 Task: Look for space in Arlon, Belgium from 3rd June, 2023 to 9th June, 2023 for 2 adults in price range Rs.6000 to Rs.12000. Place can be entire place with 1  bedroom having 1 bed and 1 bathroom. Property type can be hotel. Amenities needed are: heating, . Booking option can be shelf check-in. Required host language is English.
Action: Mouse moved to (505, 124)
Screenshot: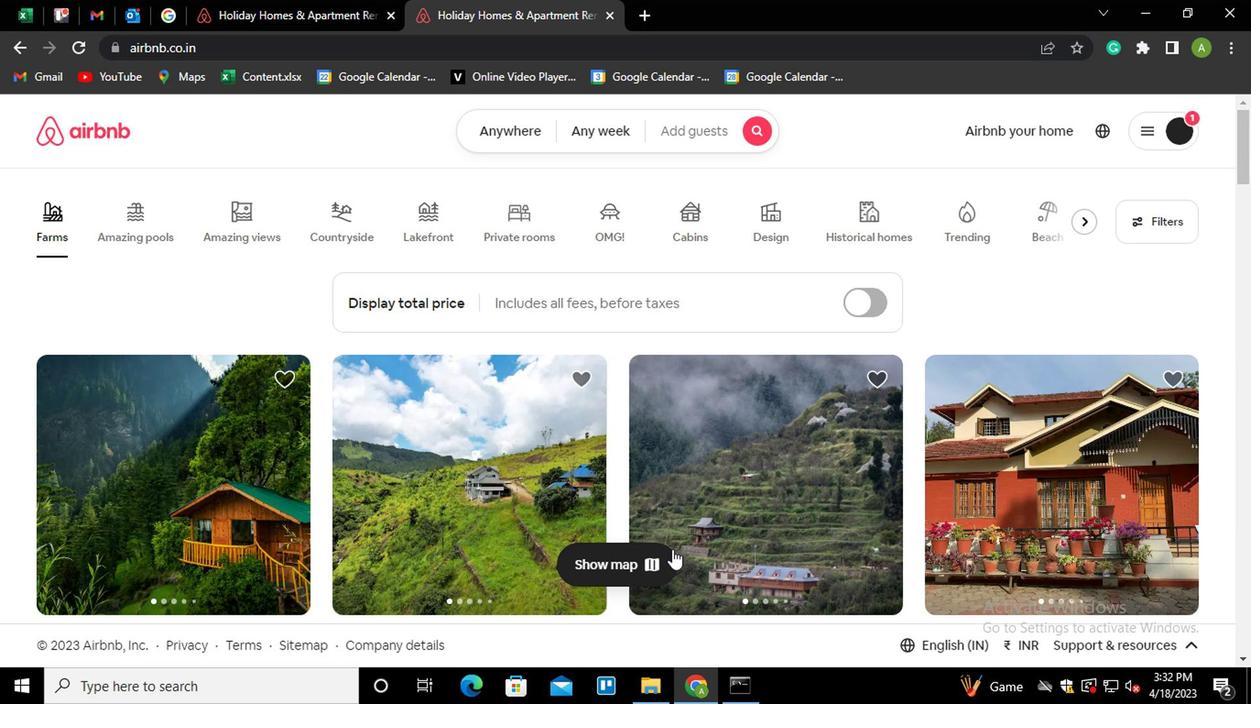
Action: Mouse pressed left at (505, 124)
Screenshot: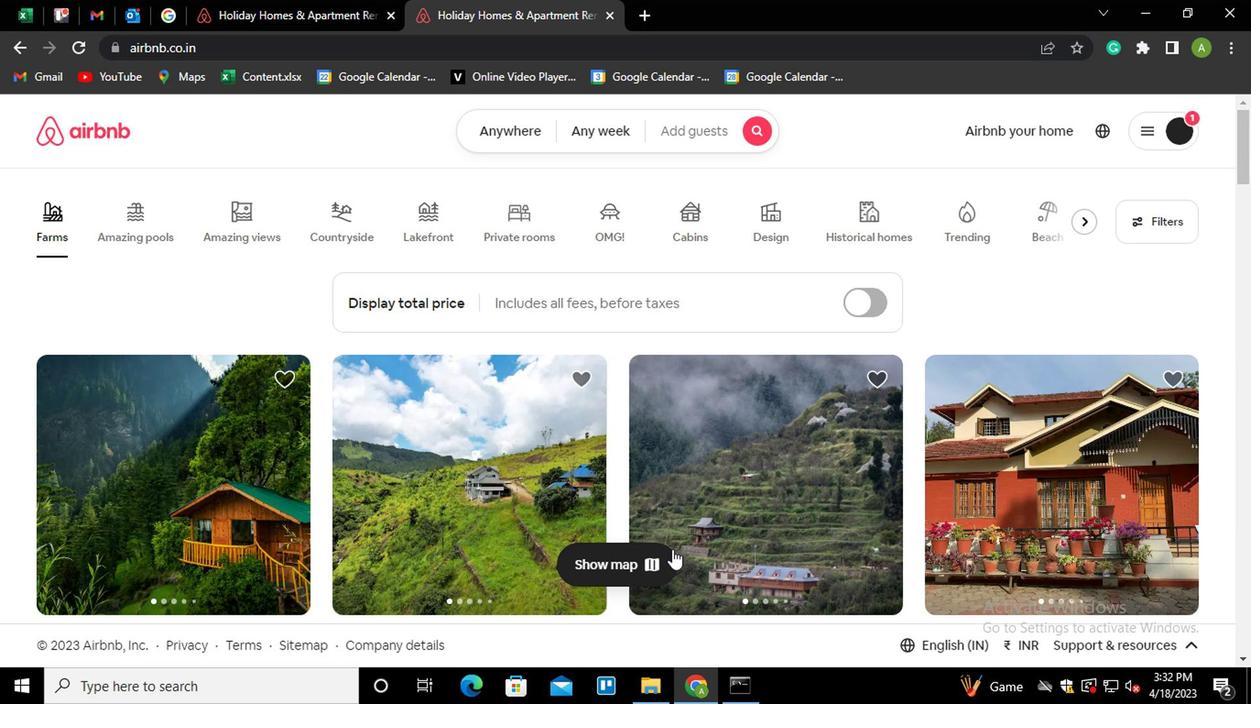 
Action: Mouse moved to (340, 202)
Screenshot: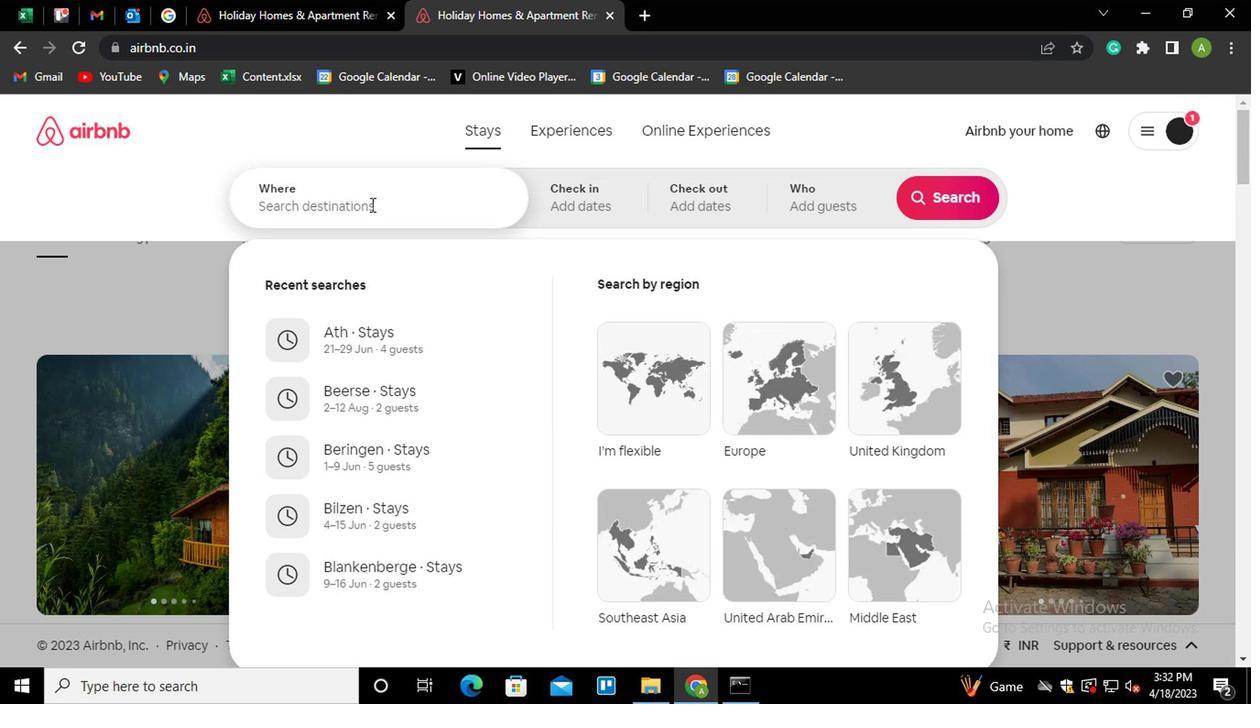 
Action: Mouse pressed left at (340, 202)
Screenshot: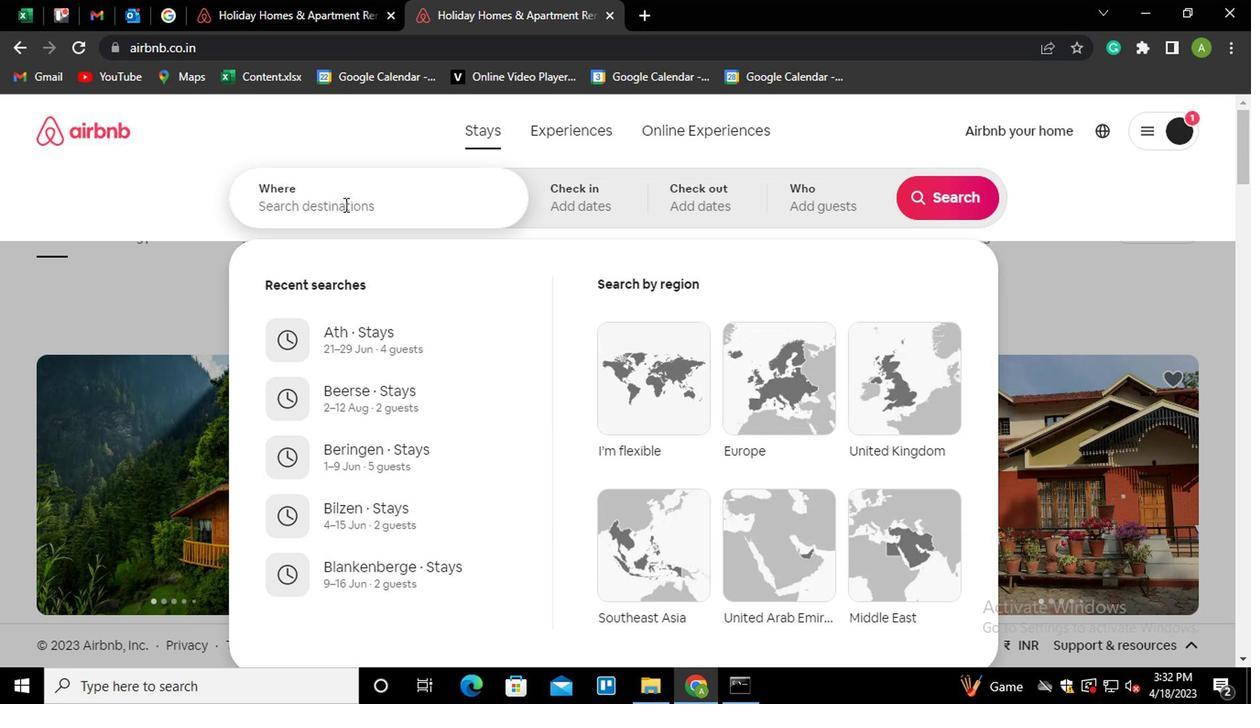 
Action: Mouse moved to (340, 203)
Screenshot: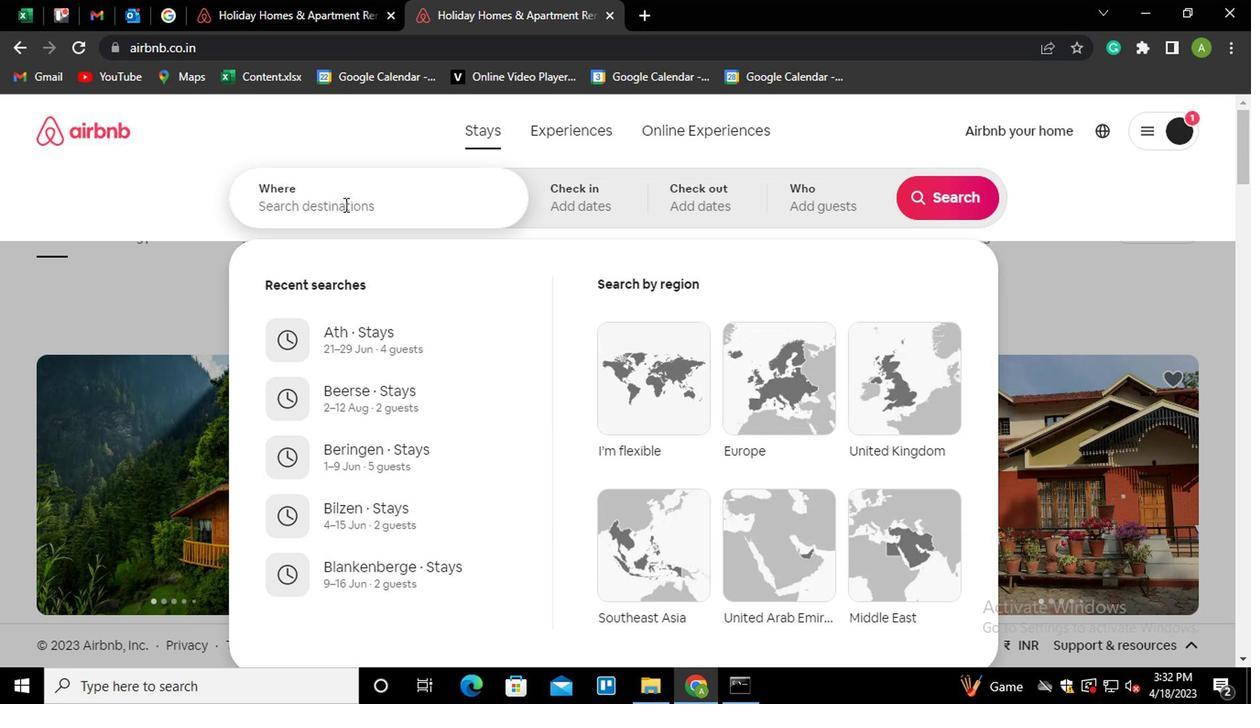 
Action: Key pressed <Key.shift>ARLON,<Key.space><Key.shift_r>BELGIU<Key.down><Key.enter>
Screenshot: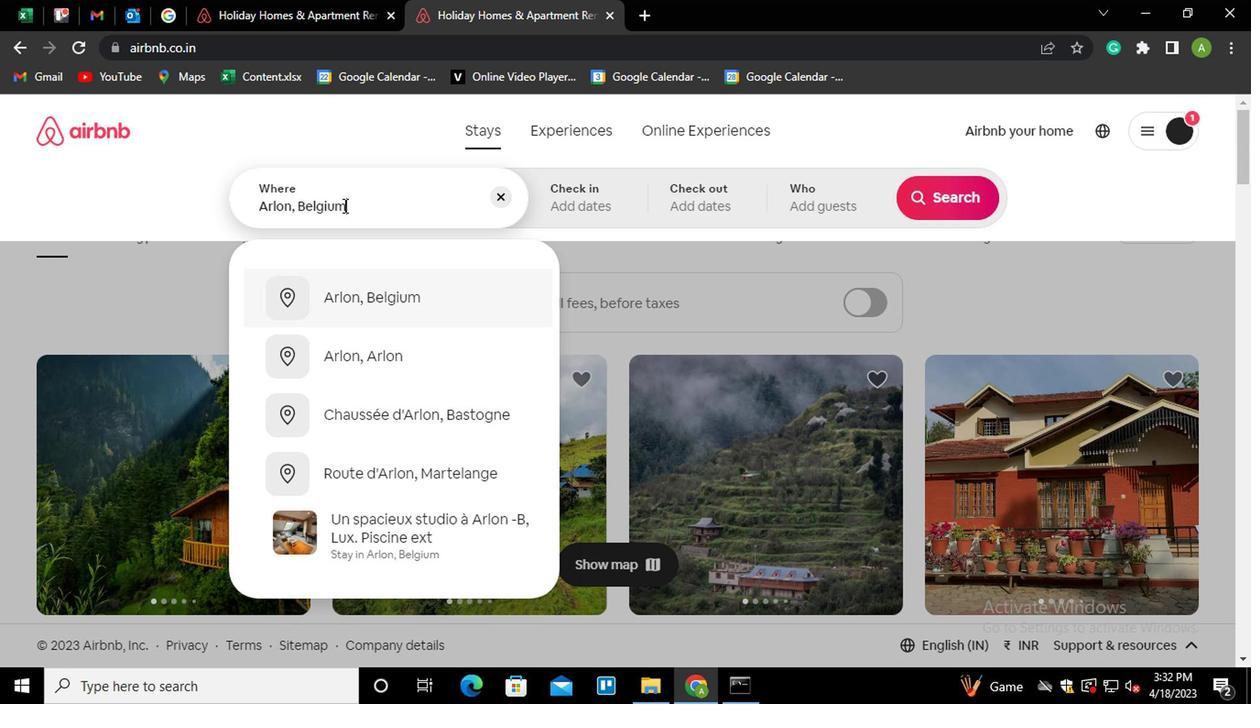 
Action: Mouse moved to (934, 342)
Screenshot: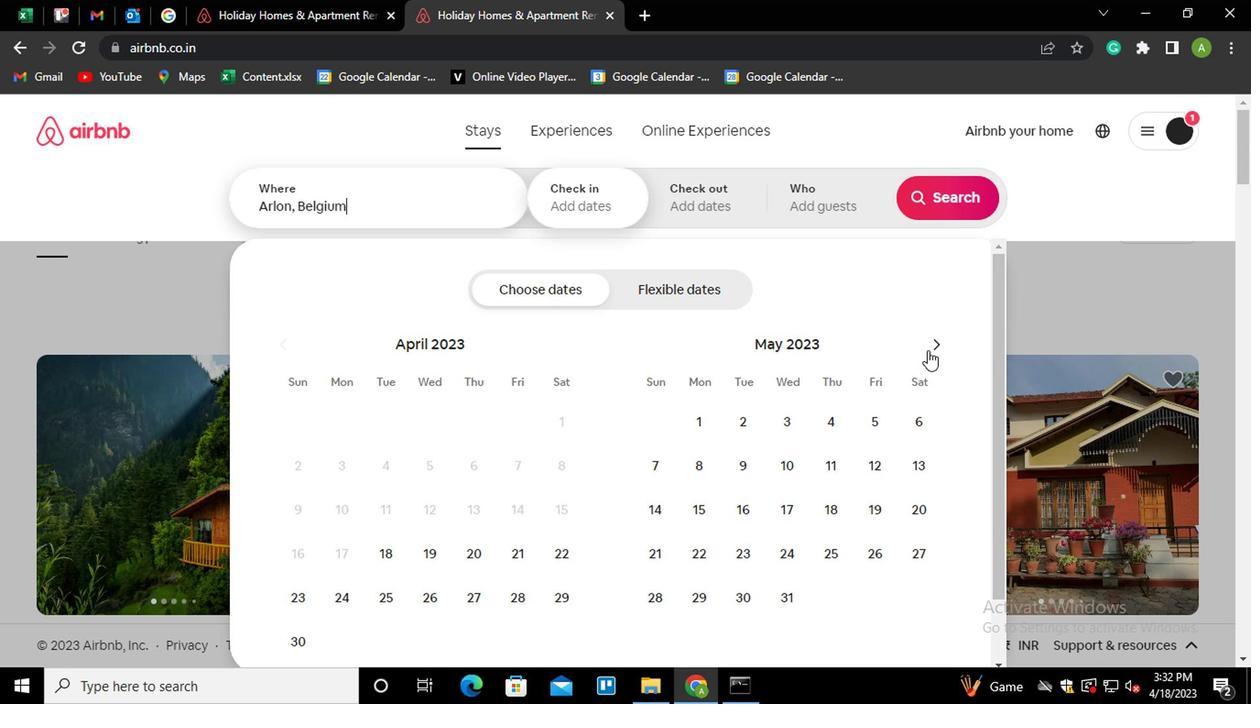 
Action: Mouse pressed left at (934, 342)
Screenshot: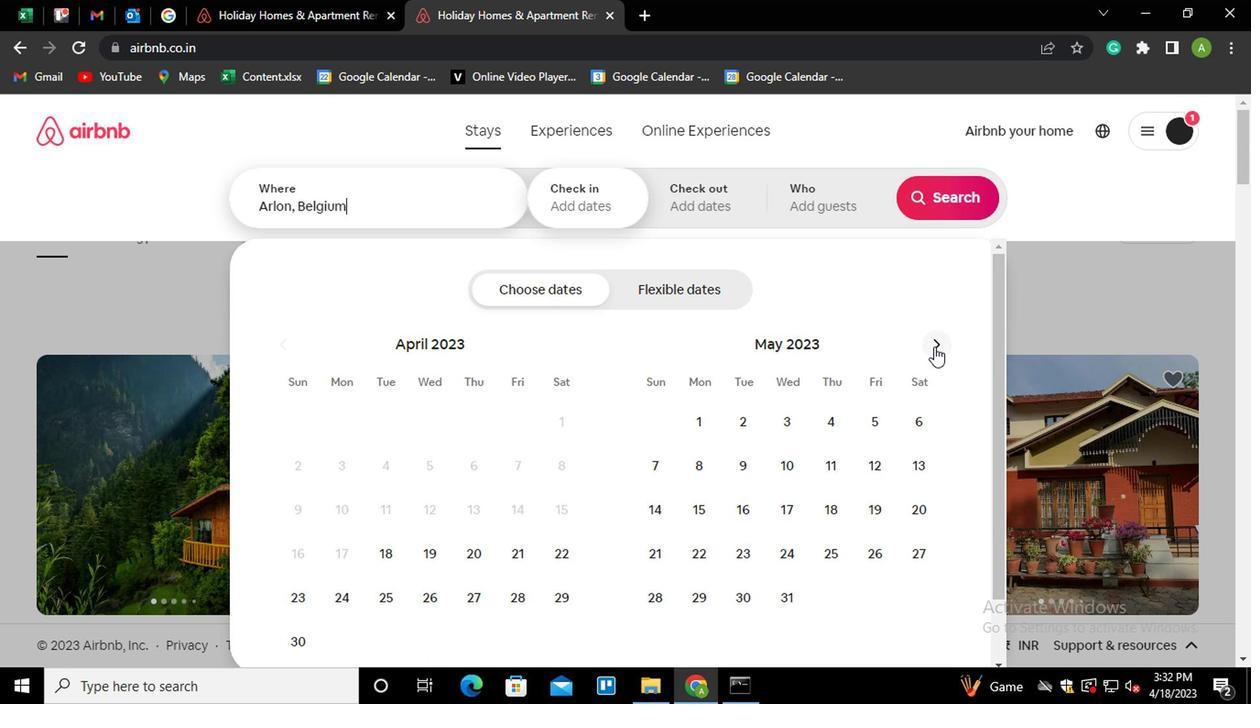 
Action: Mouse moved to (919, 420)
Screenshot: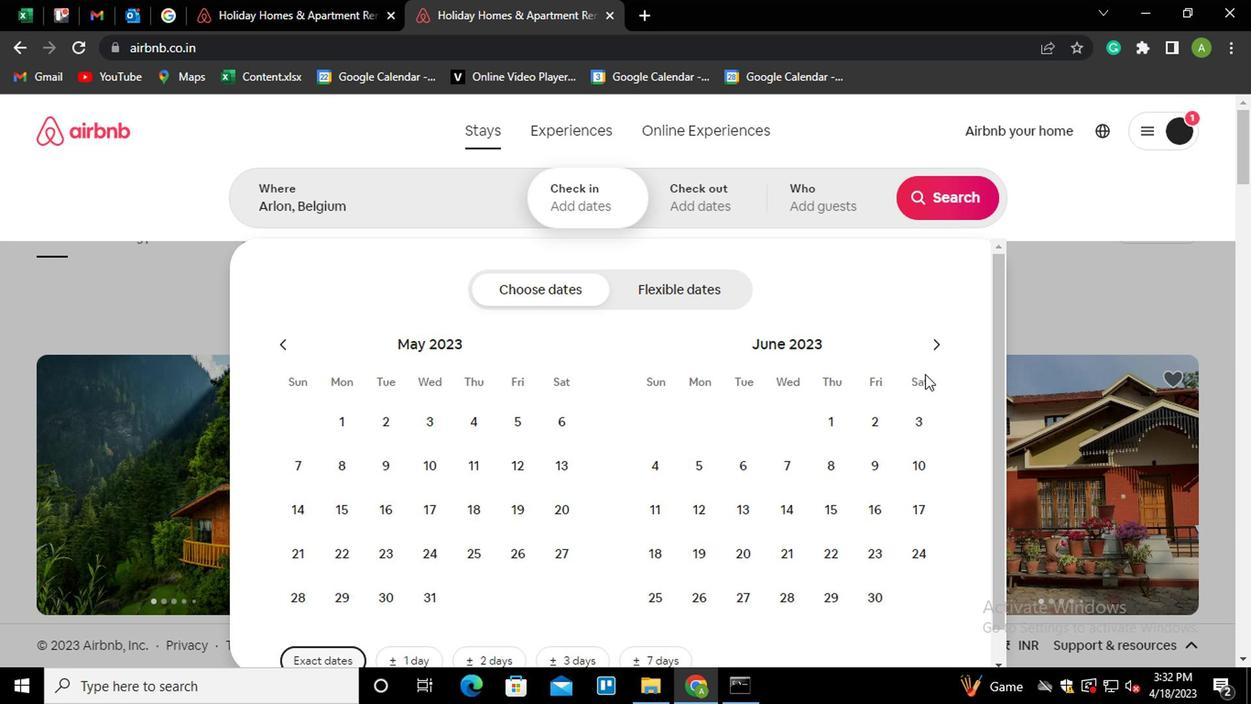 
Action: Mouse pressed left at (919, 420)
Screenshot: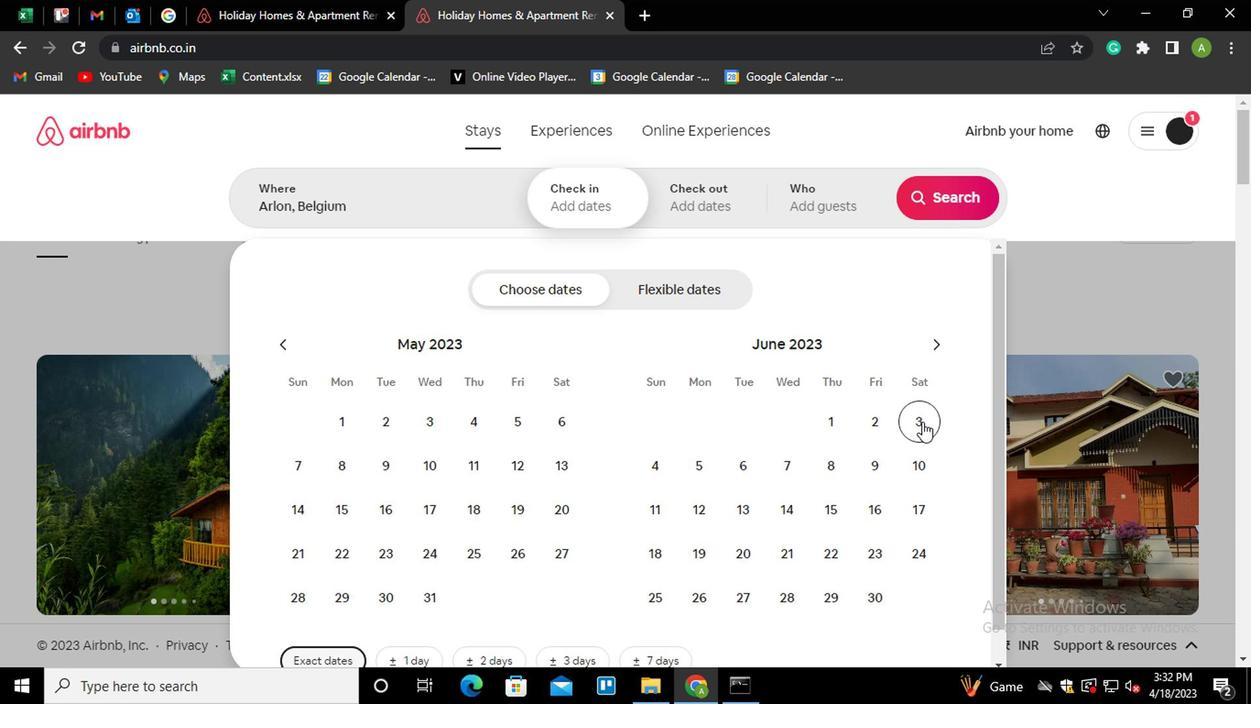 
Action: Mouse moved to (876, 457)
Screenshot: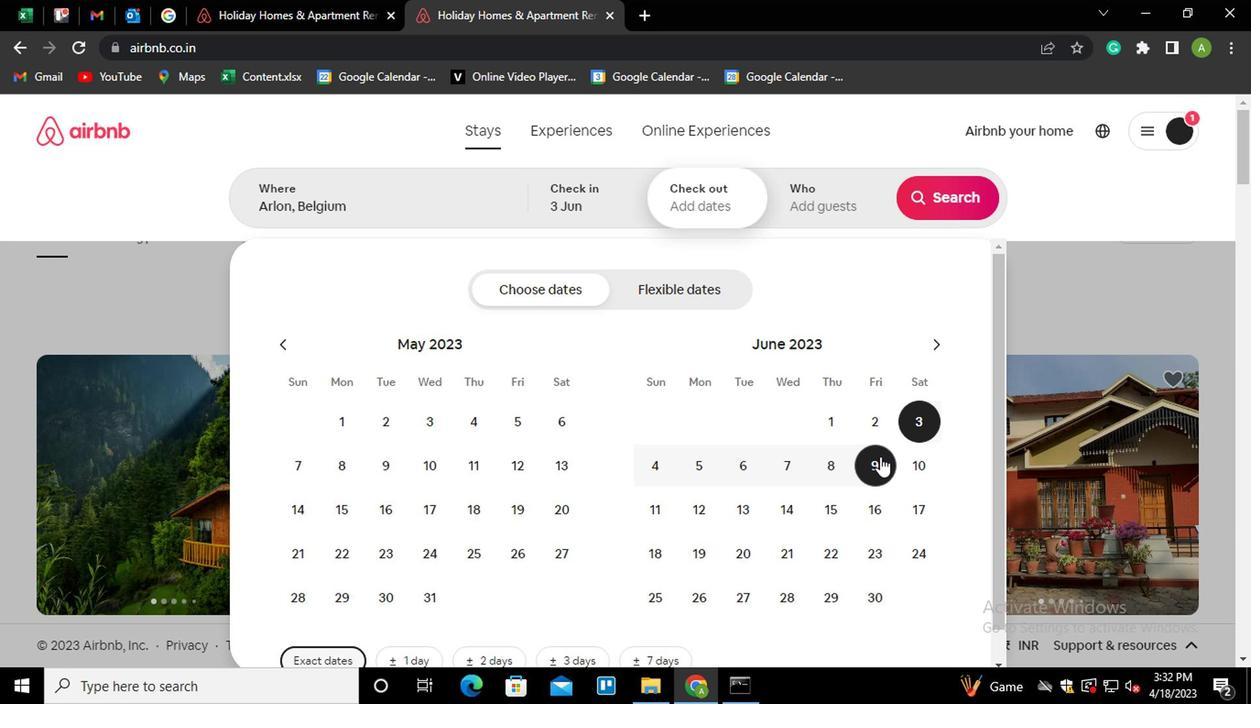 
Action: Mouse pressed left at (876, 457)
Screenshot: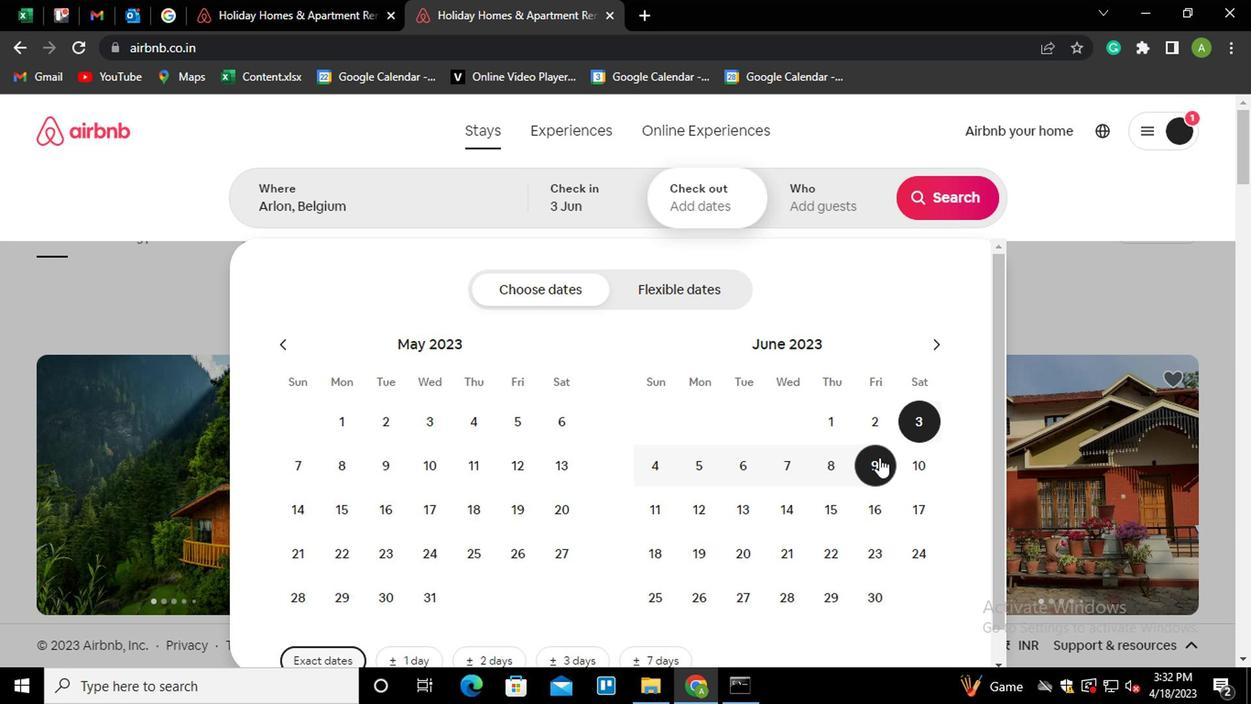 
Action: Mouse moved to (815, 198)
Screenshot: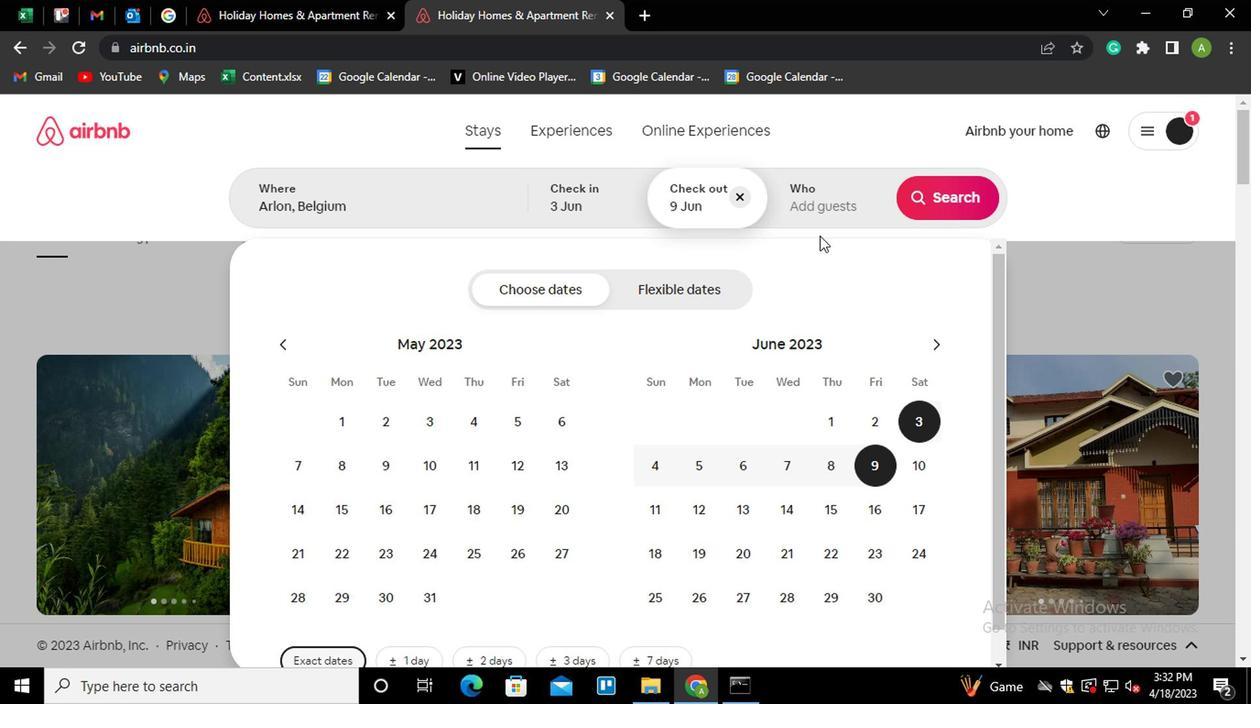 
Action: Mouse pressed left at (815, 198)
Screenshot: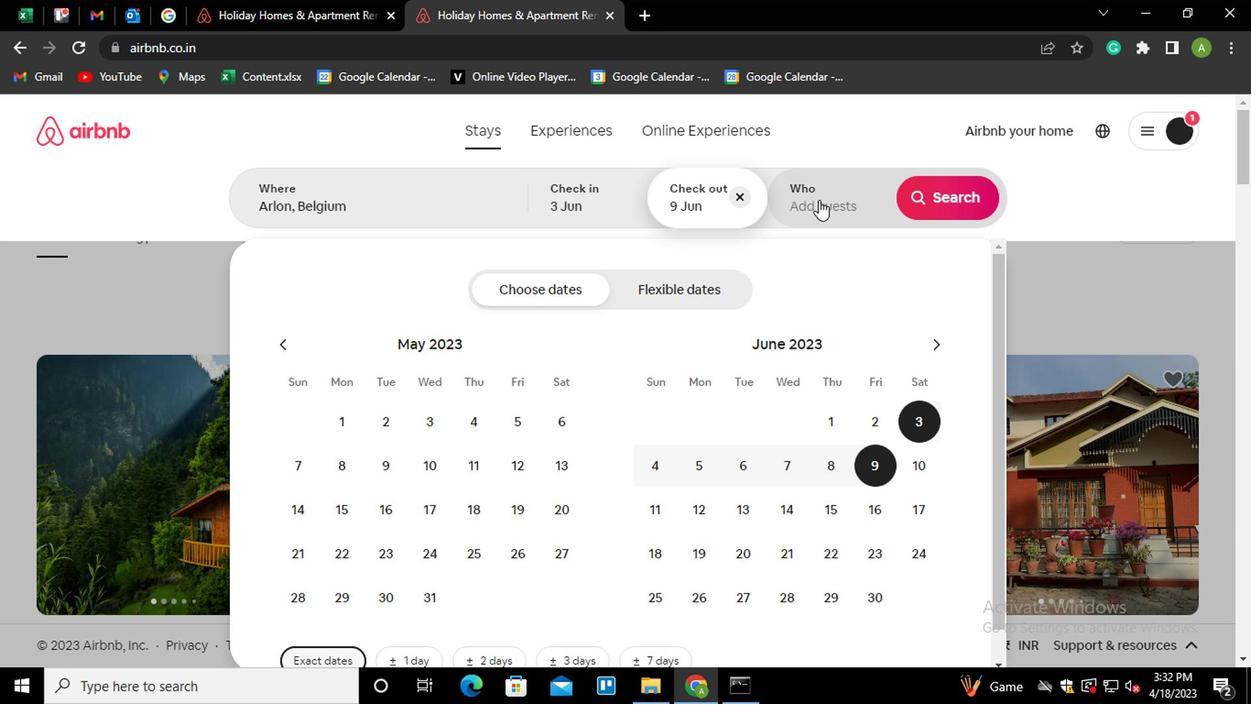 
Action: Mouse moved to (946, 290)
Screenshot: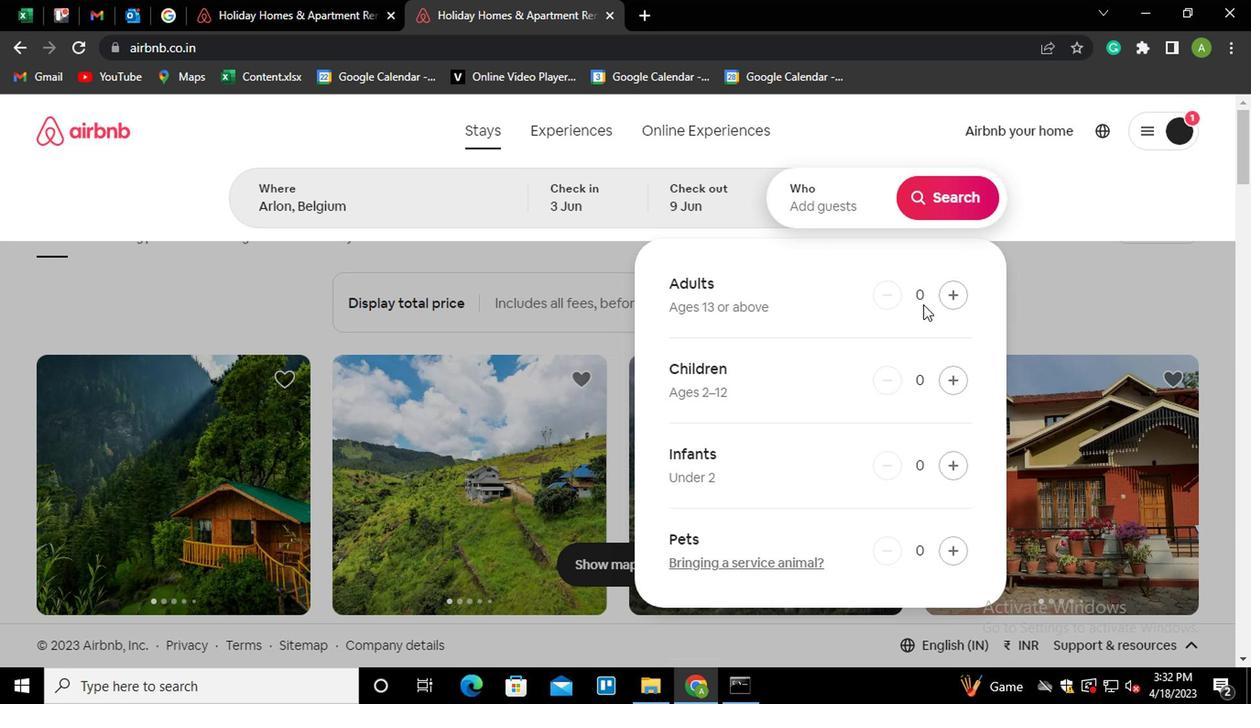 
Action: Mouse pressed left at (946, 290)
Screenshot: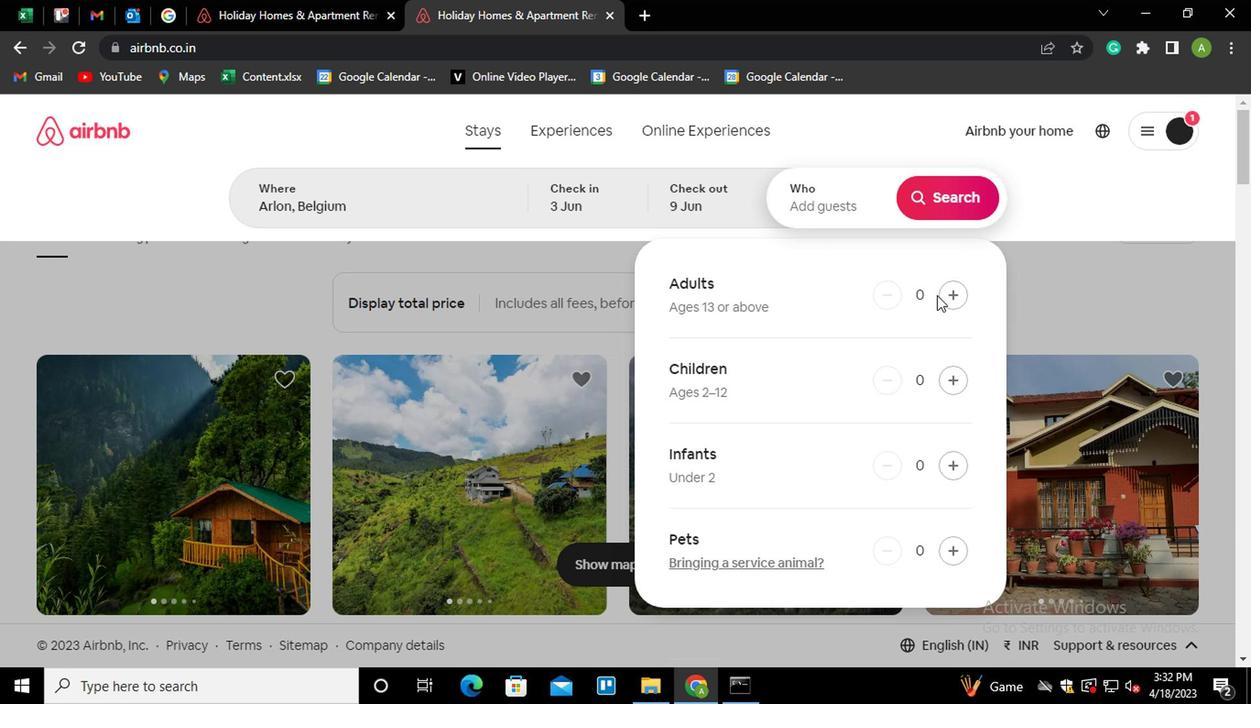 
Action: Mouse pressed left at (946, 290)
Screenshot: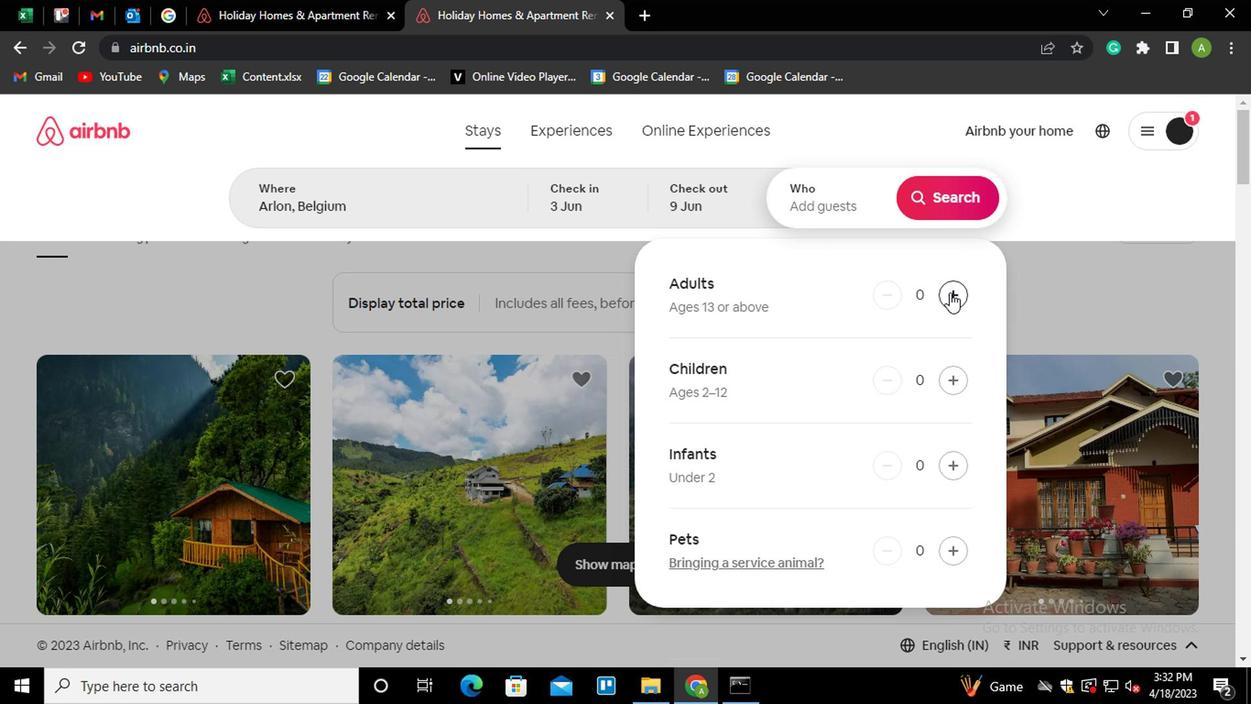 
Action: Mouse moved to (945, 195)
Screenshot: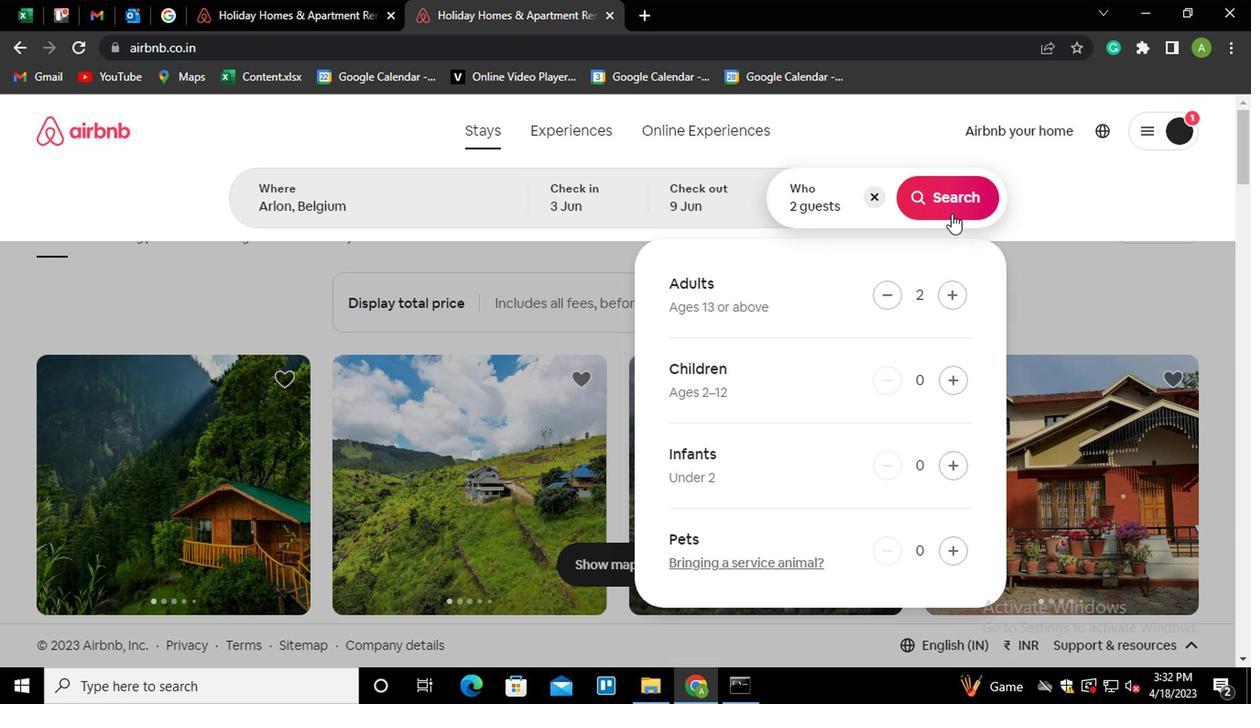 
Action: Mouse pressed left at (945, 195)
Screenshot: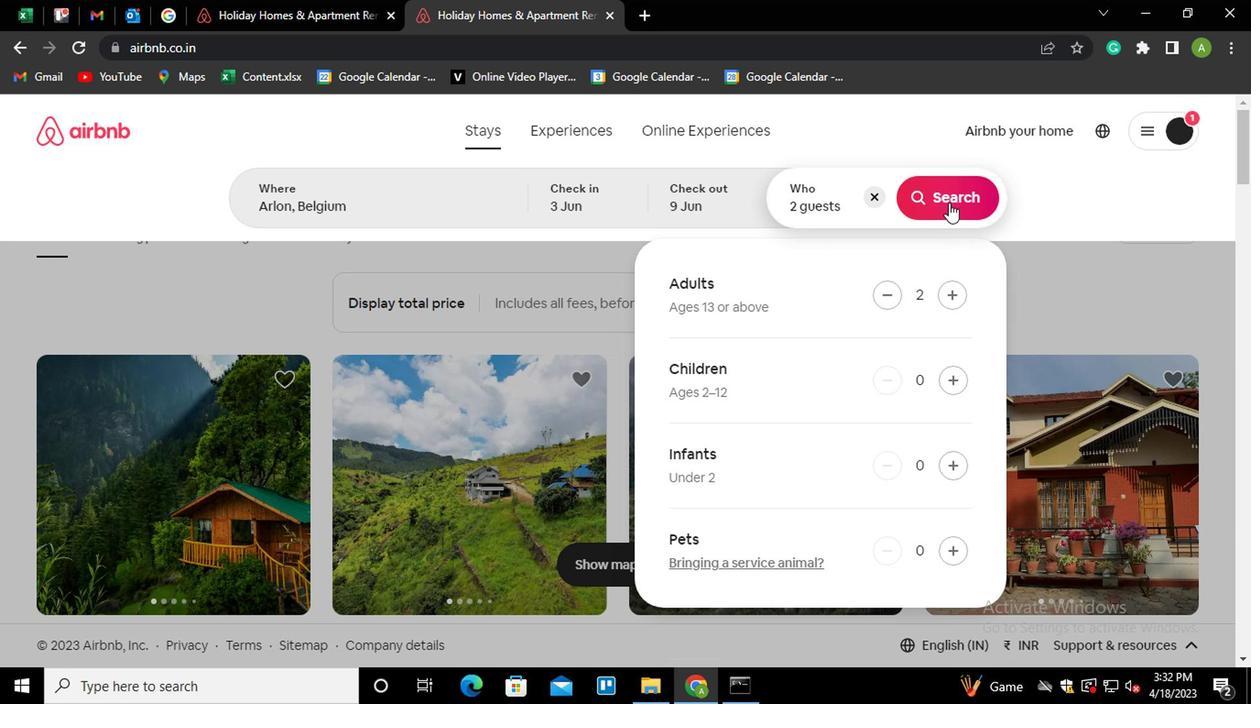 
Action: Mouse moved to (1165, 211)
Screenshot: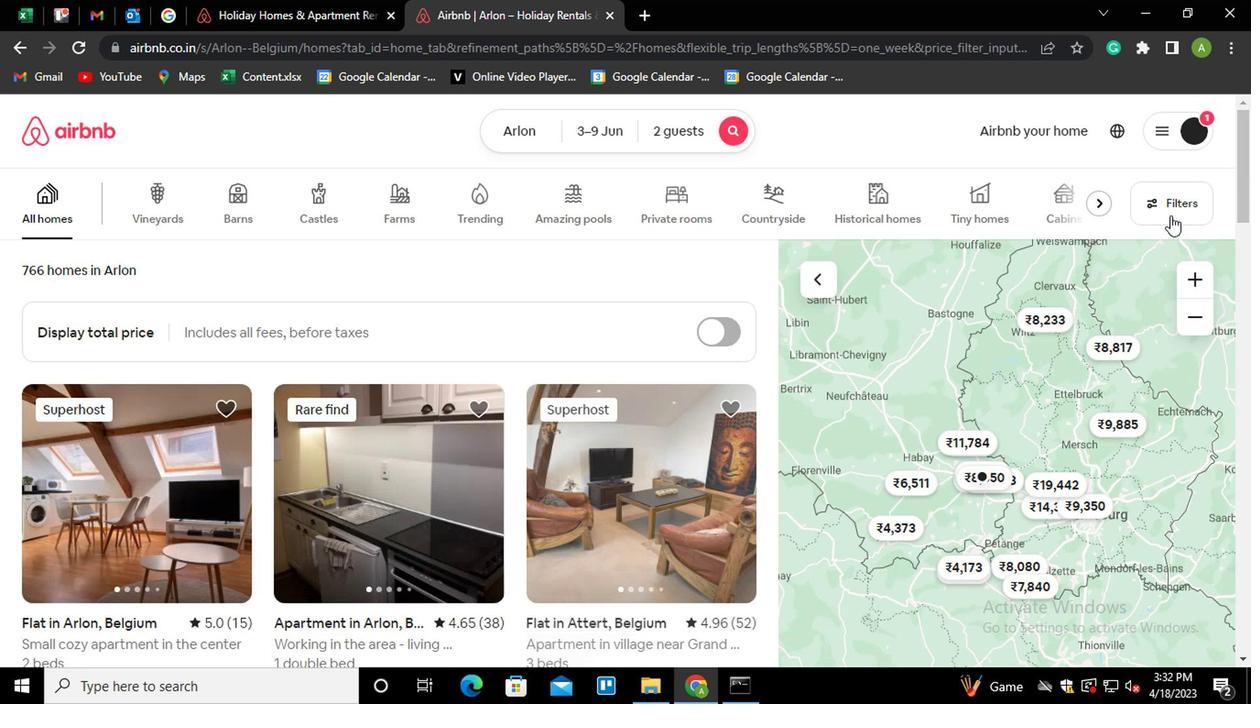 
Action: Mouse pressed left at (1165, 211)
Screenshot: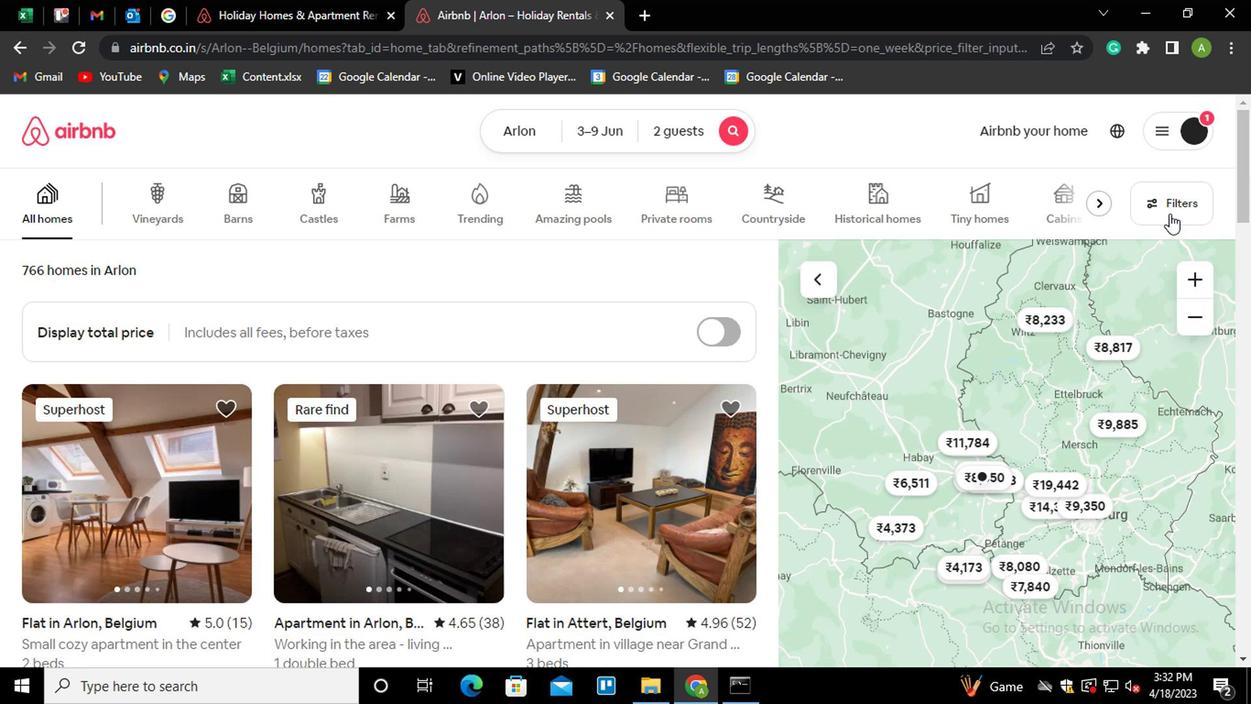 
Action: Mouse moved to (474, 435)
Screenshot: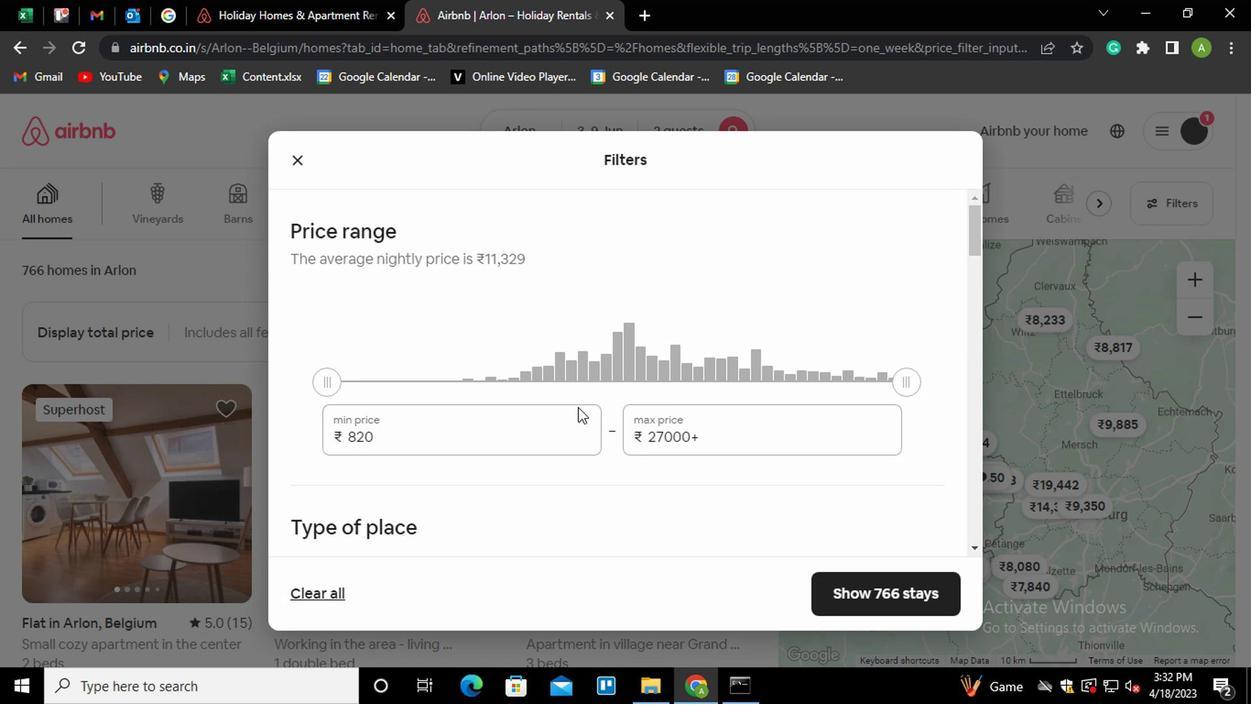 
Action: Mouse pressed left at (474, 435)
Screenshot: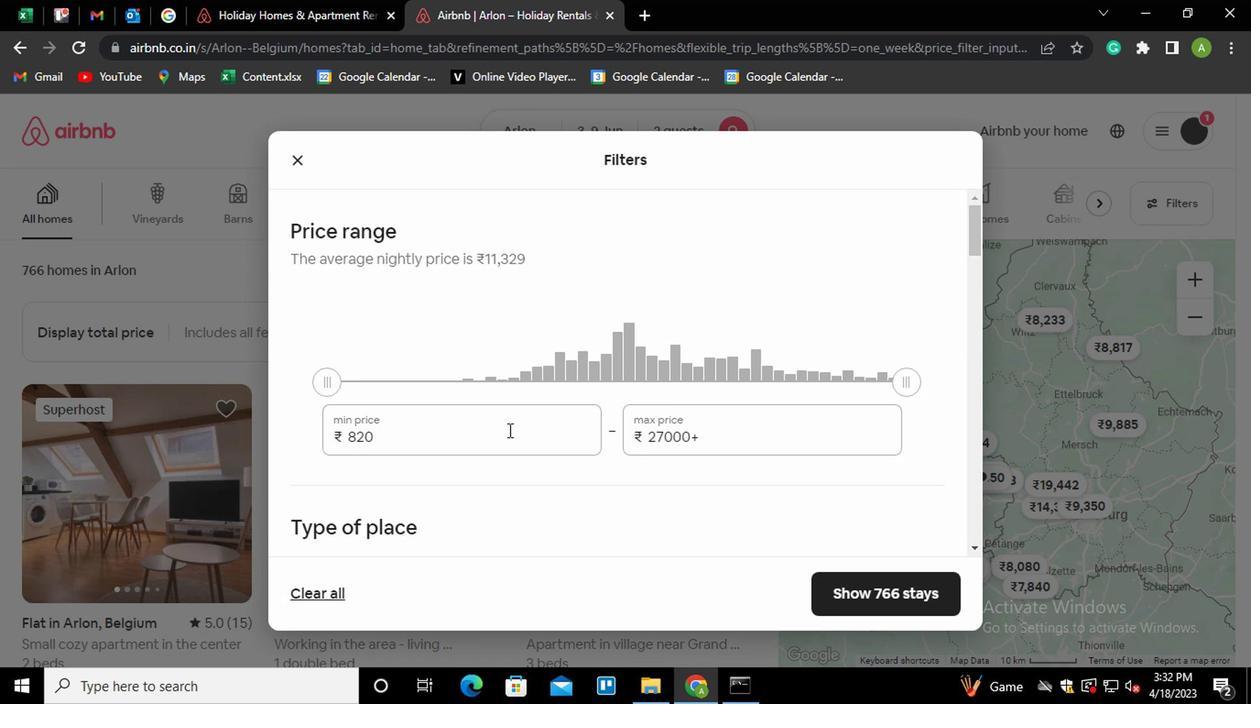 
Action: Key pressed <Key.shift_r><Key.home>6000
Screenshot: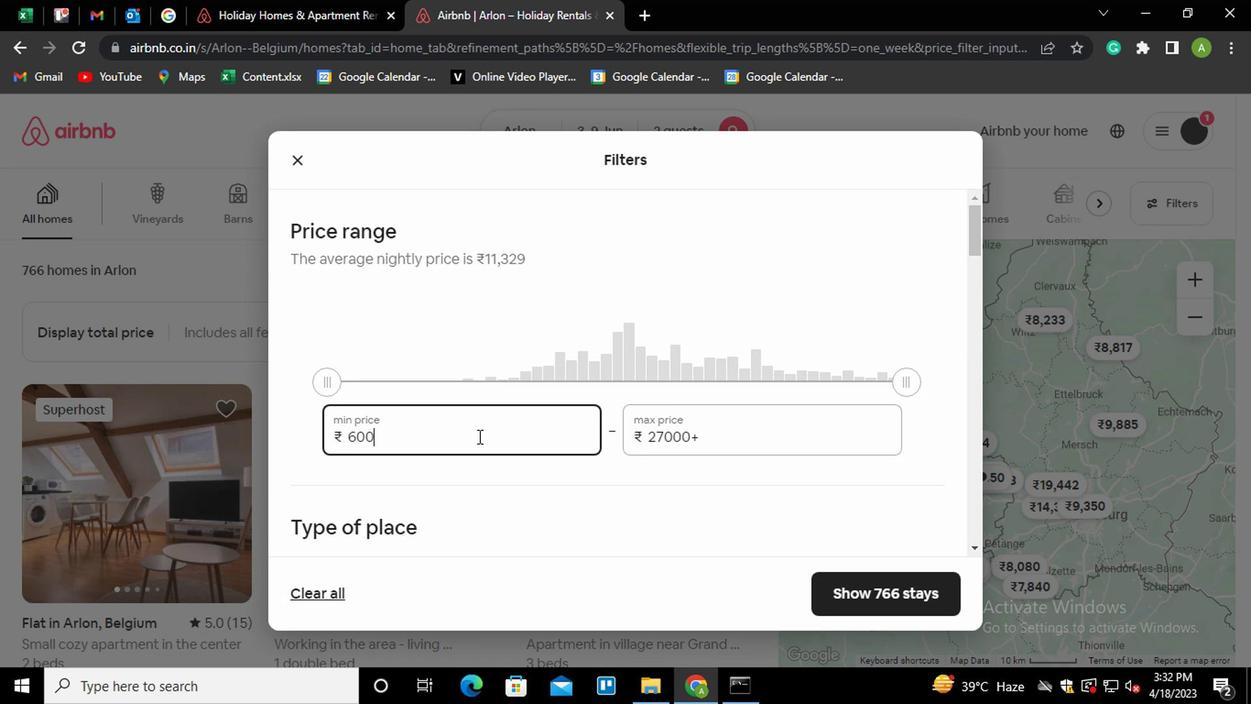 
Action: Mouse moved to (734, 432)
Screenshot: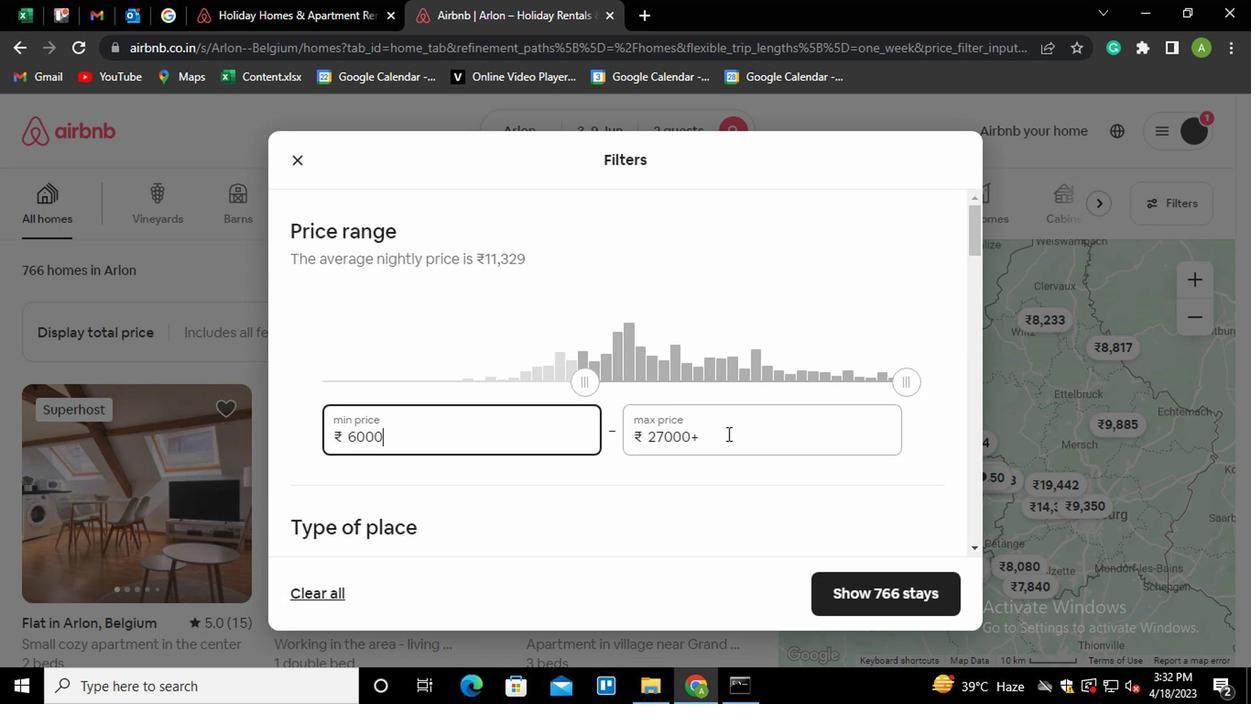 
Action: Mouse pressed left at (734, 432)
Screenshot: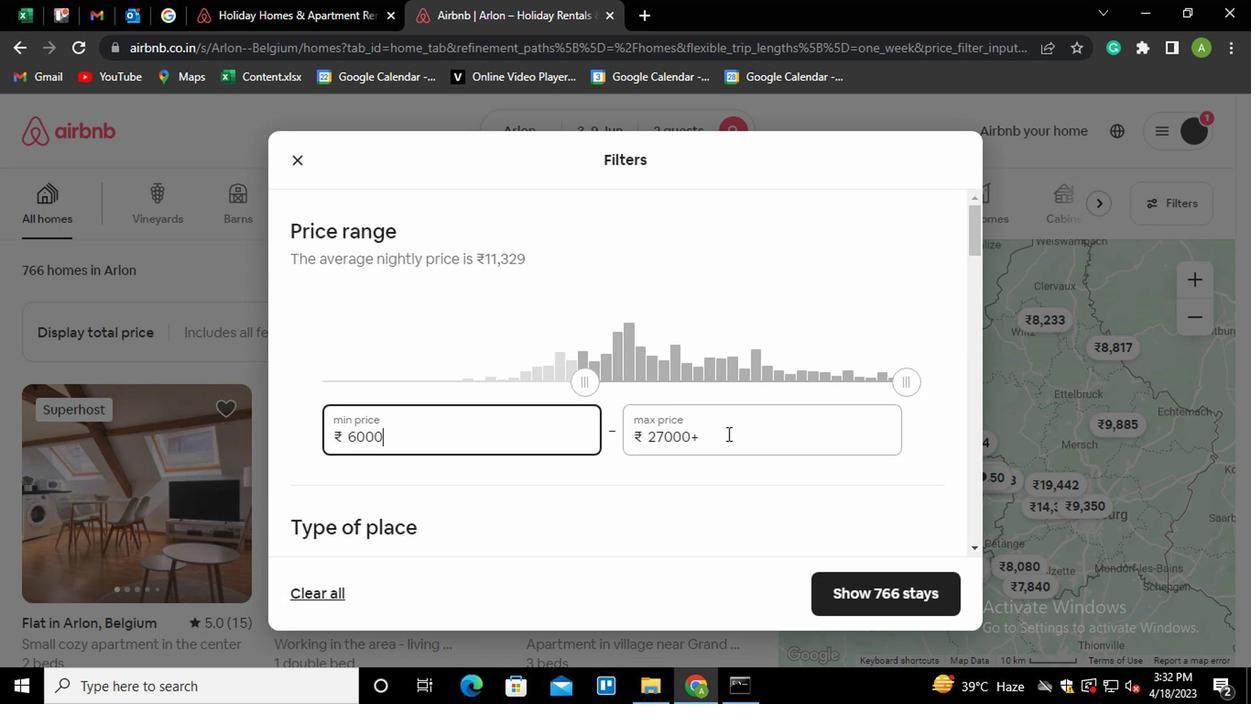 
Action: Mouse moved to (641, 468)
Screenshot: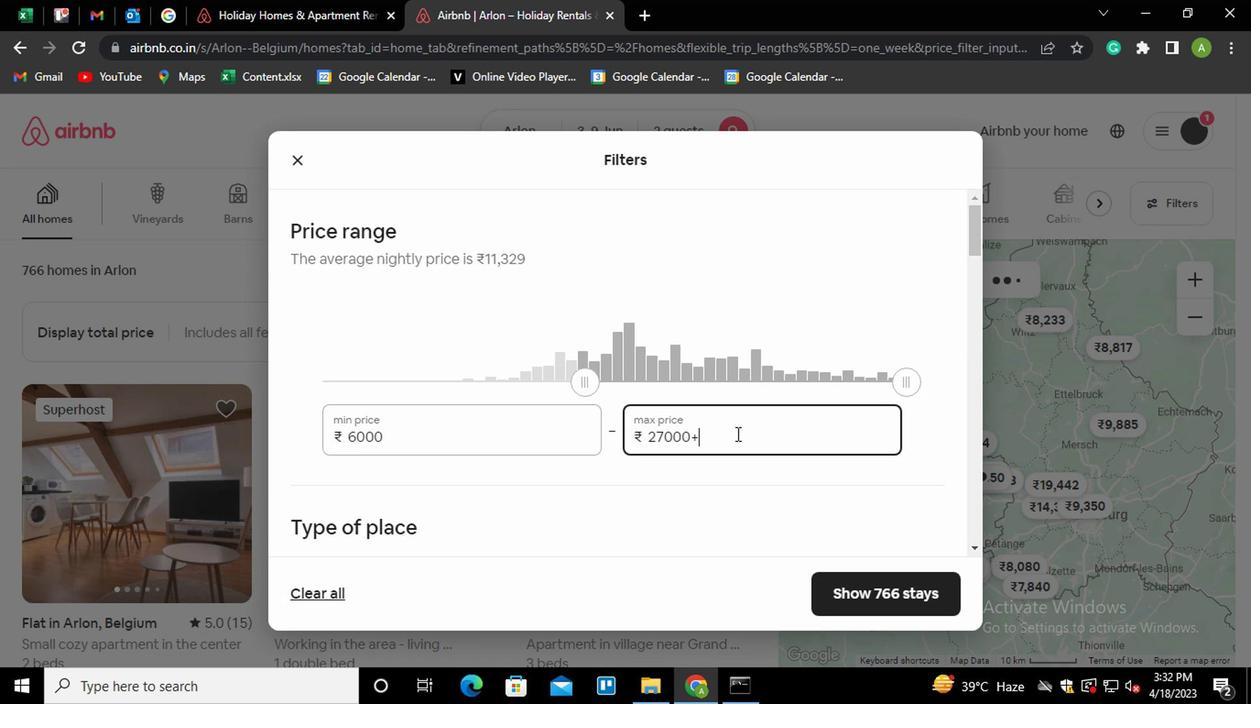 
Action: Key pressed <Key.shift_r><Key.home>12000
Screenshot: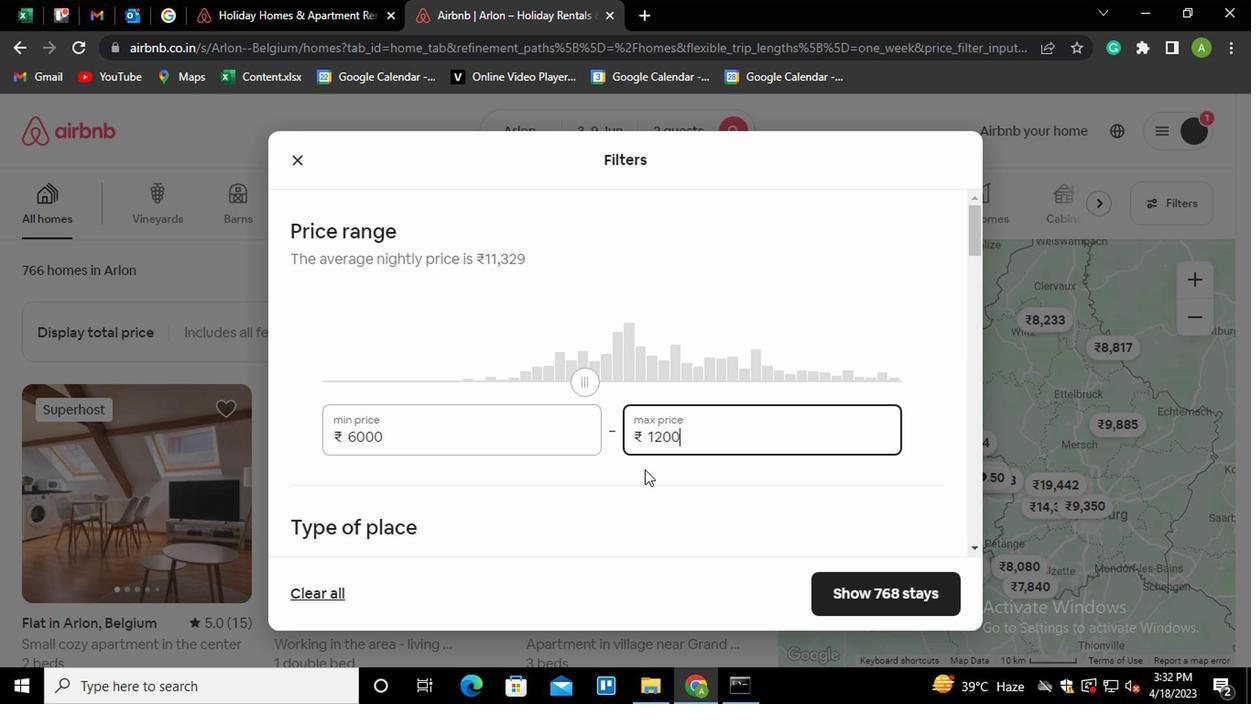 
Action: Mouse moved to (666, 477)
Screenshot: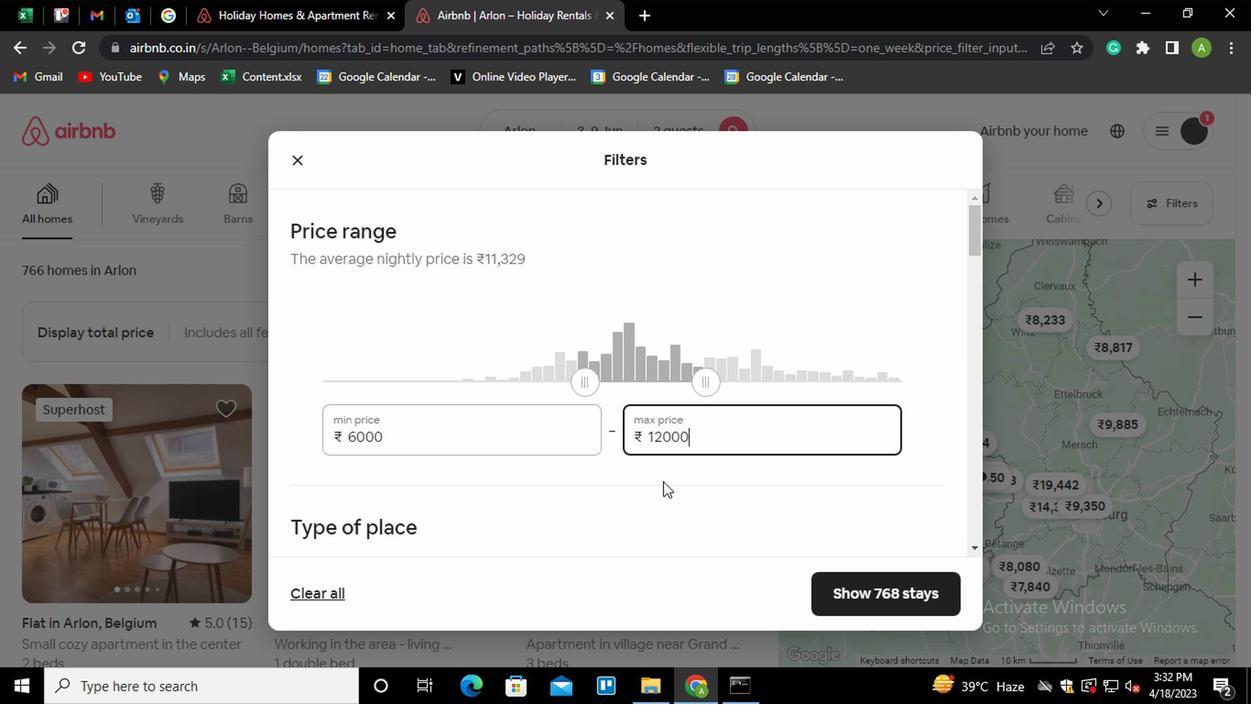 
Action: Mouse scrolled (666, 476) with delta (0, -1)
Screenshot: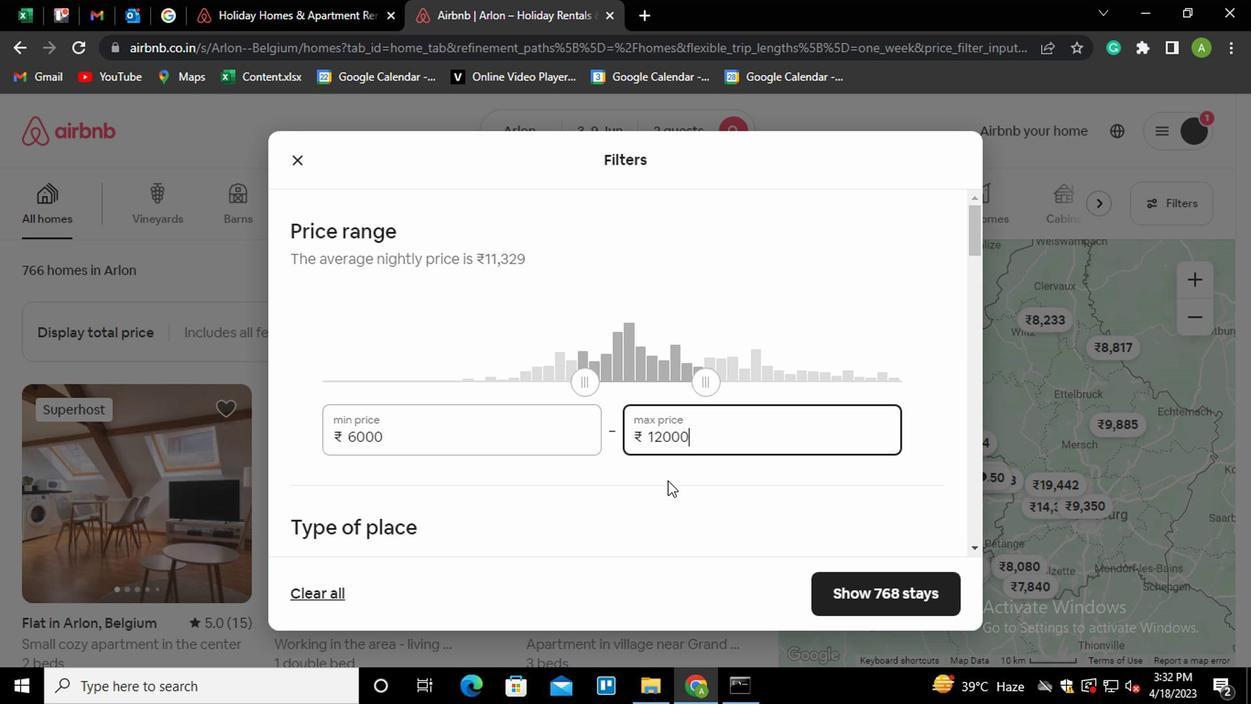 
Action: Mouse scrolled (666, 476) with delta (0, -1)
Screenshot: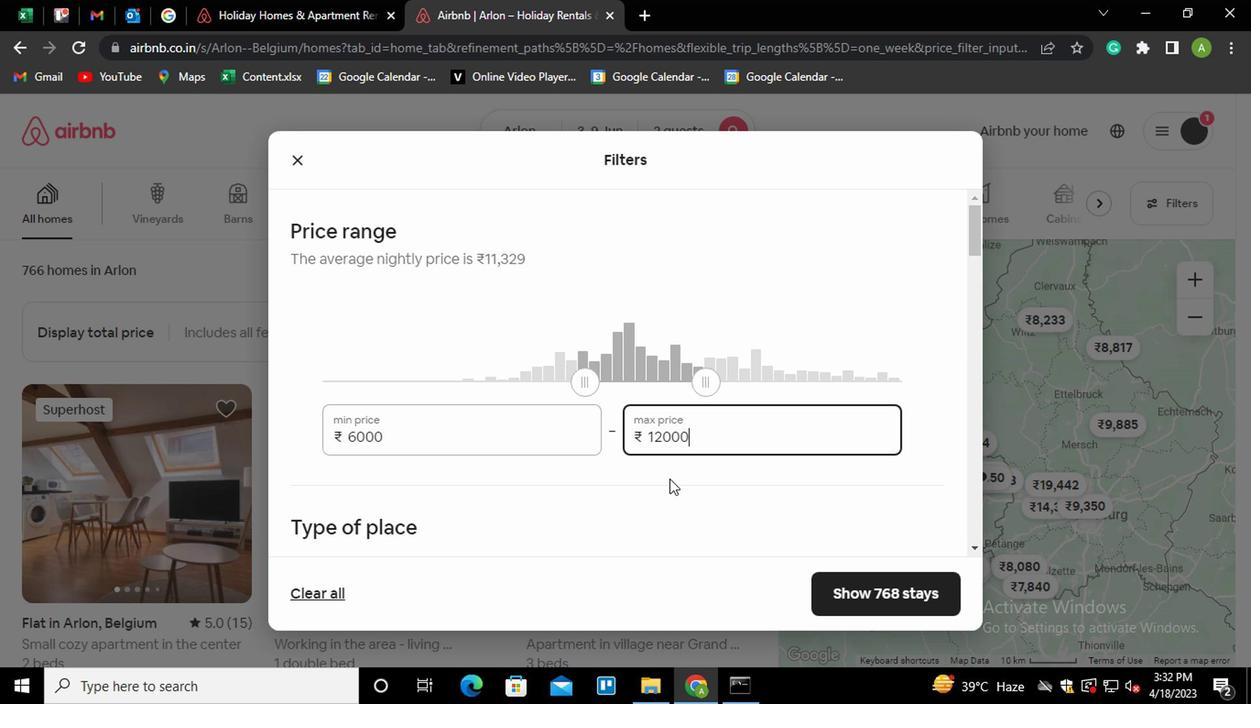 
Action: Mouse scrolled (666, 476) with delta (0, -1)
Screenshot: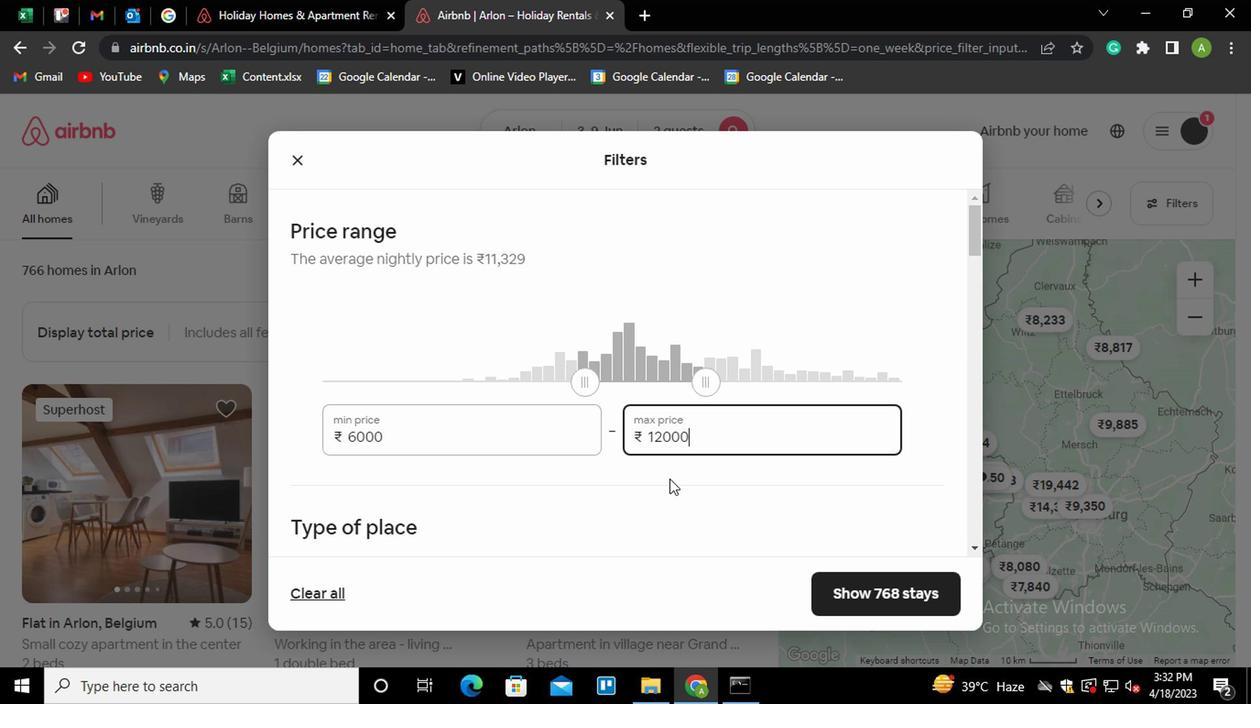 
Action: Mouse moved to (304, 303)
Screenshot: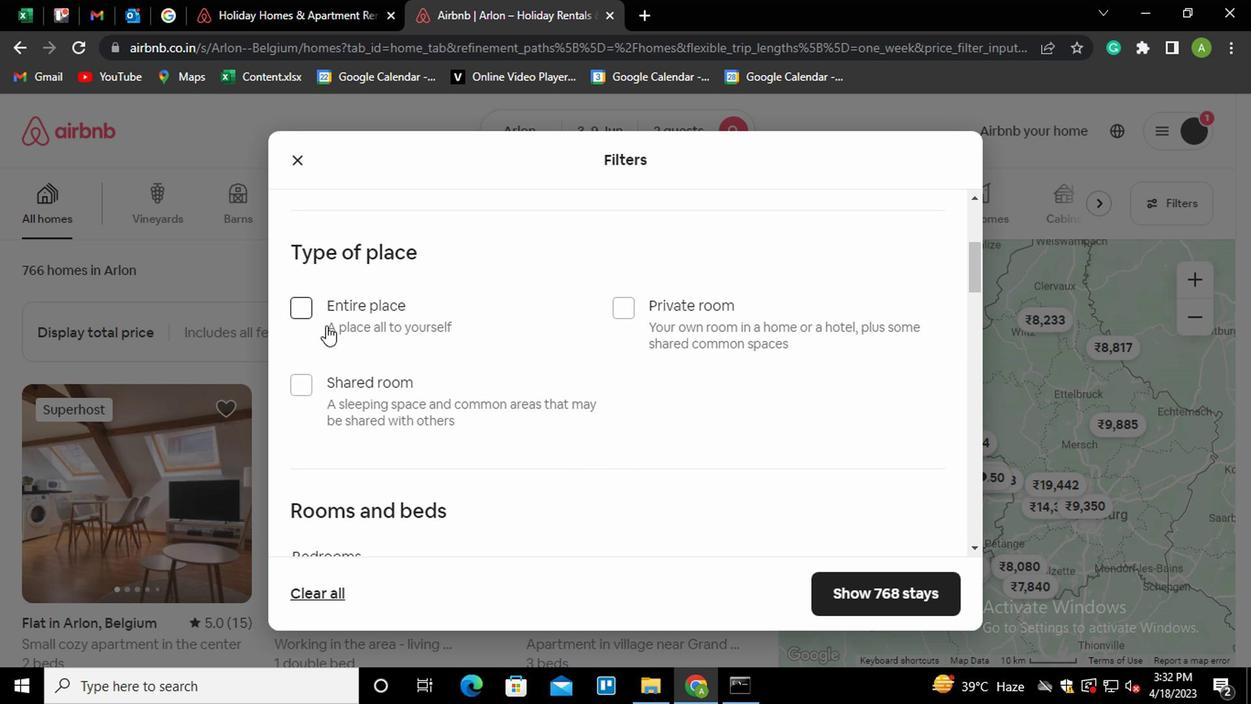 
Action: Mouse pressed left at (304, 303)
Screenshot: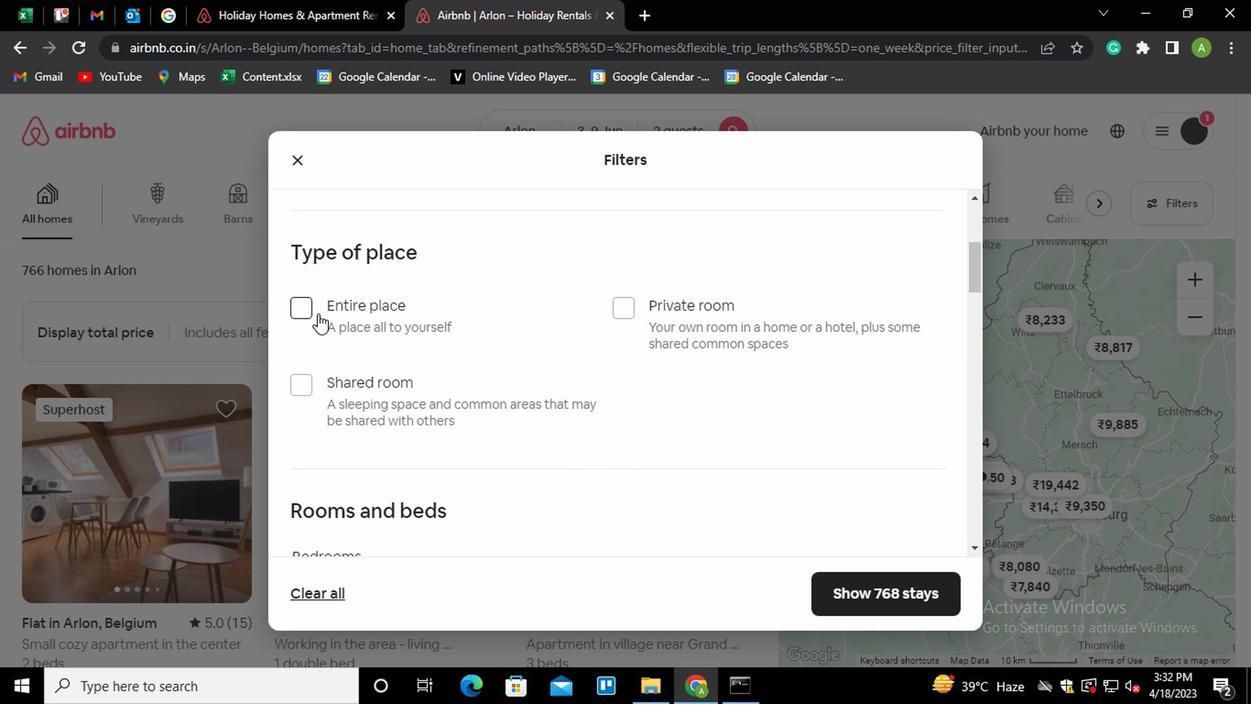 
Action: Mouse moved to (486, 352)
Screenshot: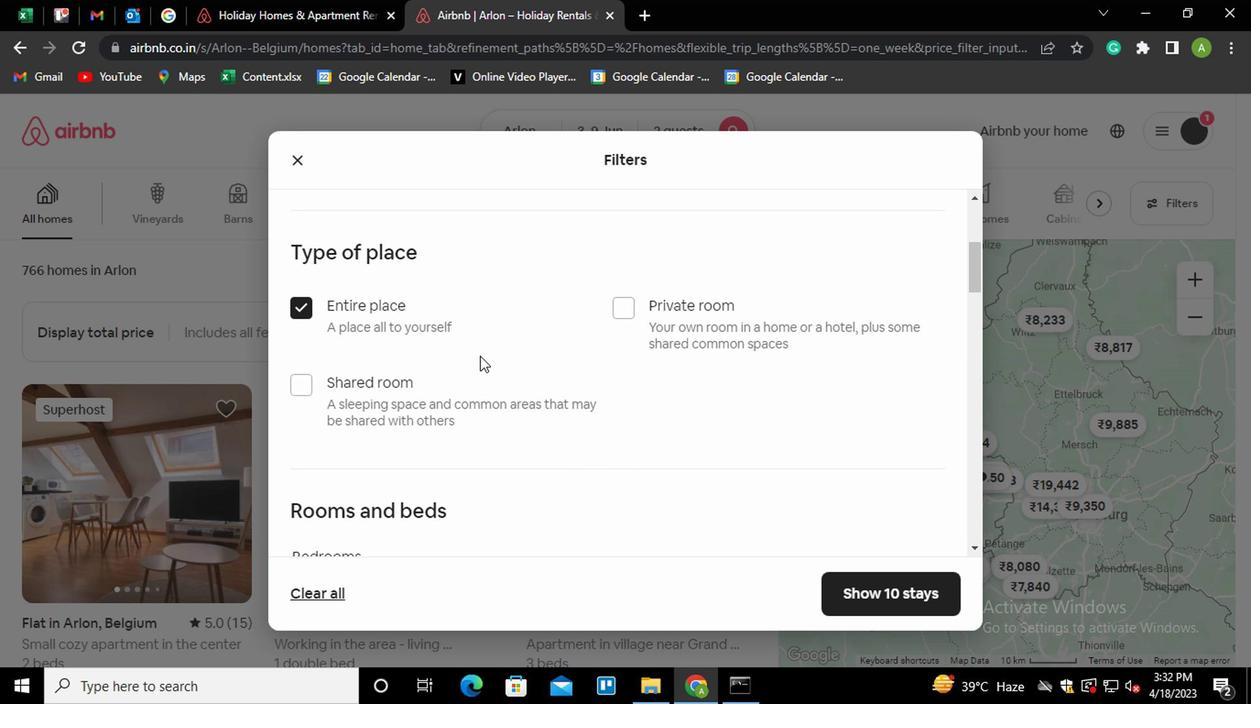 
Action: Mouse scrolled (486, 352) with delta (0, 0)
Screenshot: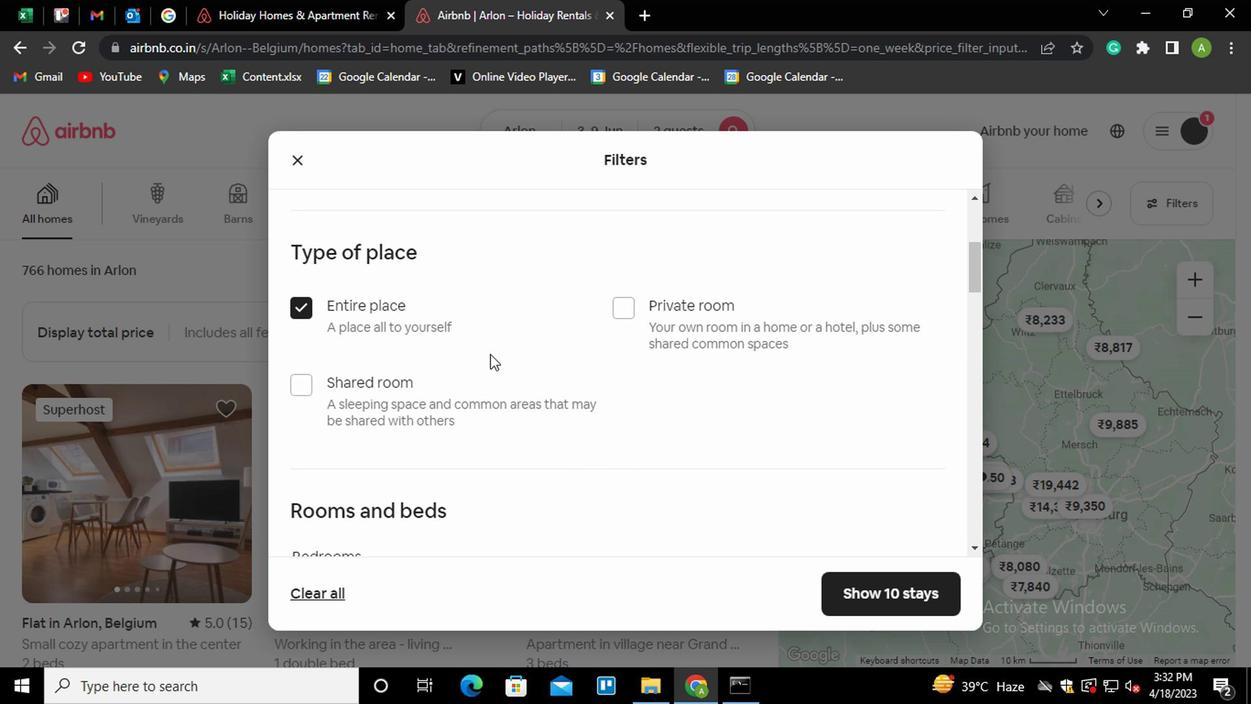
Action: Mouse scrolled (486, 352) with delta (0, 0)
Screenshot: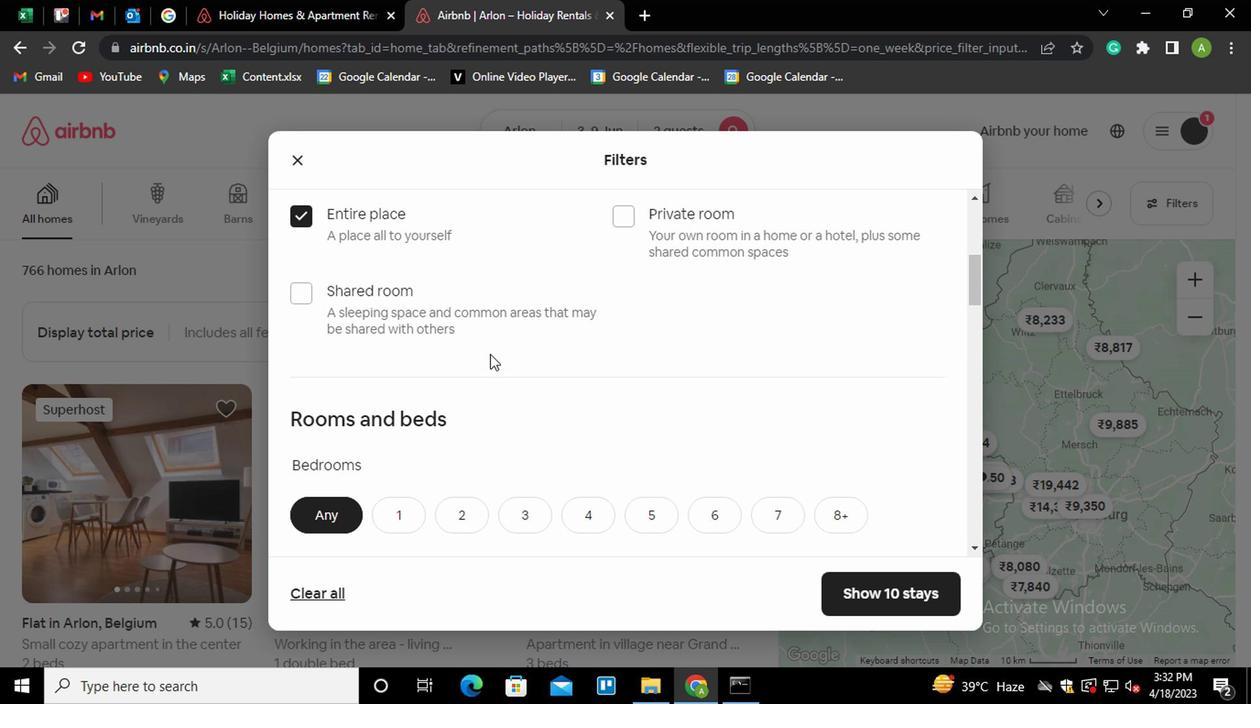 
Action: Mouse moved to (387, 409)
Screenshot: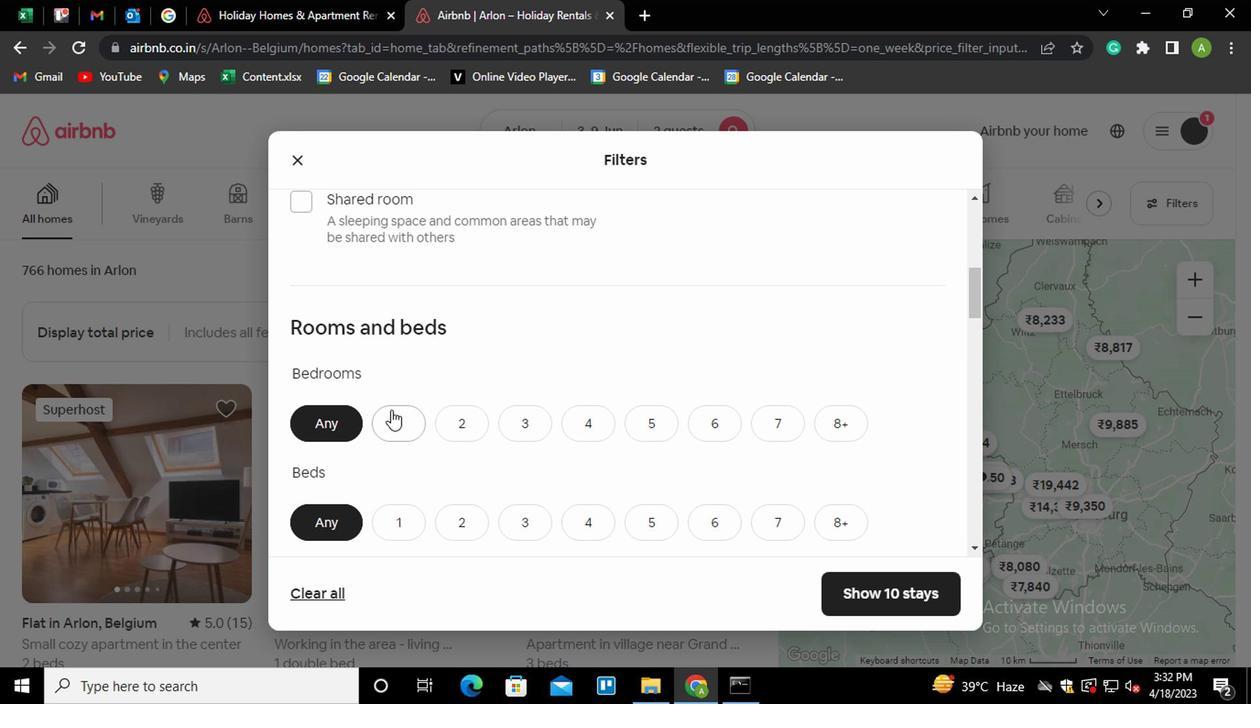 
Action: Mouse pressed left at (387, 409)
Screenshot: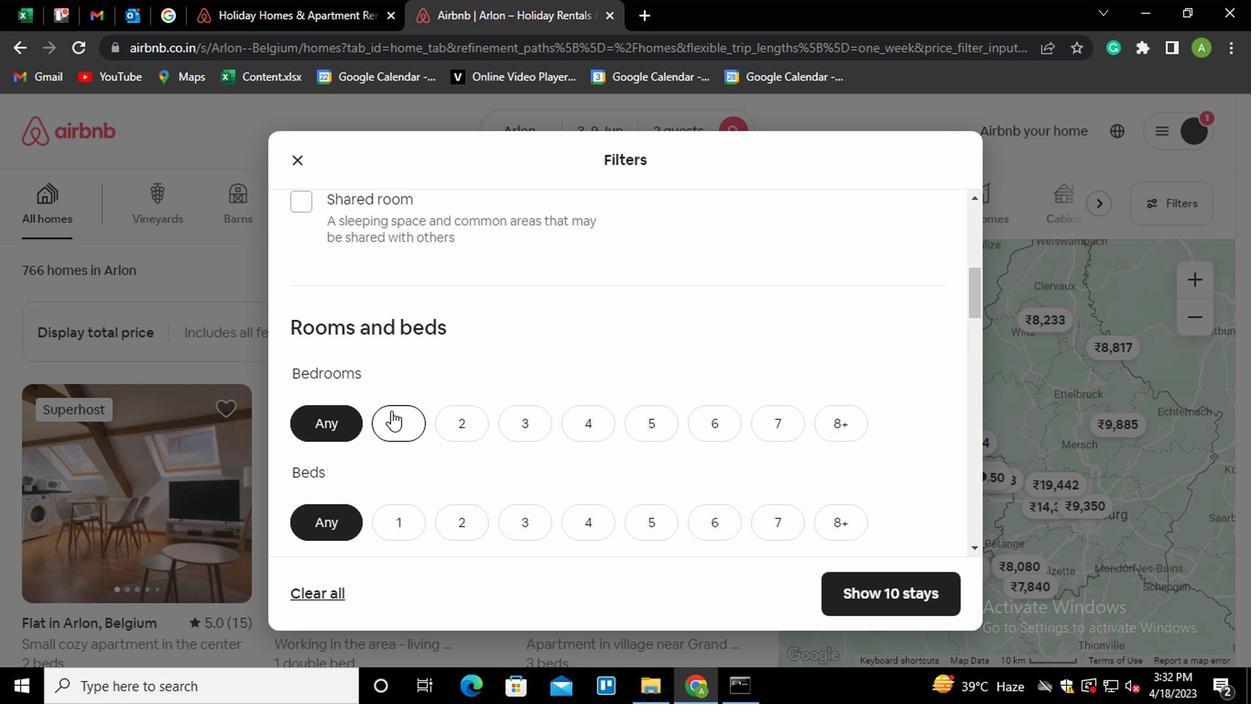 
Action: Mouse moved to (390, 505)
Screenshot: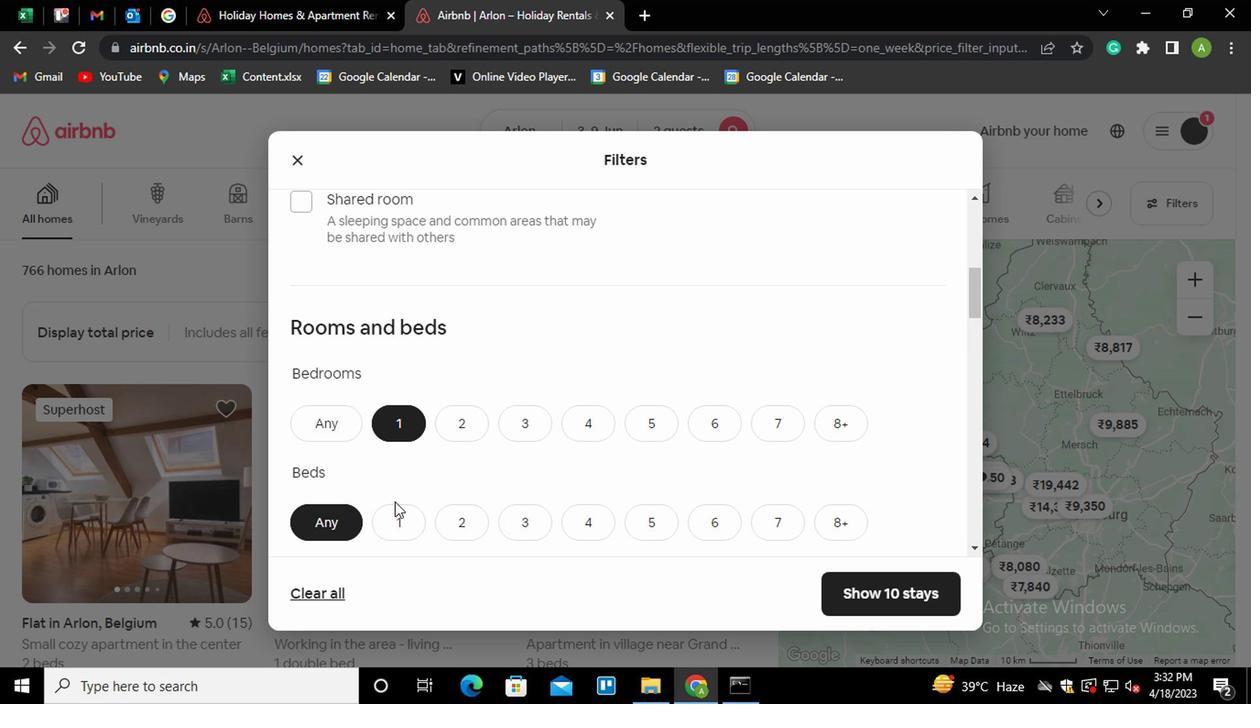 
Action: Mouse pressed left at (390, 505)
Screenshot: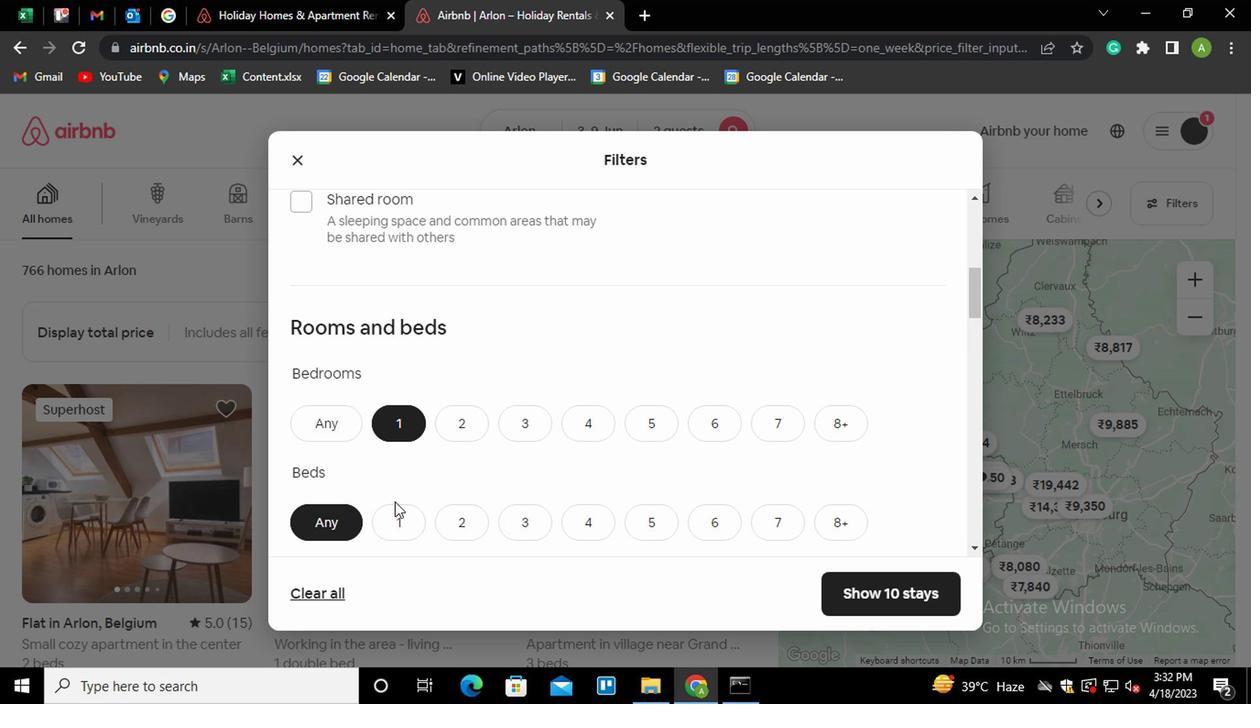 
Action: Mouse moved to (478, 438)
Screenshot: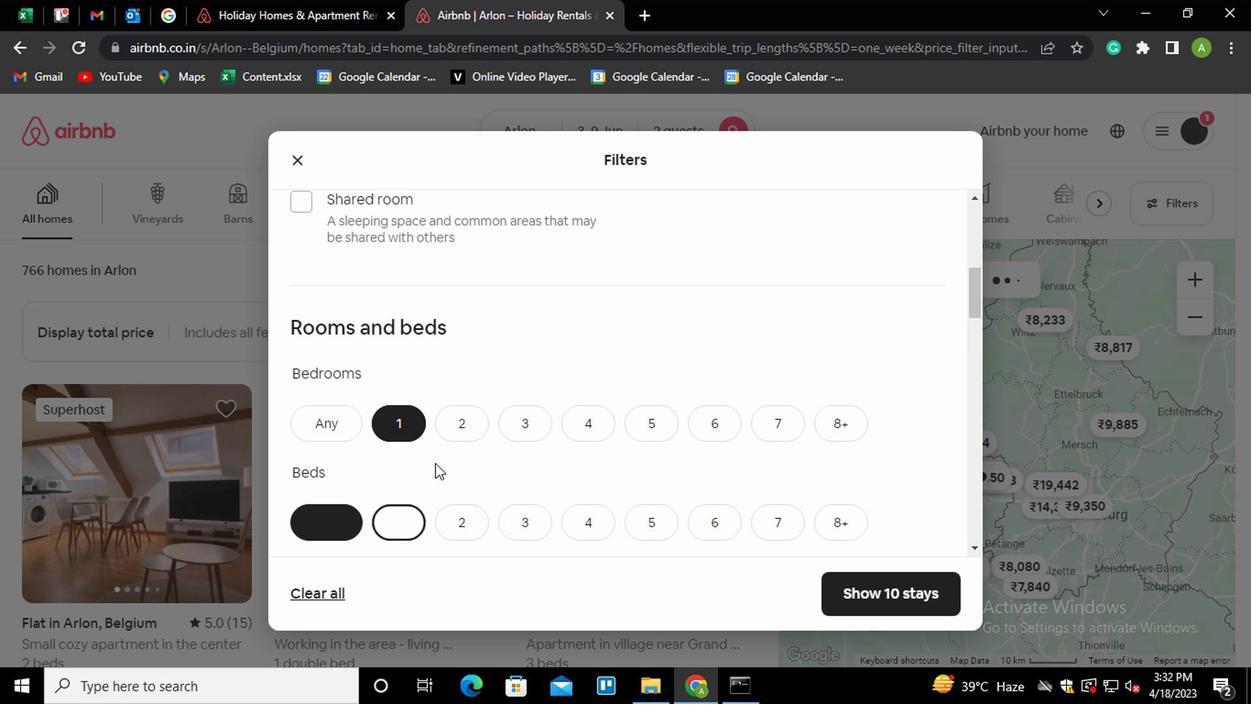 
Action: Mouse scrolled (478, 437) with delta (0, 0)
Screenshot: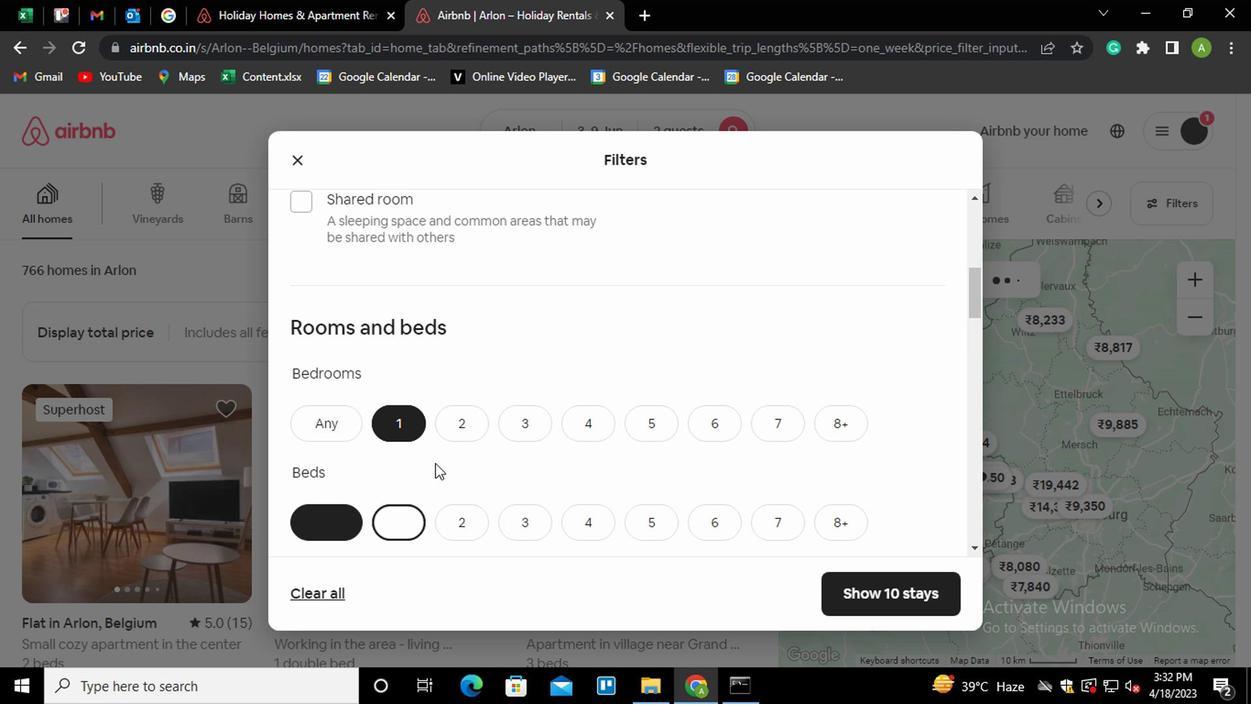 
Action: Mouse scrolled (478, 437) with delta (0, 0)
Screenshot: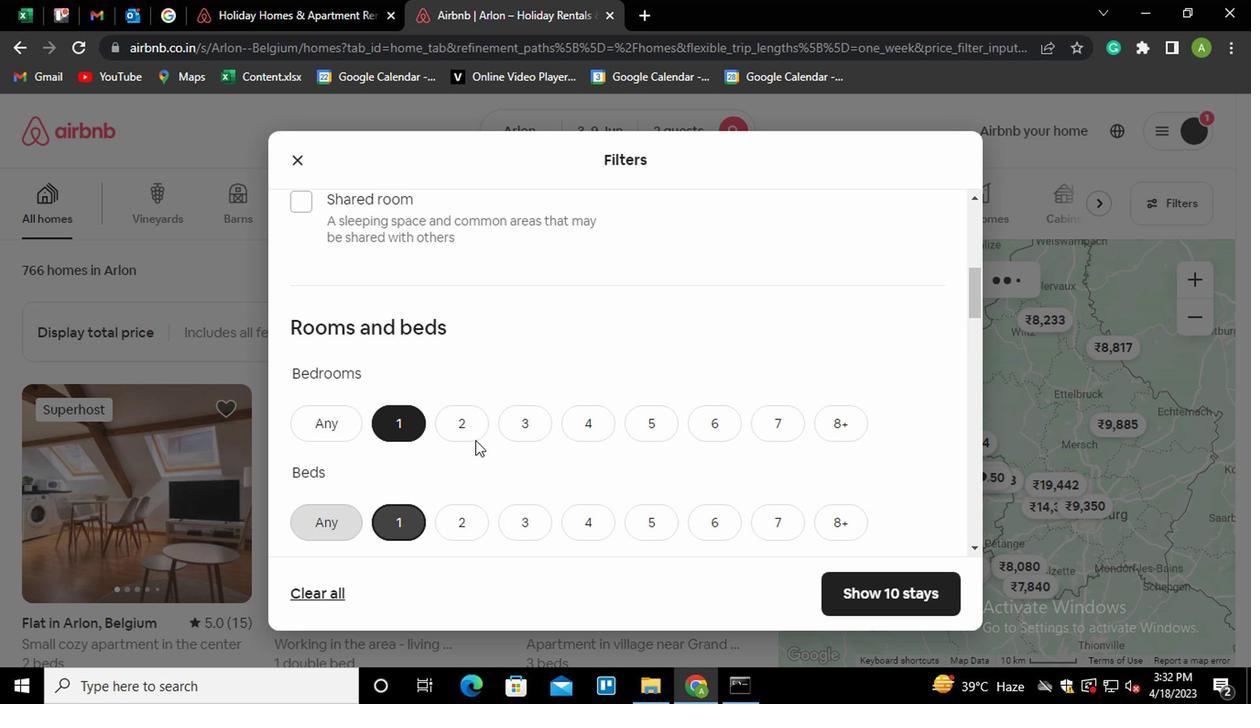 
Action: Mouse moved to (400, 438)
Screenshot: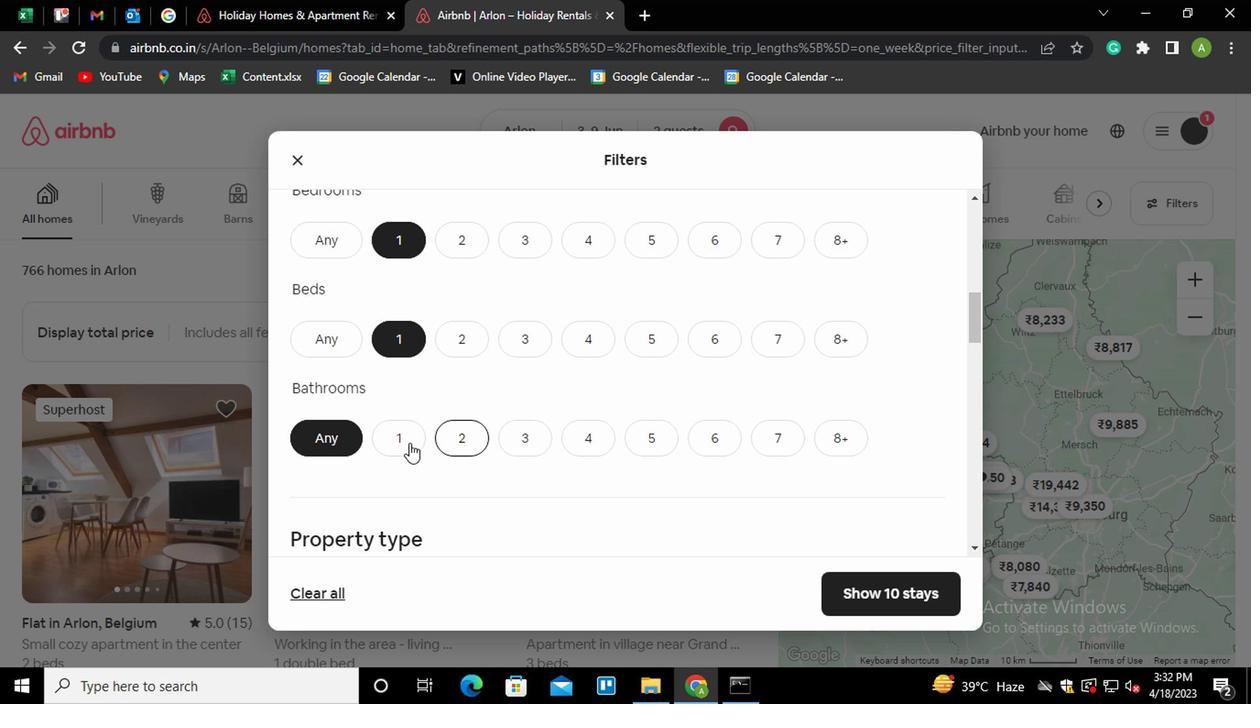 
Action: Mouse pressed left at (400, 438)
Screenshot: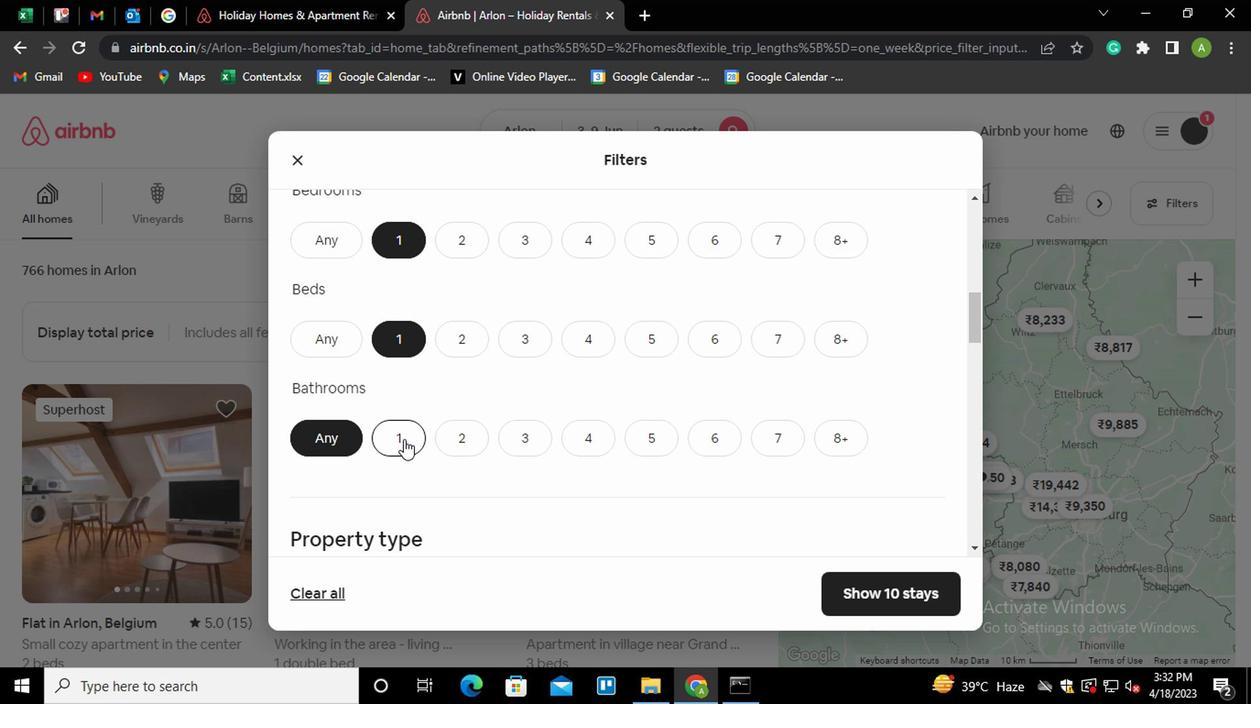 
Action: Mouse moved to (616, 423)
Screenshot: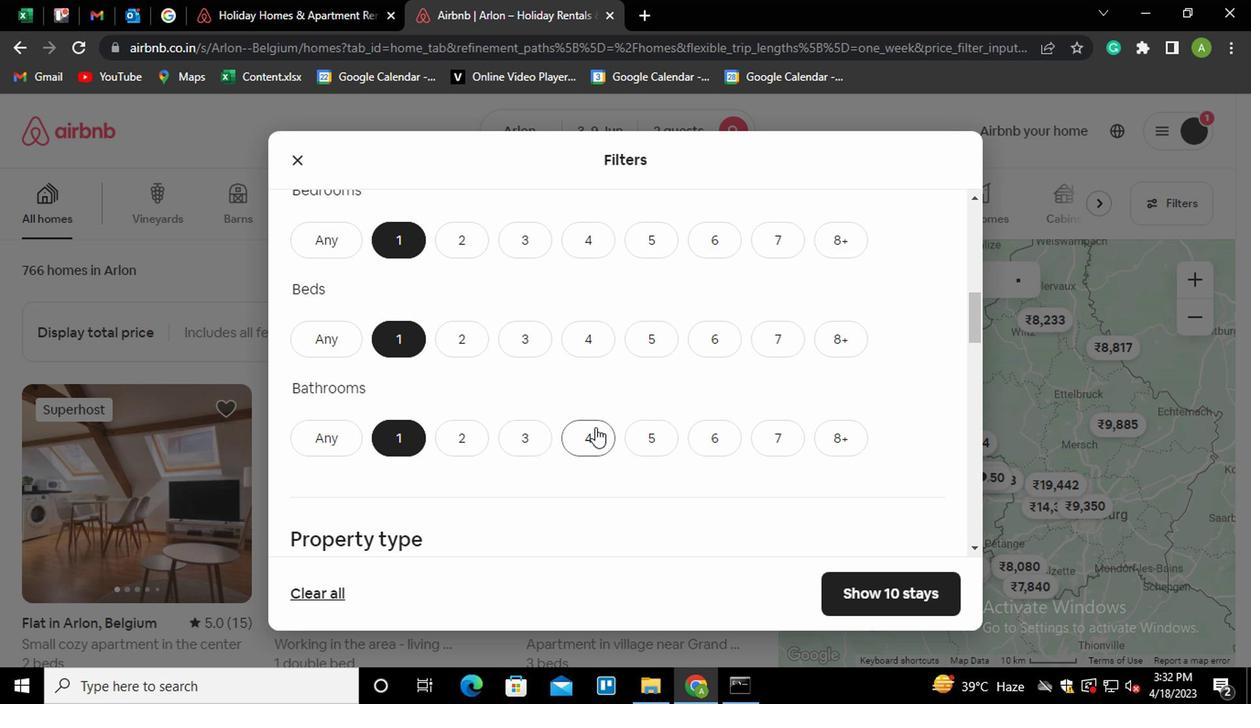 
Action: Mouse scrolled (616, 422) with delta (0, -1)
Screenshot: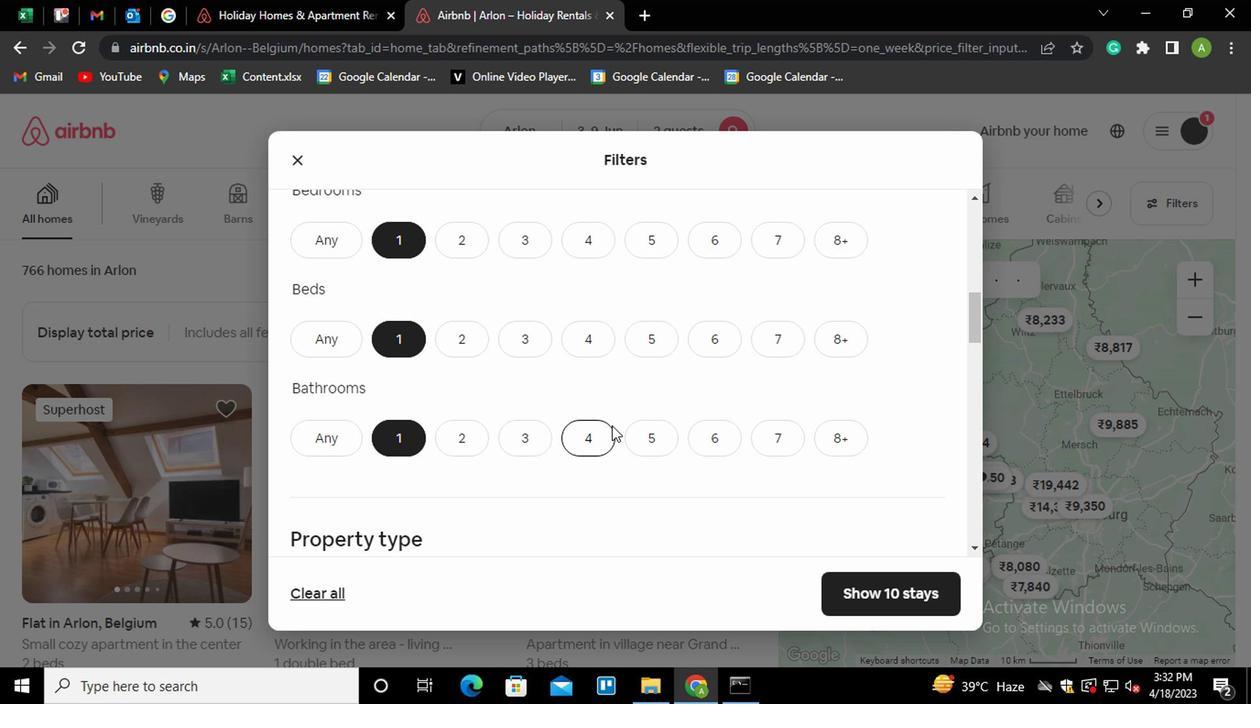 
Action: Mouse scrolled (616, 422) with delta (0, -1)
Screenshot: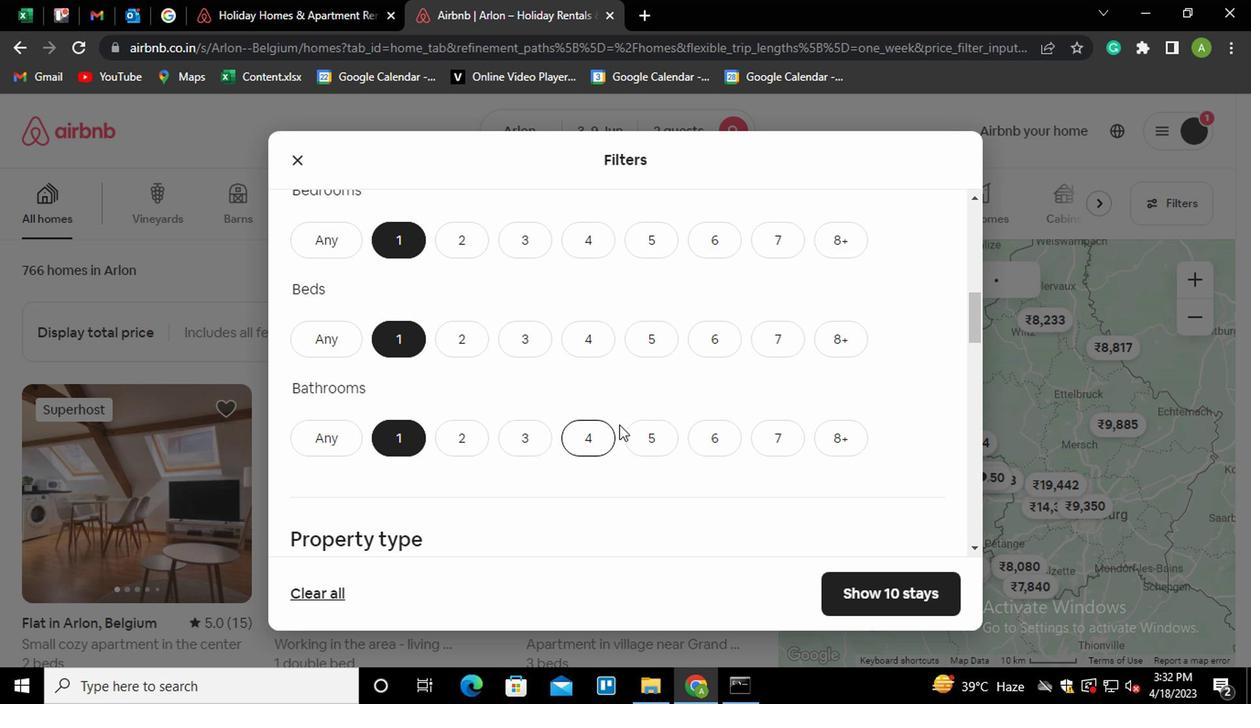 
Action: Mouse moved to (822, 447)
Screenshot: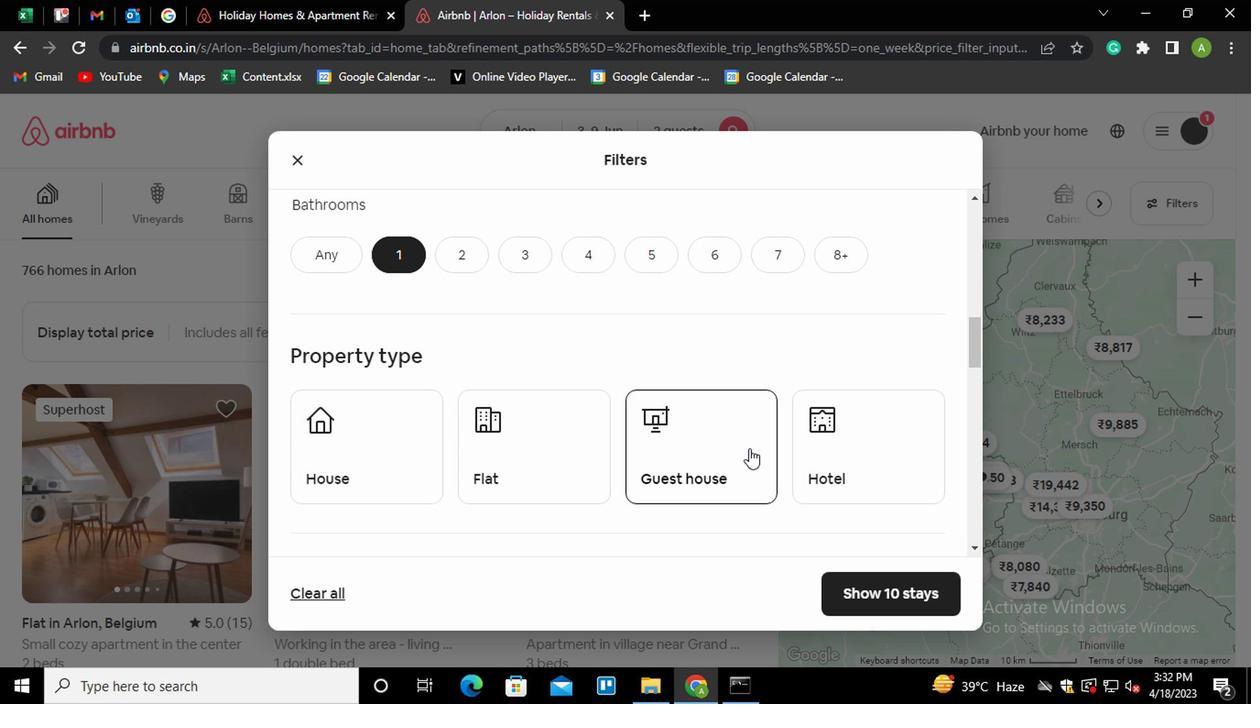 
Action: Mouse pressed left at (822, 447)
Screenshot: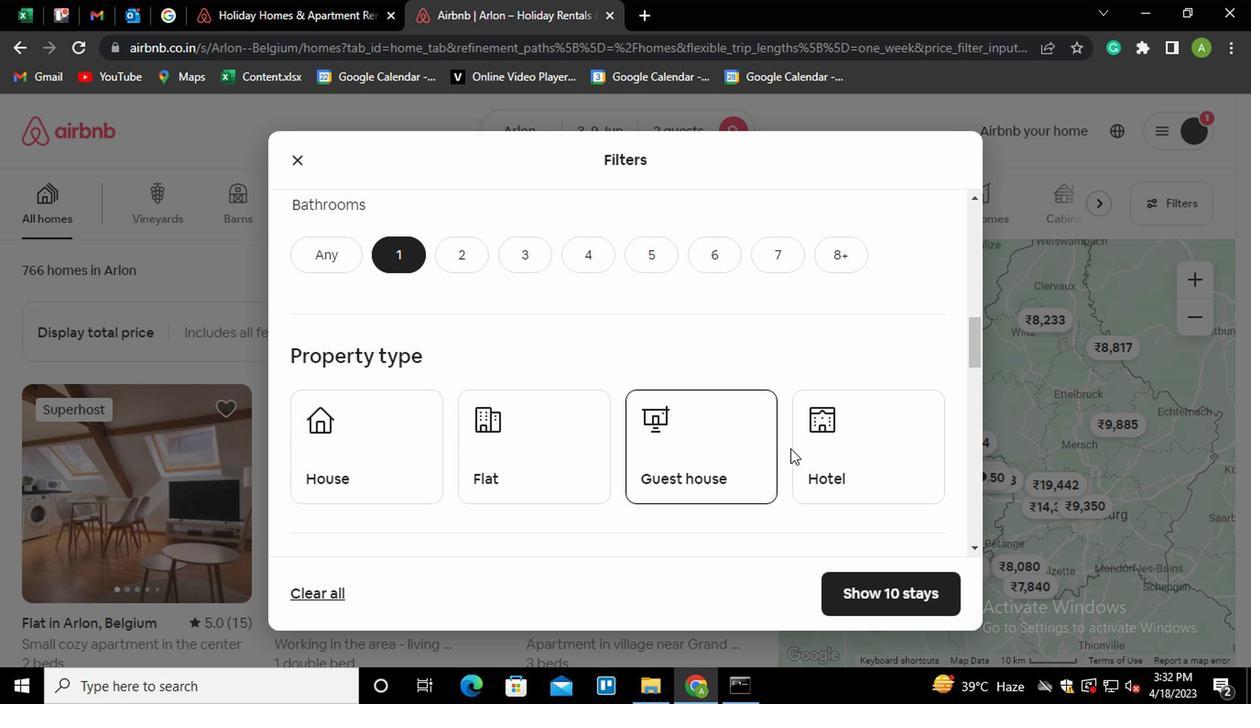 
Action: Mouse moved to (767, 385)
Screenshot: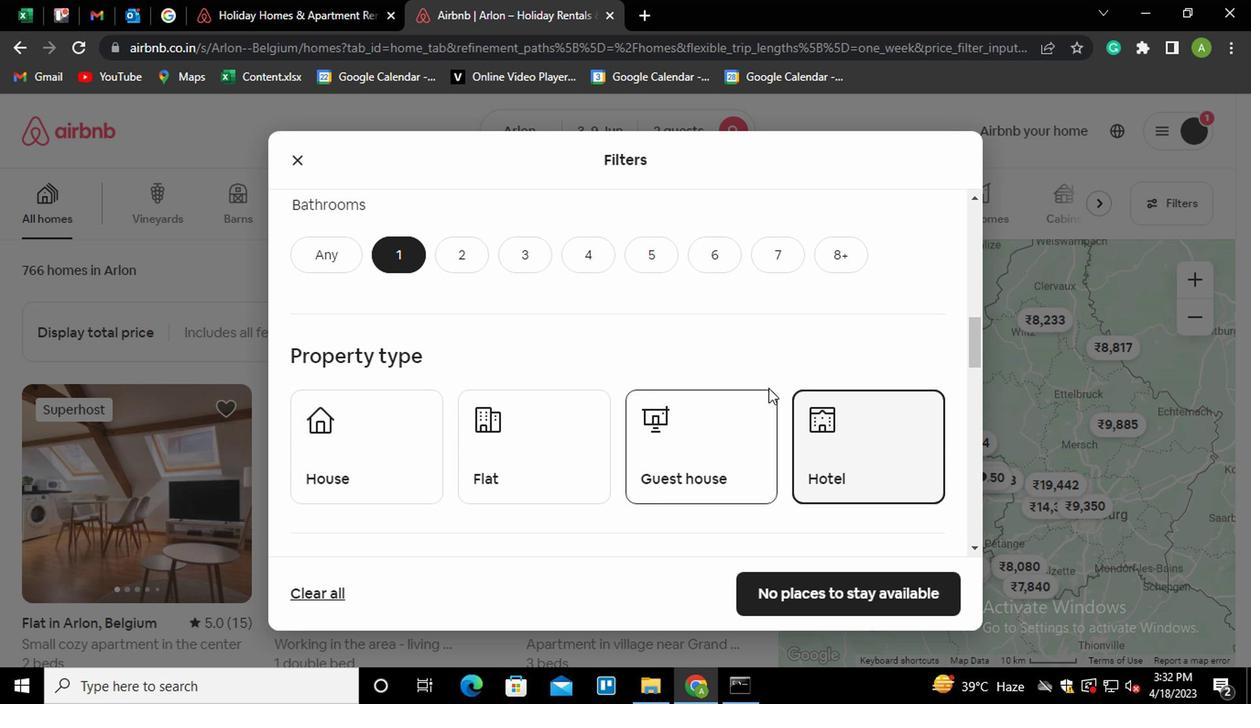 
Action: Mouse scrolled (767, 384) with delta (0, -1)
Screenshot: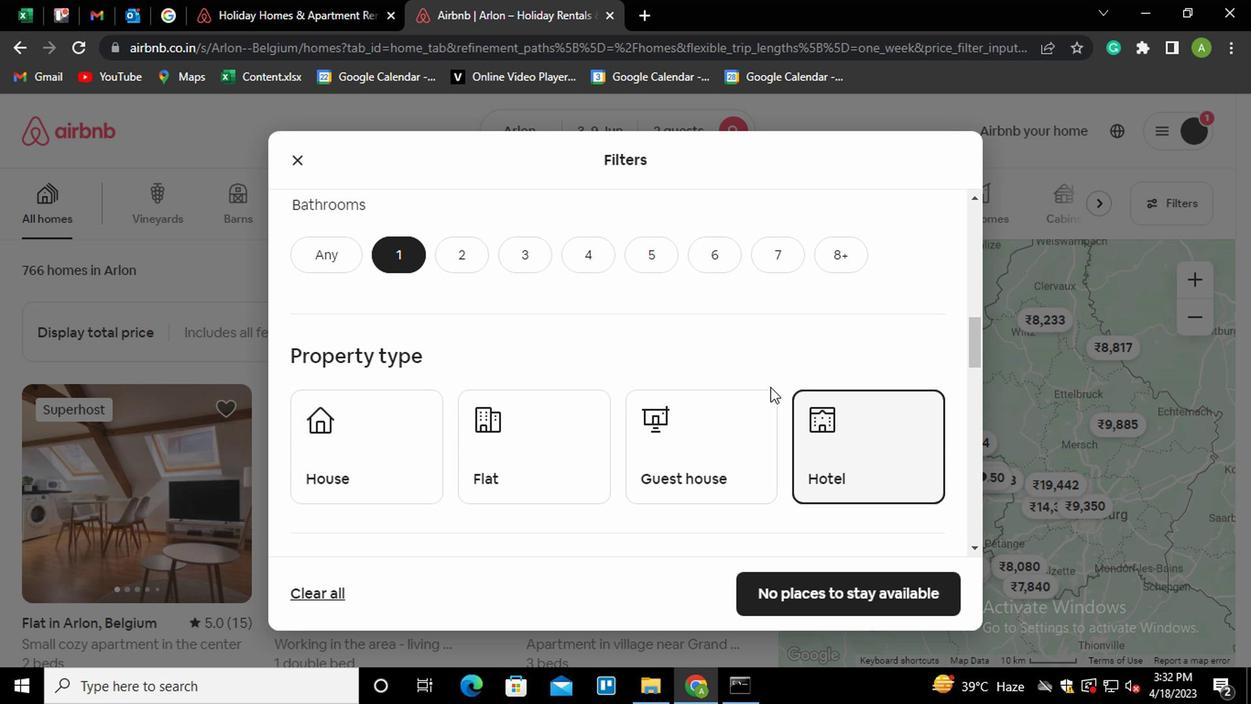 
Action: Mouse scrolled (767, 384) with delta (0, -1)
Screenshot: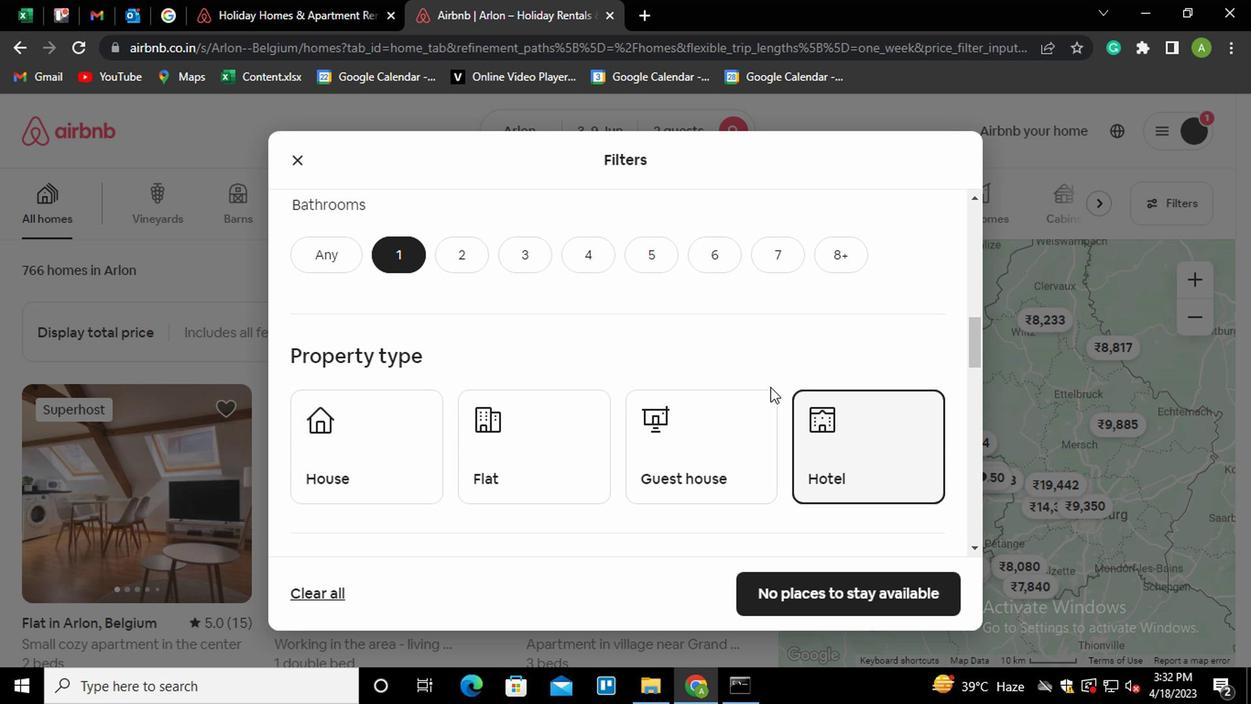 
Action: Mouse scrolled (767, 384) with delta (0, -1)
Screenshot: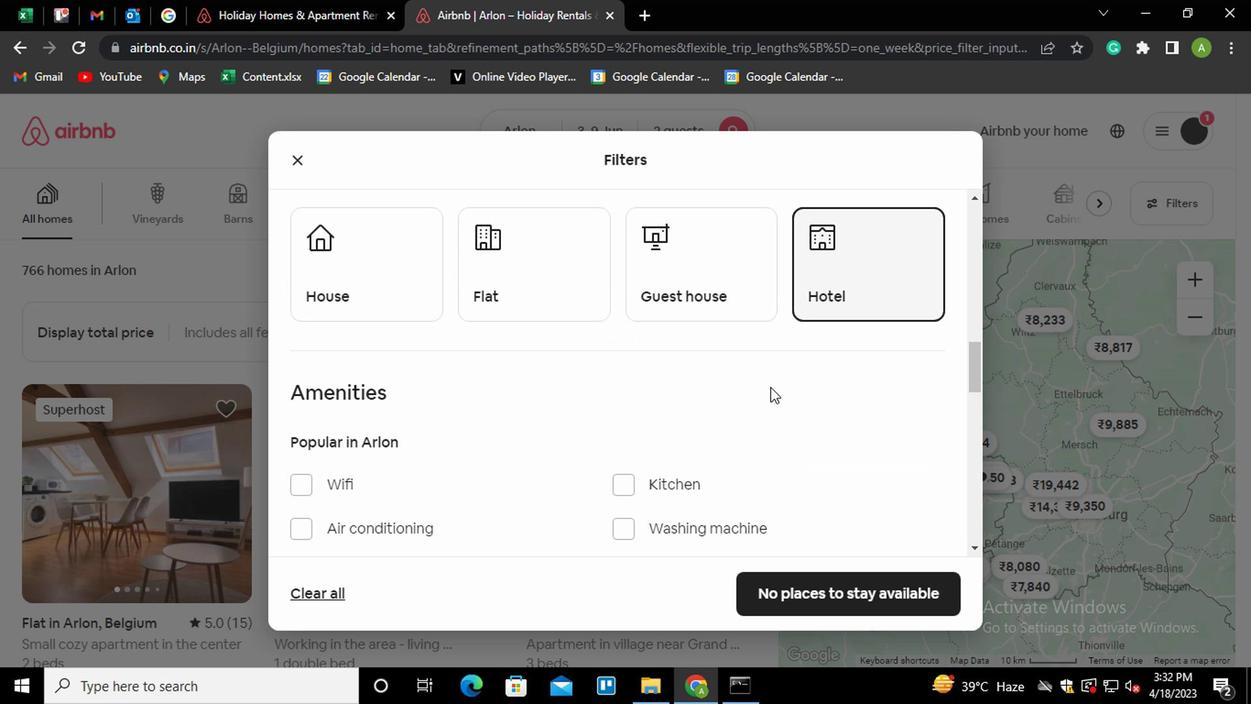 
Action: Mouse moved to (329, 509)
Screenshot: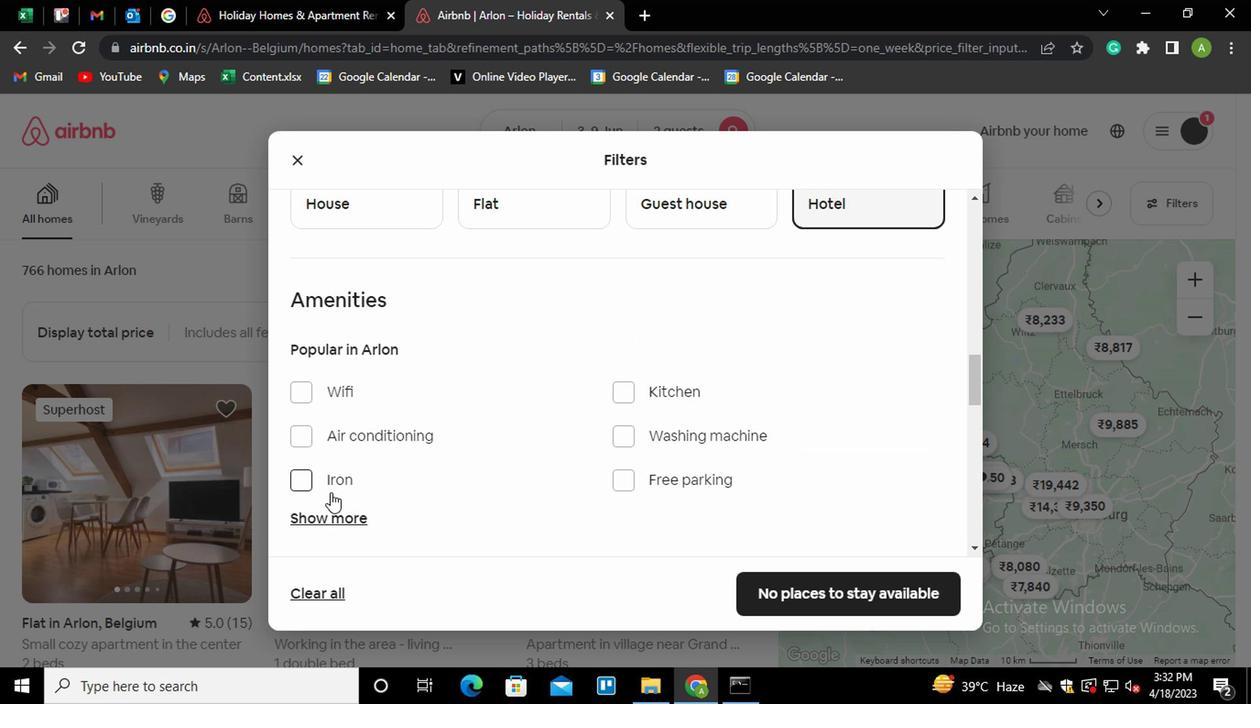 
Action: Mouse pressed left at (329, 509)
Screenshot: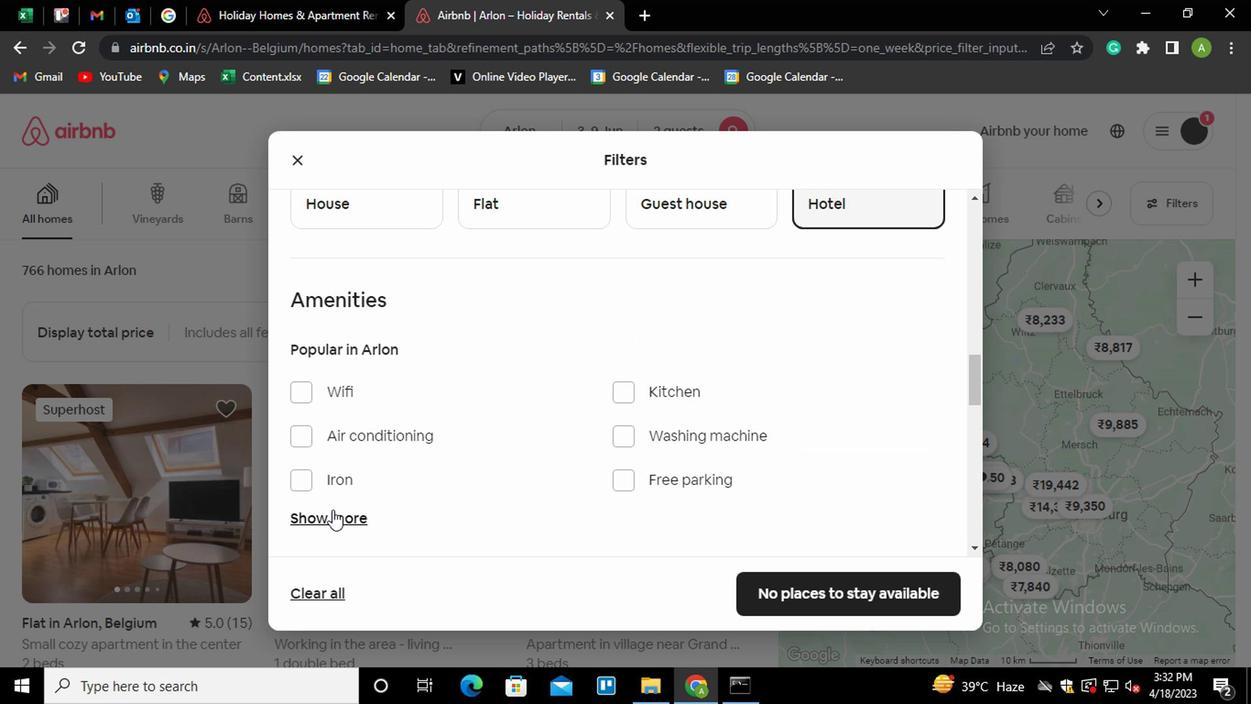 
Action: Mouse moved to (610, 392)
Screenshot: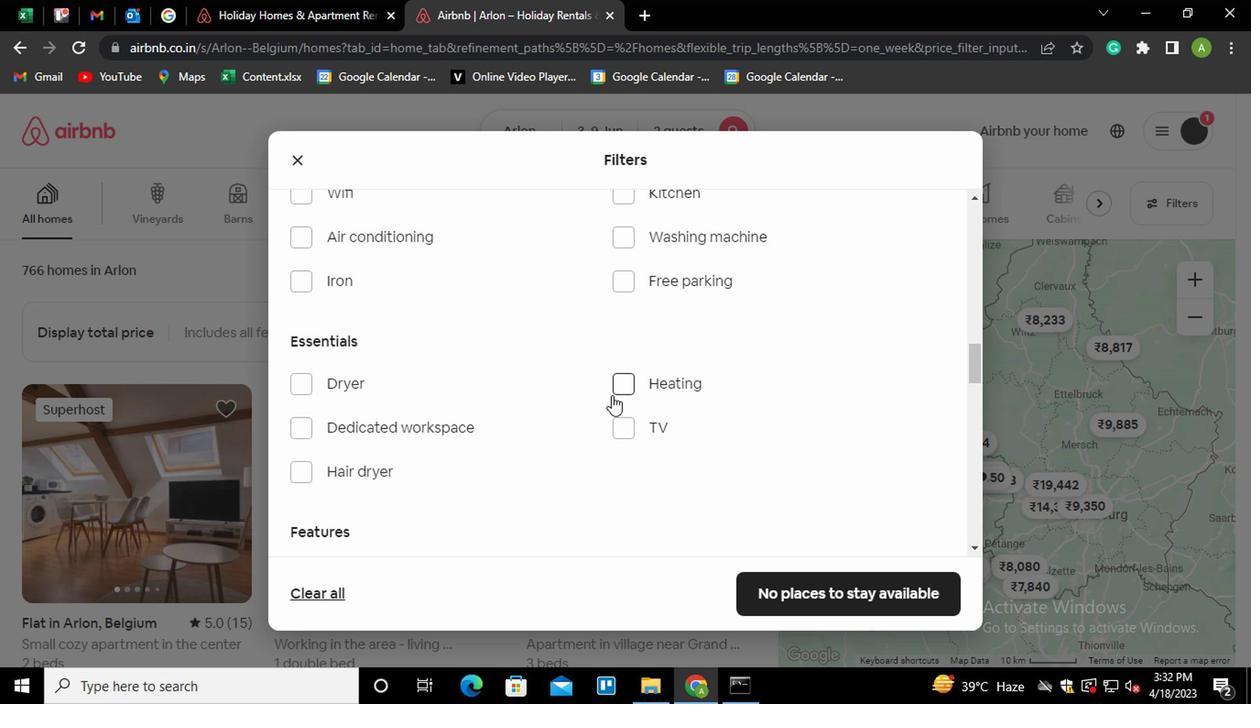 
Action: Mouse pressed left at (610, 392)
Screenshot: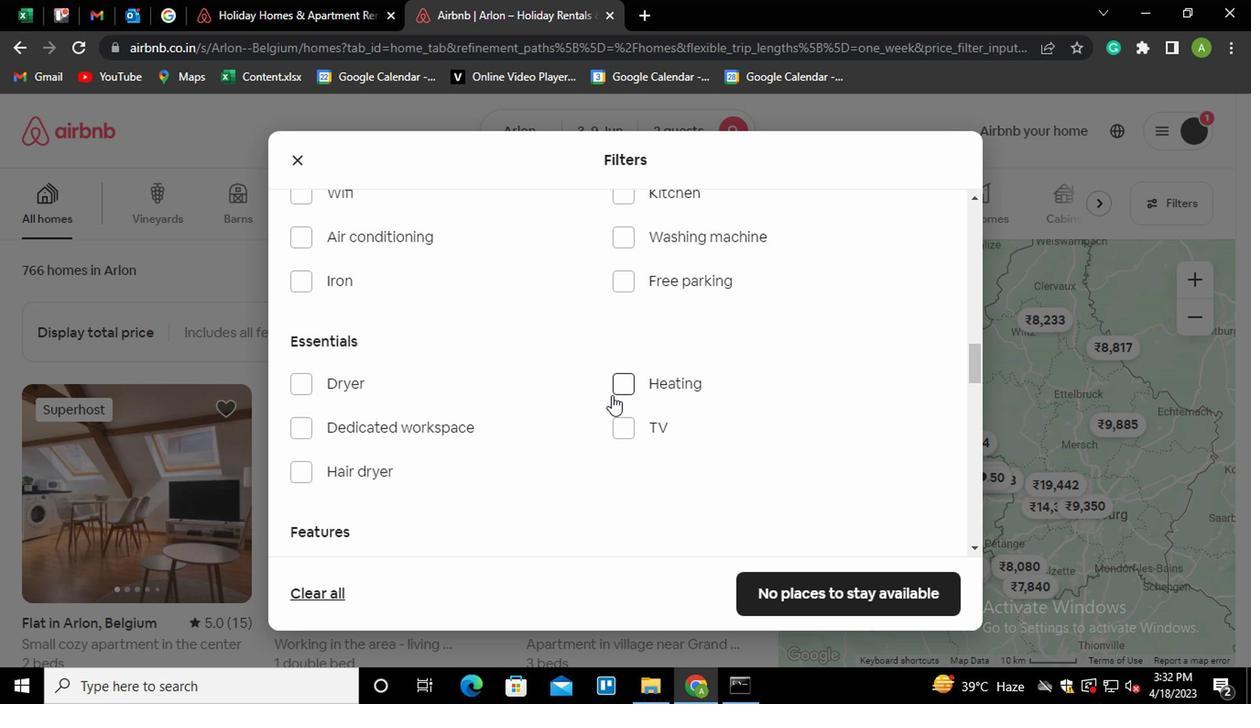 
Action: Mouse moved to (751, 451)
Screenshot: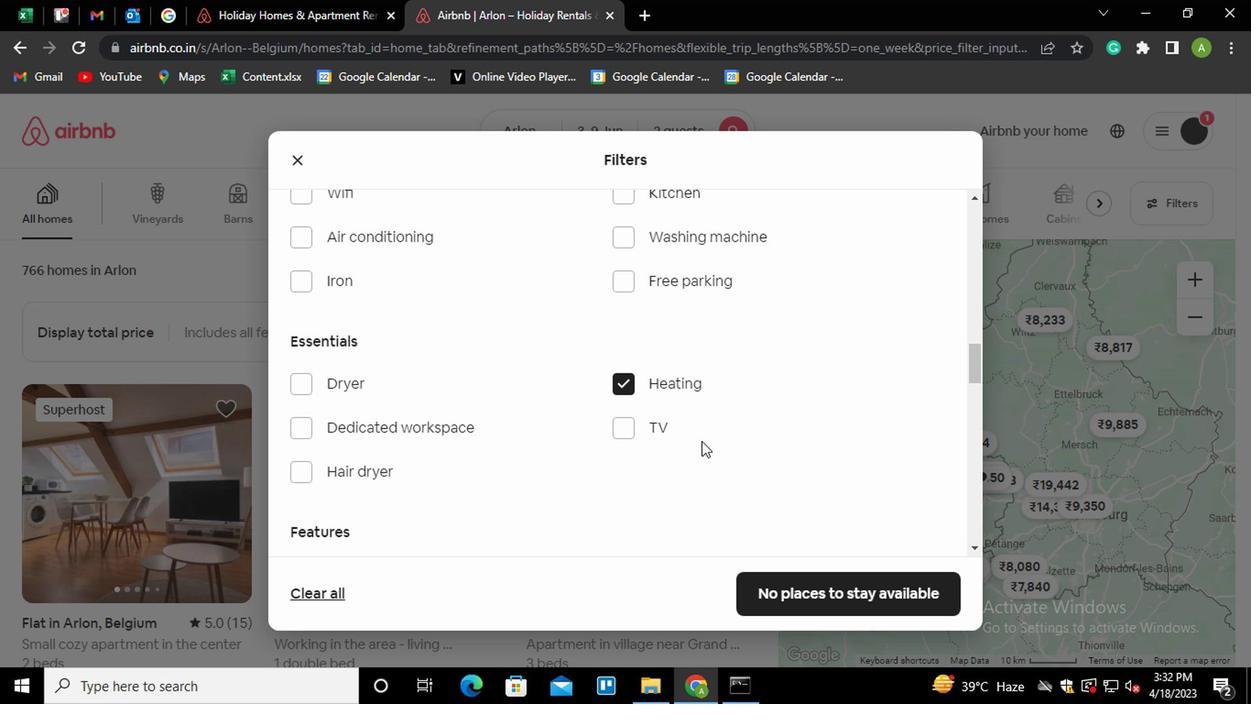 
Action: Mouse scrolled (751, 451) with delta (0, 0)
Screenshot: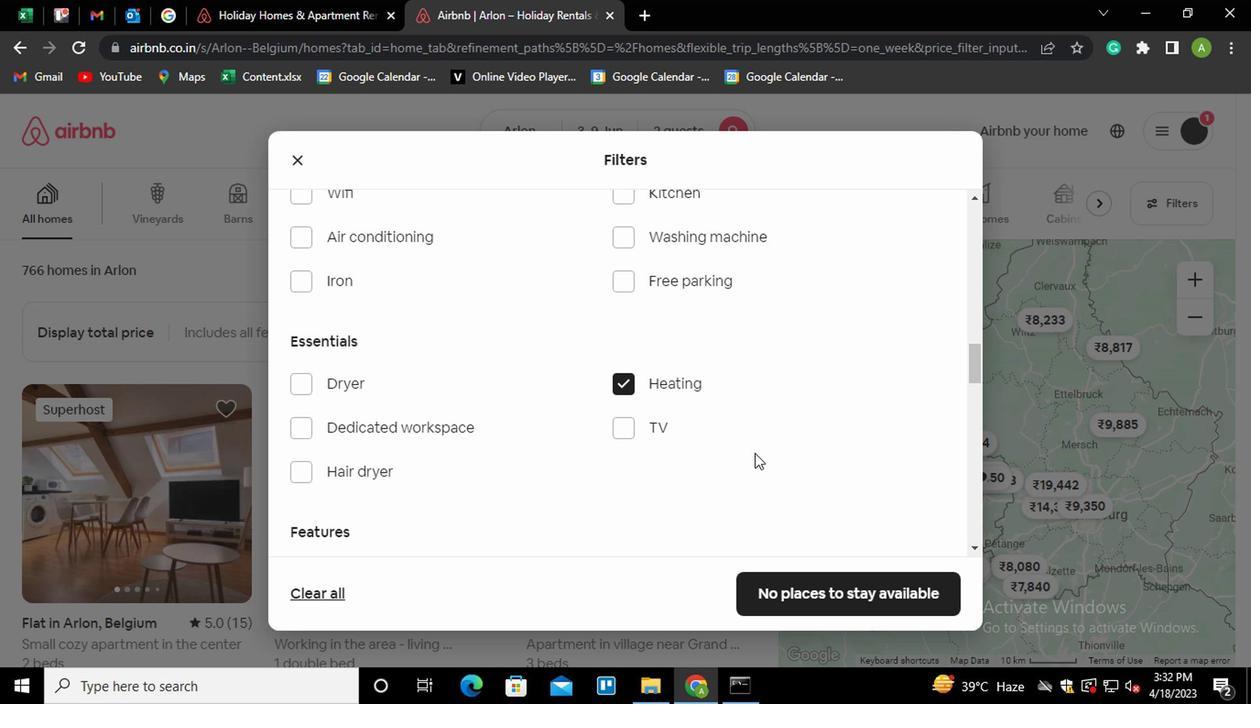 
Action: Mouse scrolled (751, 451) with delta (0, 0)
Screenshot: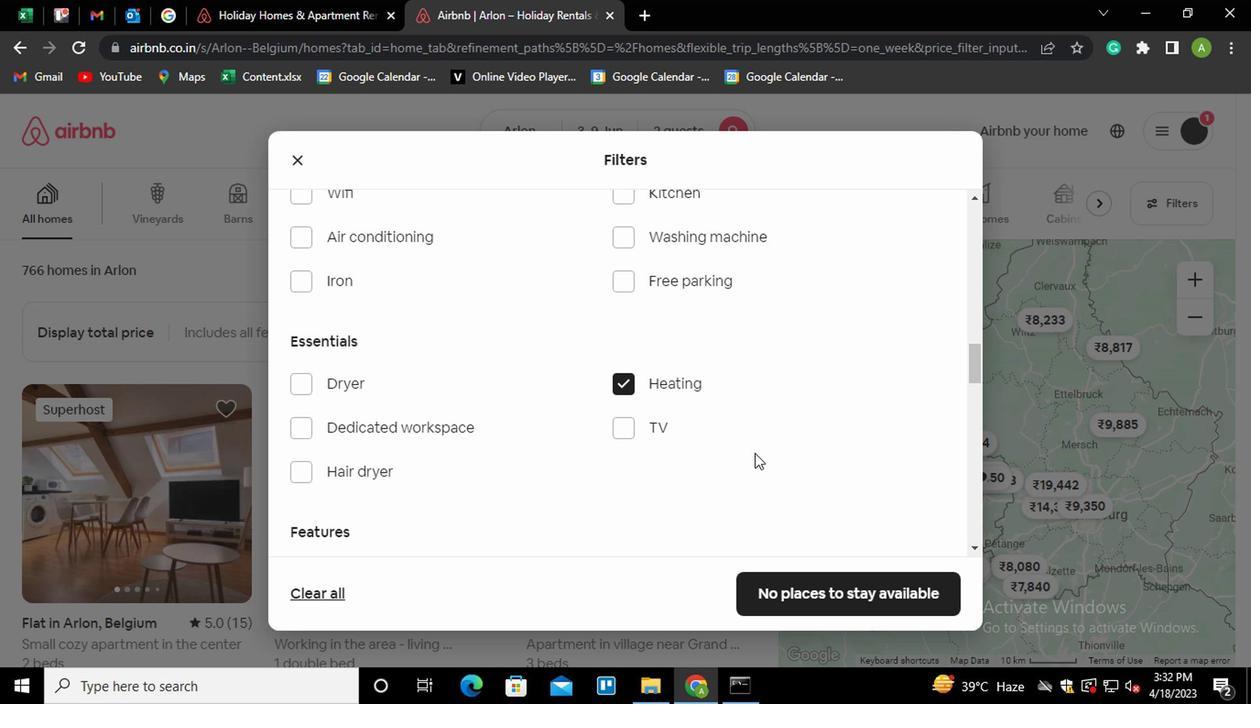 
Action: Mouse scrolled (751, 451) with delta (0, 0)
Screenshot: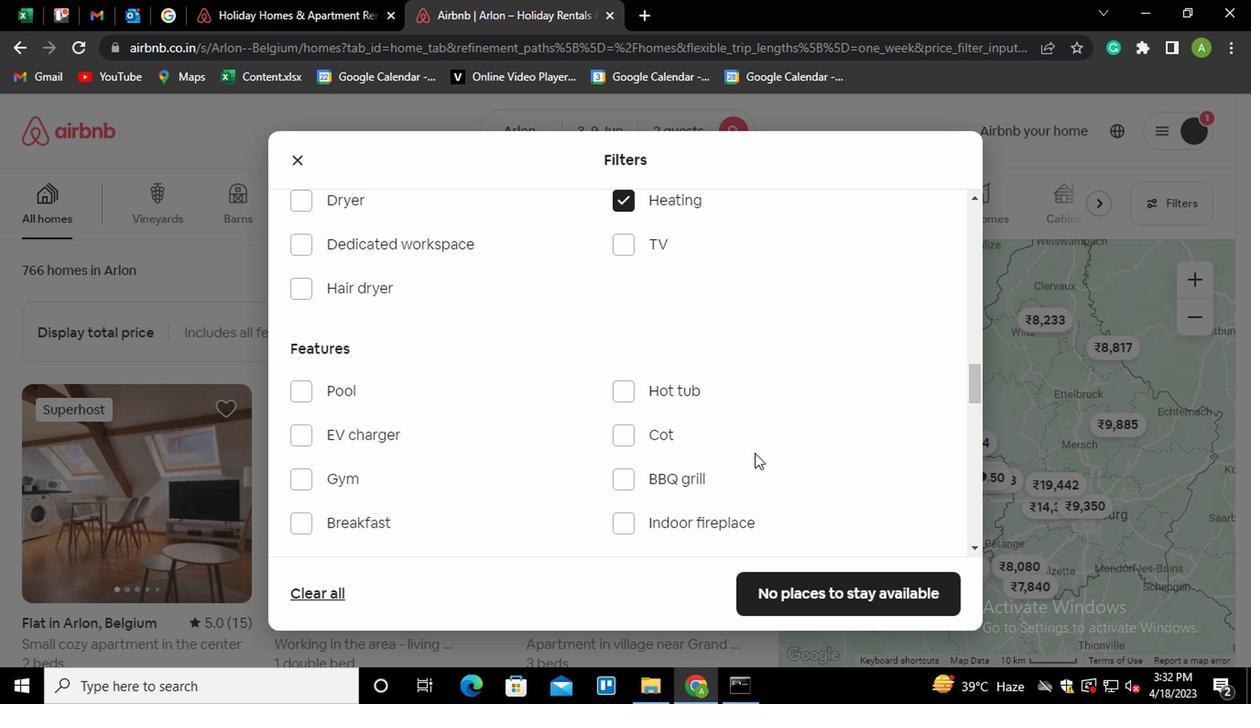 
Action: Mouse scrolled (751, 451) with delta (0, 0)
Screenshot: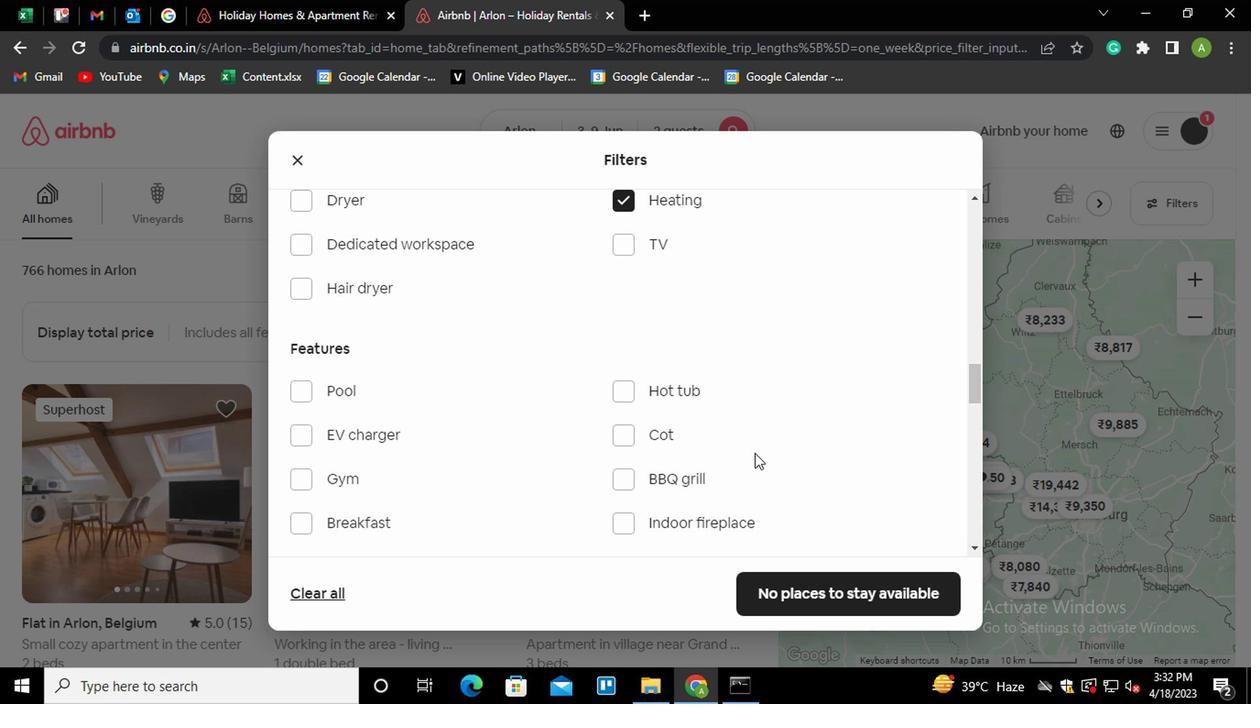 
Action: Mouse scrolled (751, 451) with delta (0, 0)
Screenshot: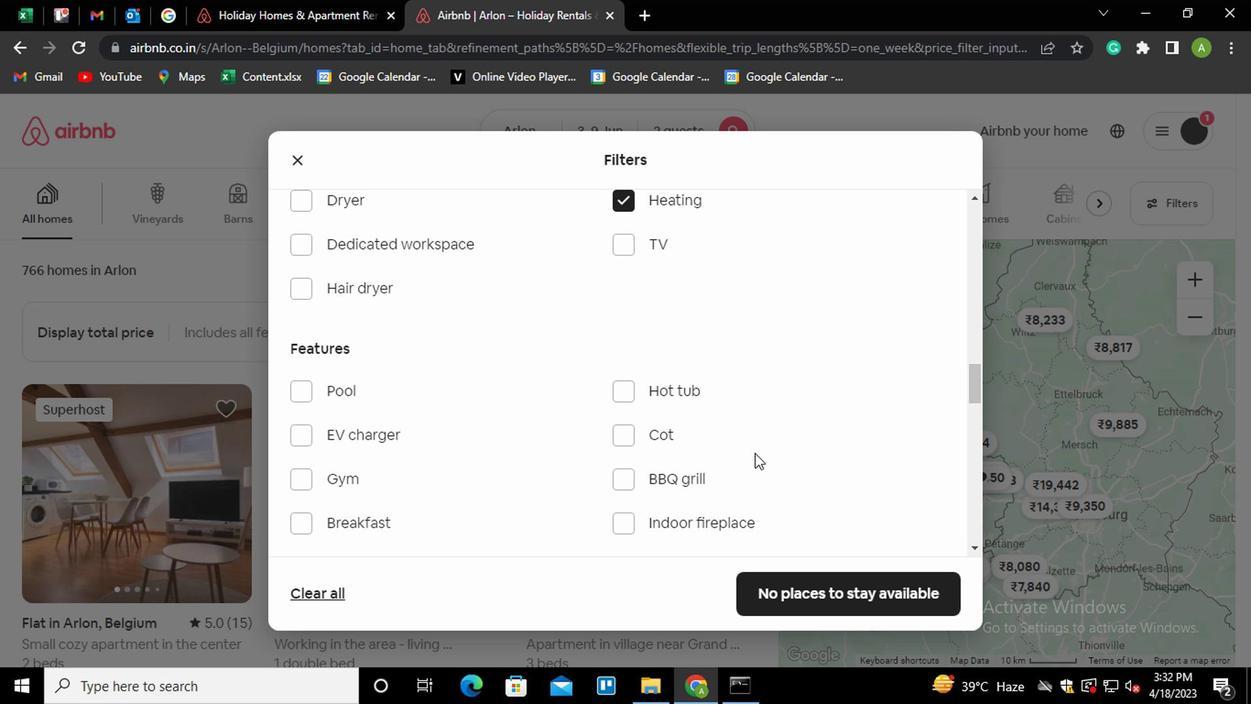 
Action: Mouse scrolled (751, 451) with delta (0, 0)
Screenshot: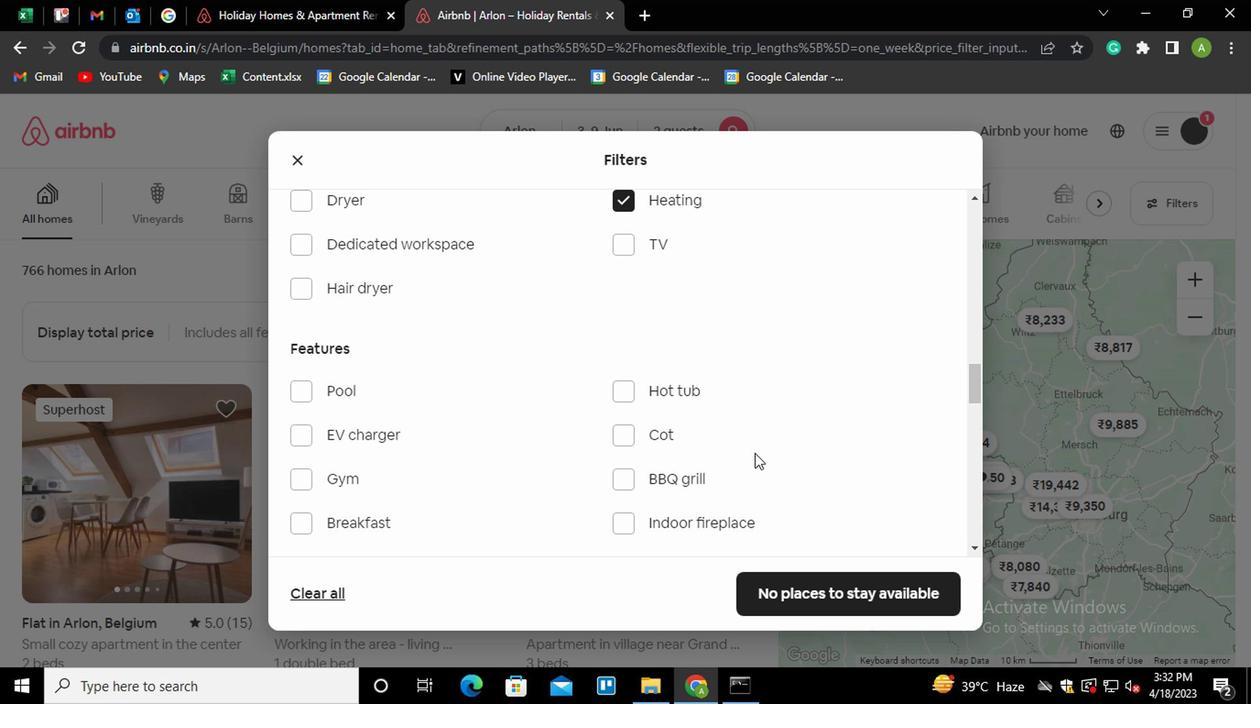 
Action: Mouse scrolled (751, 451) with delta (0, 0)
Screenshot: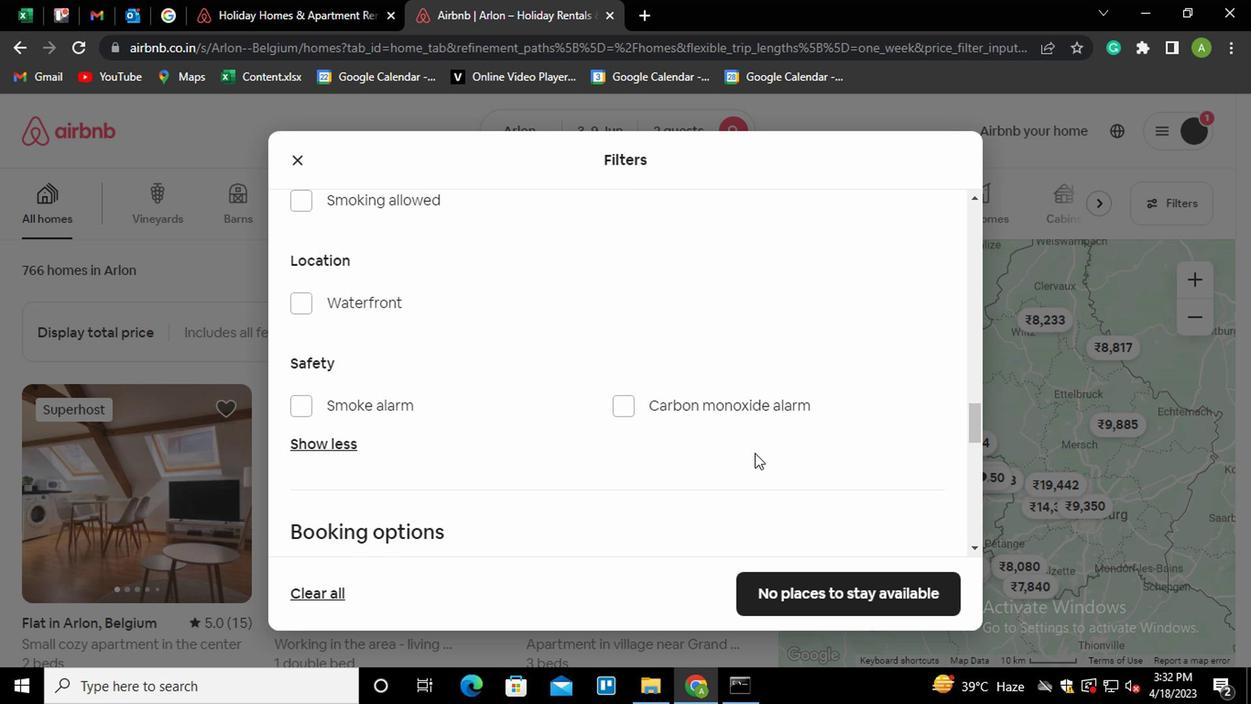 
Action: Mouse scrolled (751, 451) with delta (0, 0)
Screenshot: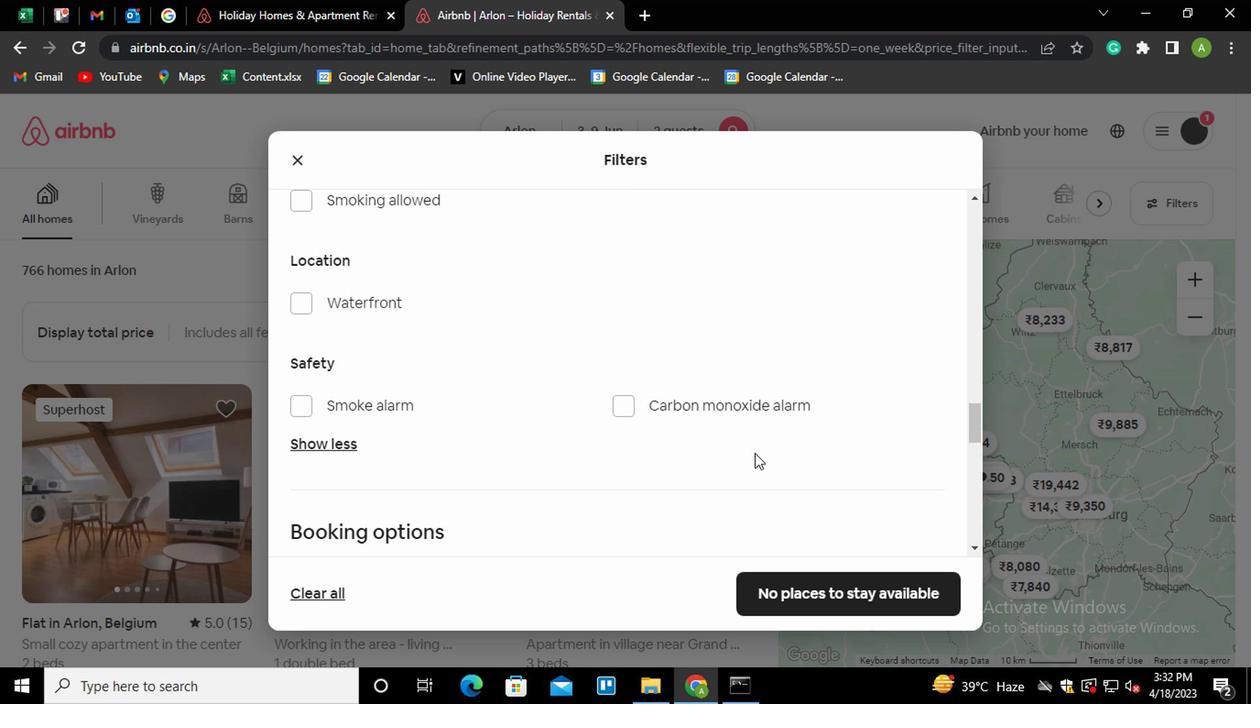 
Action: Mouse scrolled (751, 451) with delta (0, 0)
Screenshot: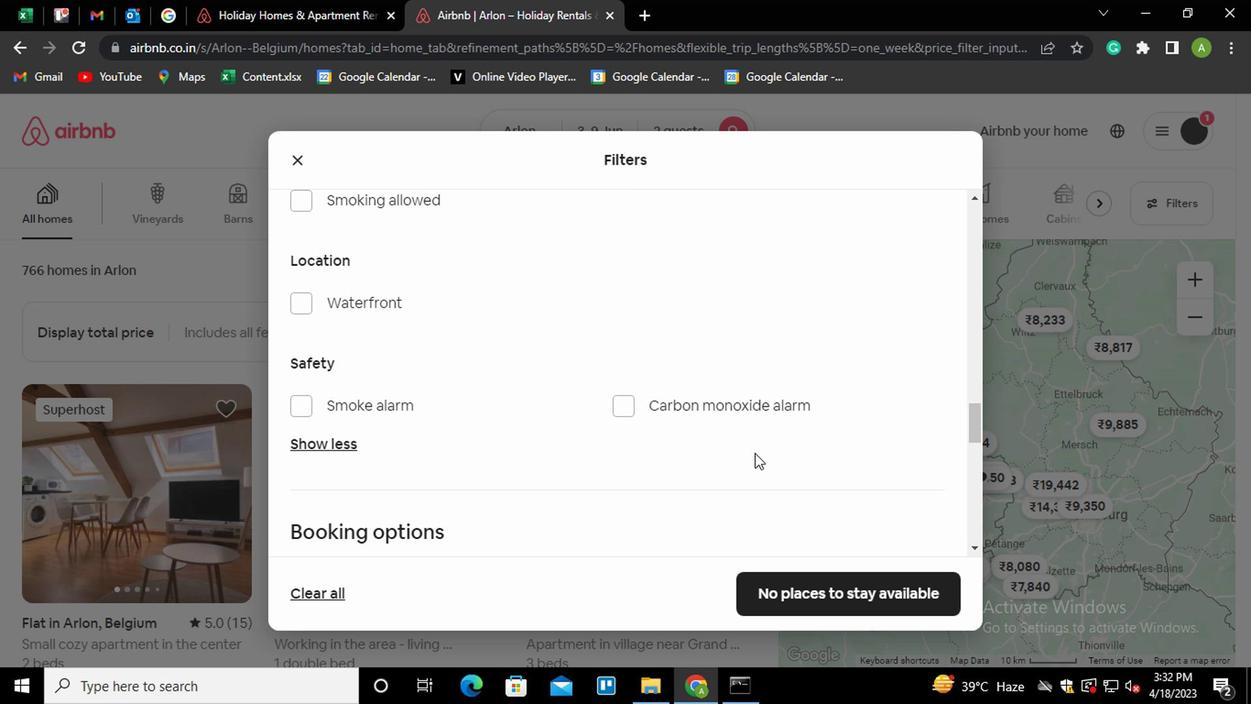 
Action: Mouse moved to (919, 373)
Screenshot: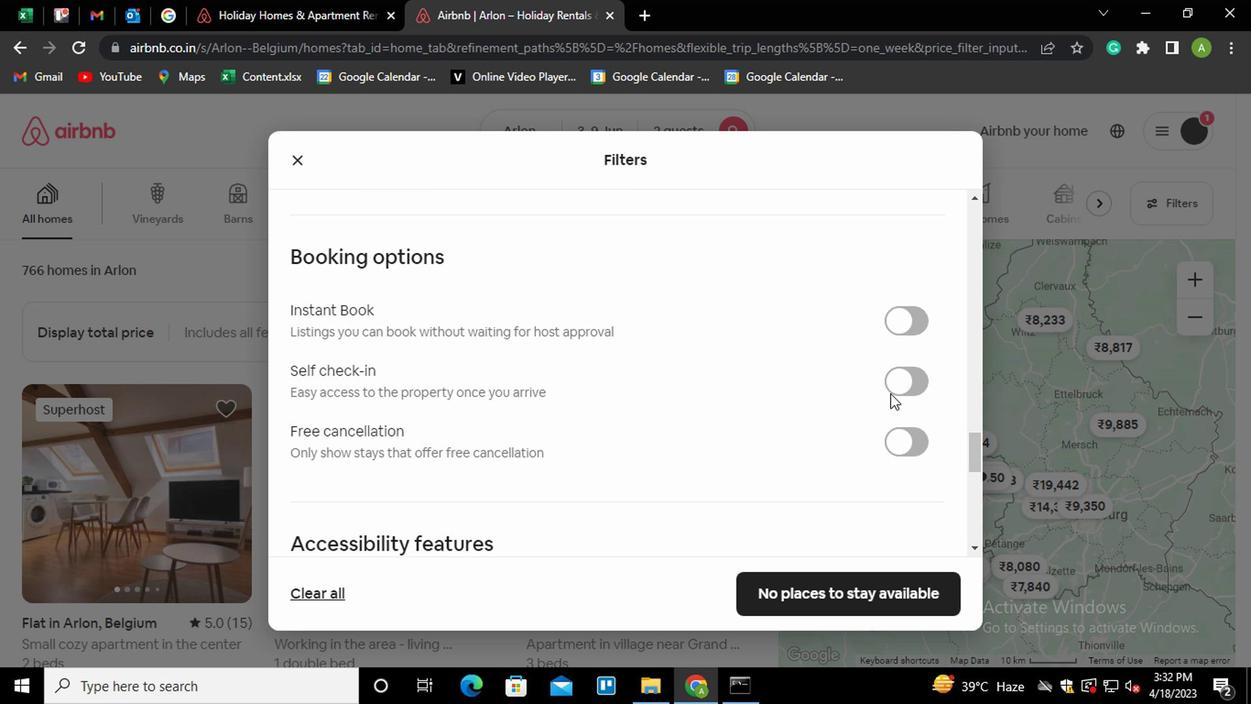 
Action: Mouse pressed left at (919, 373)
Screenshot: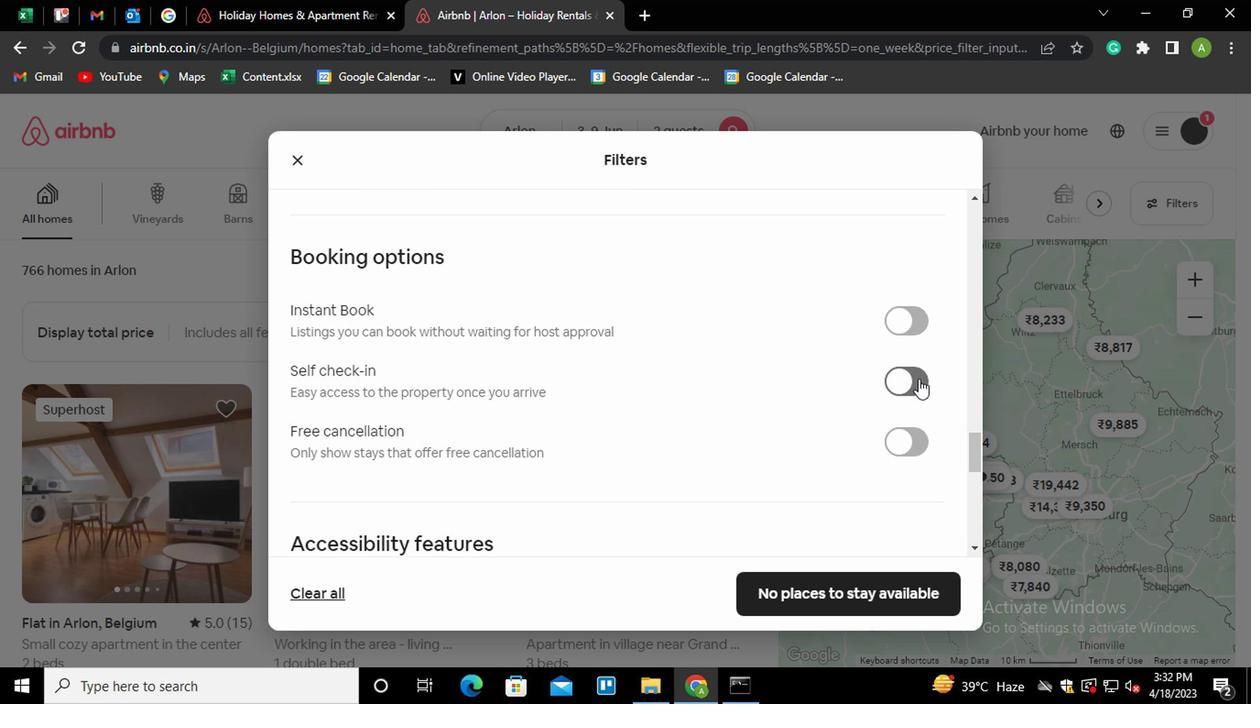 
Action: Mouse moved to (765, 422)
Screenshot: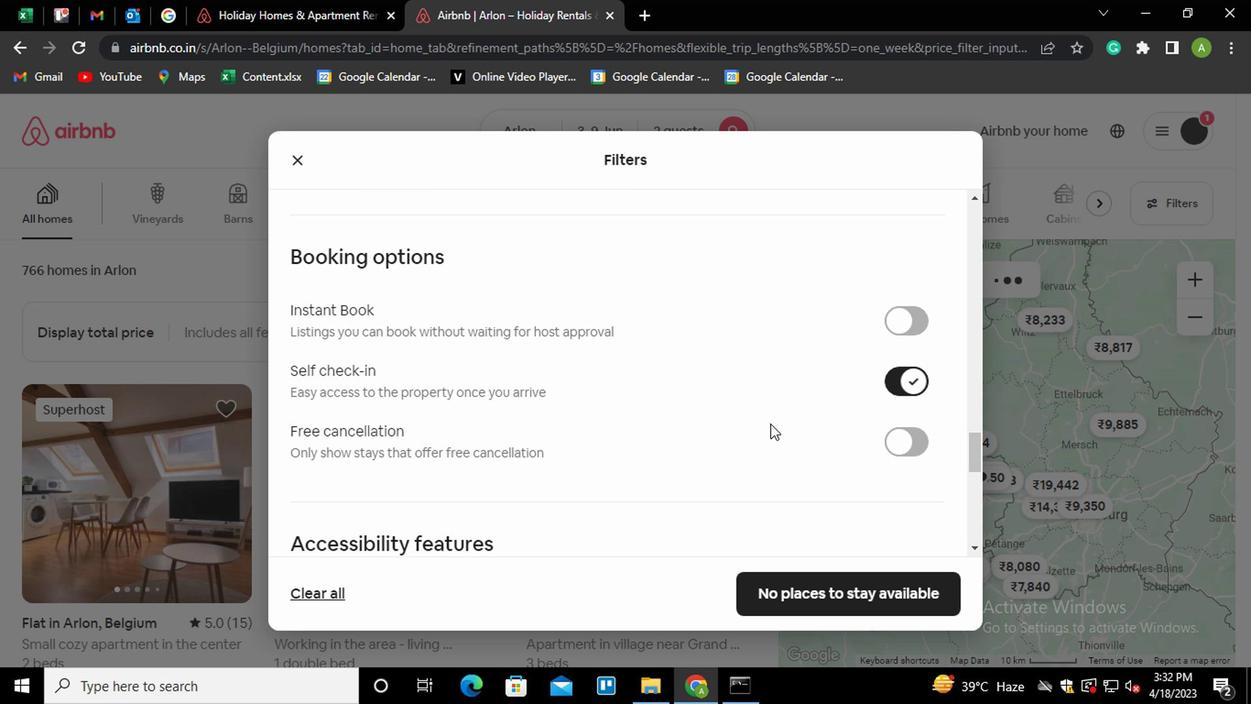 
Action: Mouse scrolled (765, 421) with delta (0, 0)
Screenshot: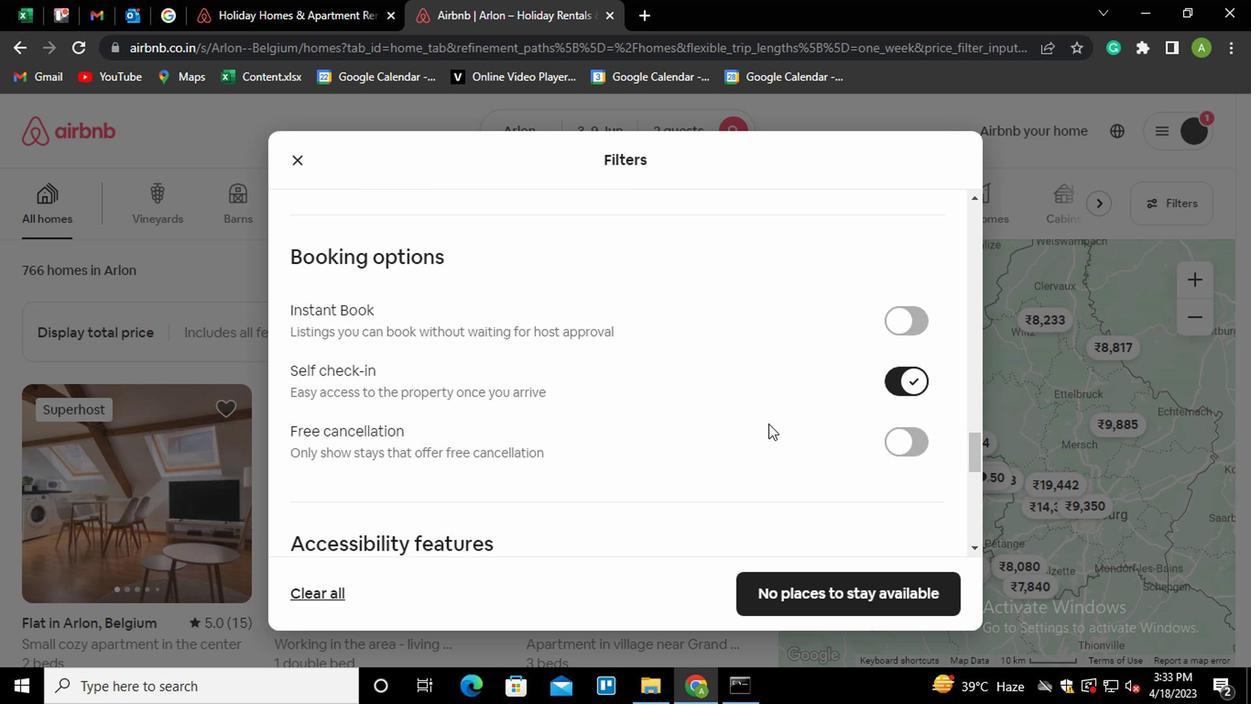 
Action: Mouse scrolled (765, 421) with delta (0, 0)
Screenshot: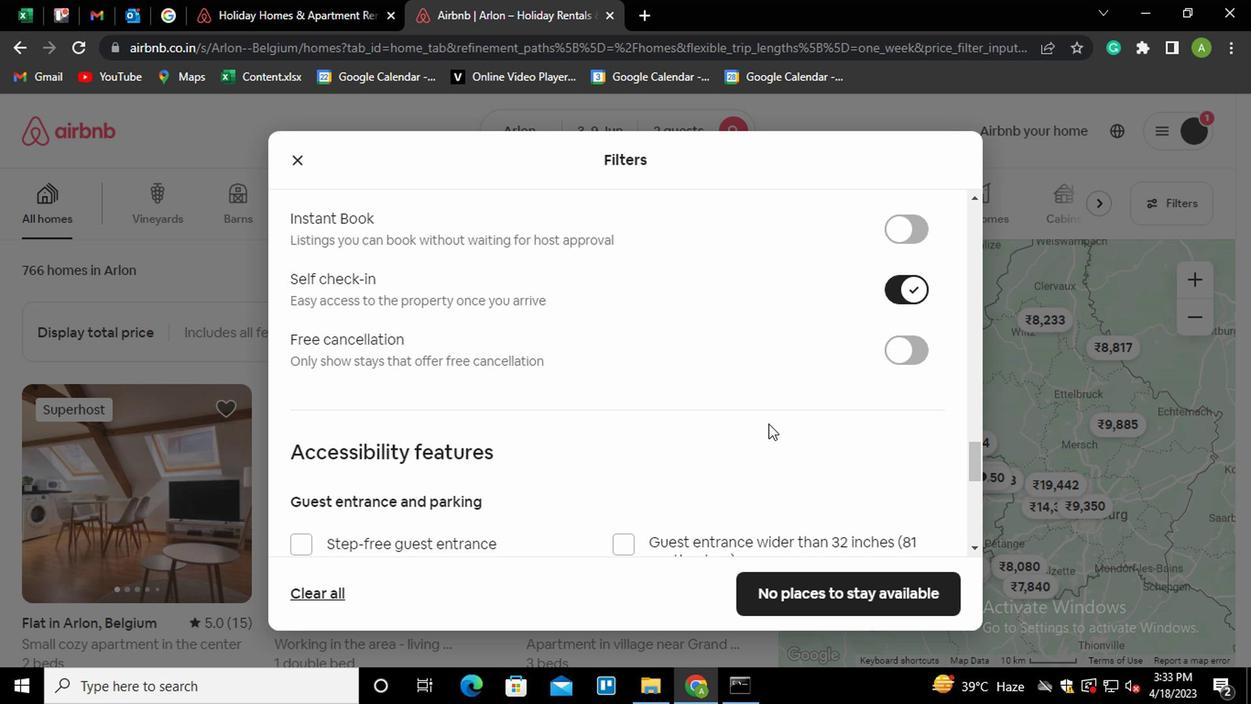 
Action: Mouse scrolled (765, 421) with delta (0, 0)
Screenshot: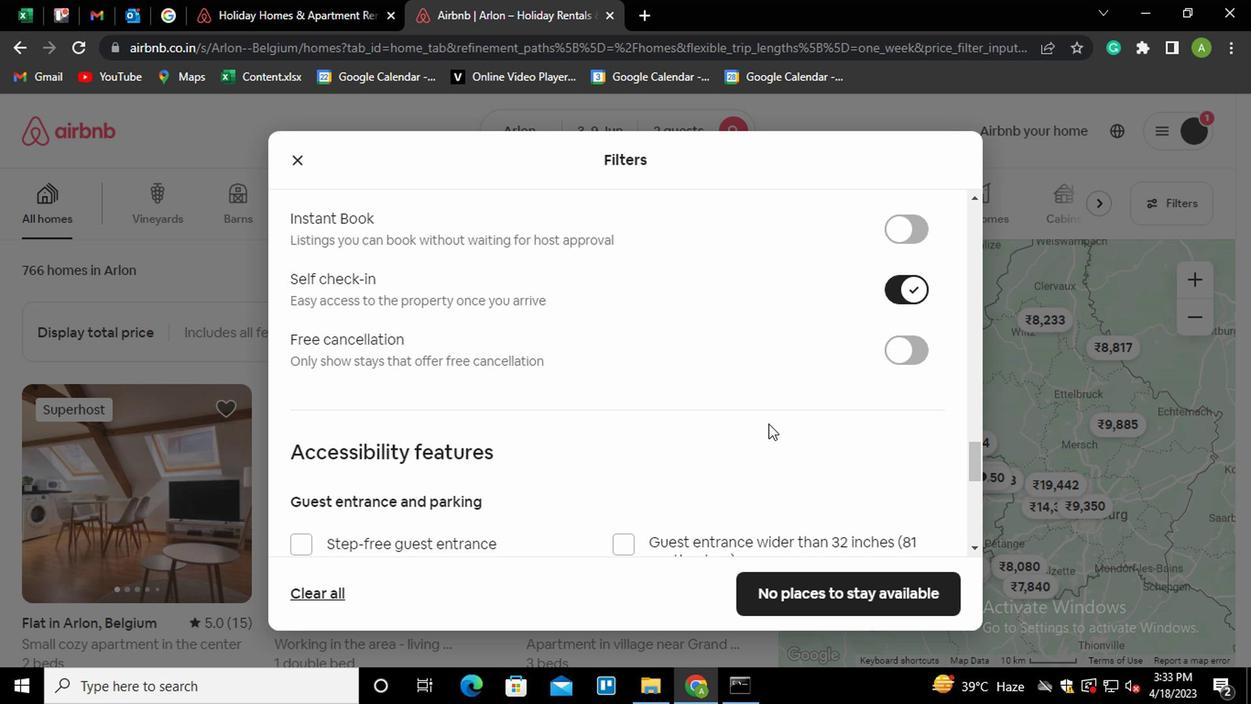 
Action: Mouse scrolled (765, 421) with delta (0, 0)
Screenshot: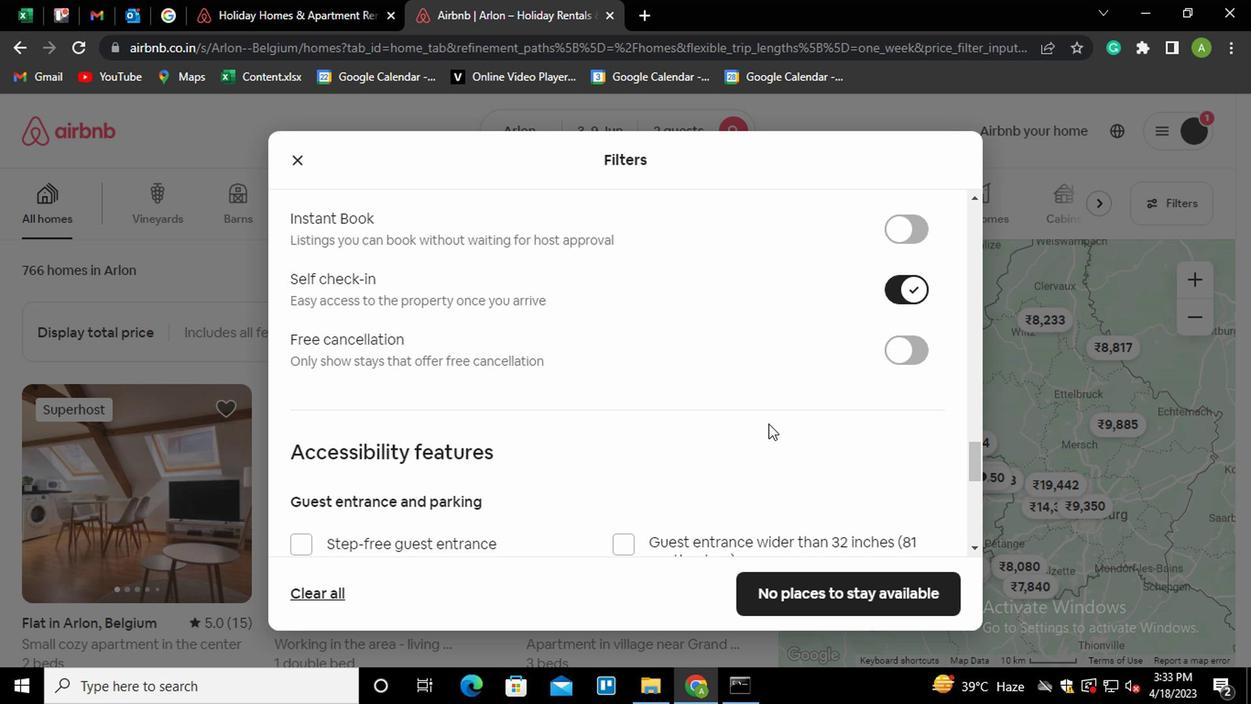 
Action: Mouse scrolled (765, 421) with delta (0, 0)
Screenshot: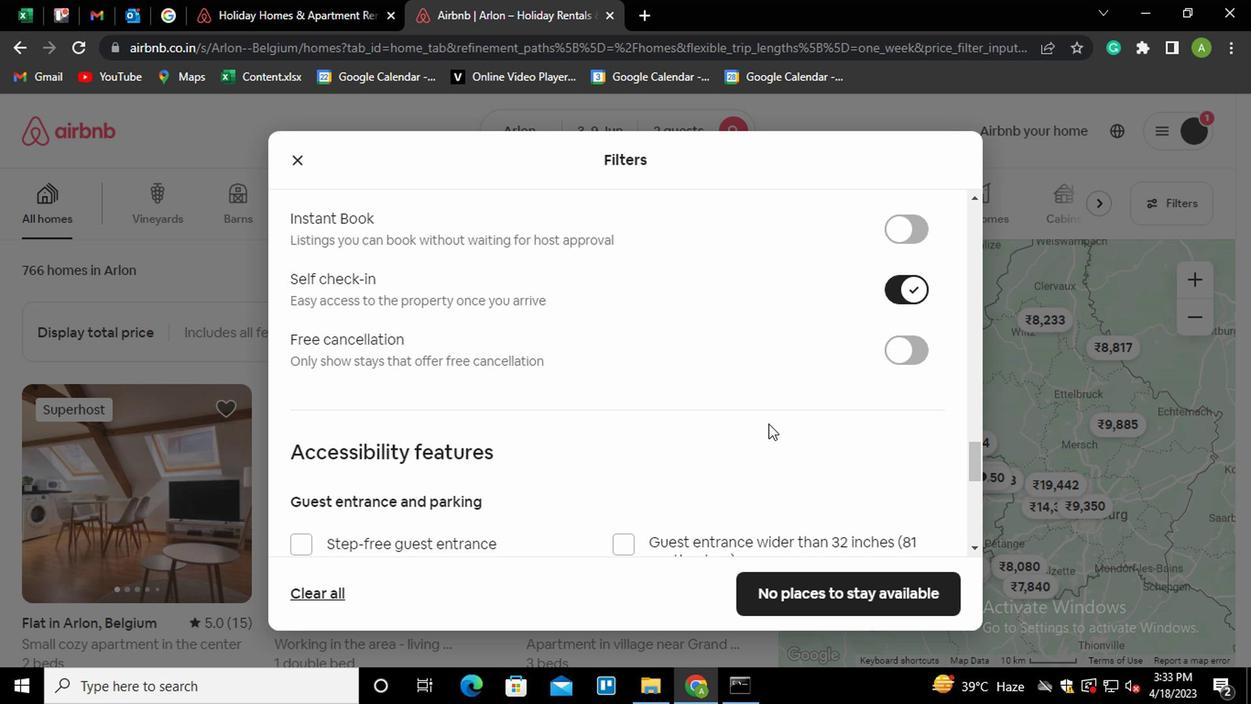 
Action: Mouse scrolled (765, 421) with delta (0, 0)
Screenshot: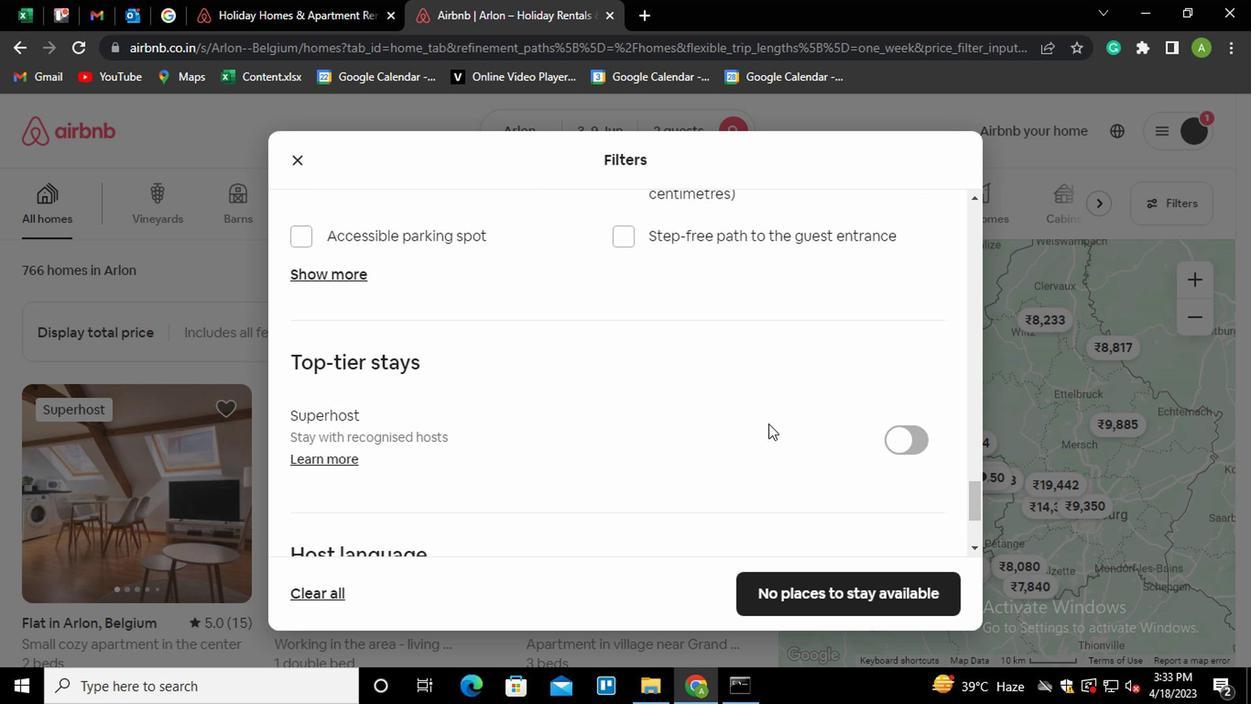 
Action: Mouse scrolled (765, 421) with delta (0, 0)
Screenshot: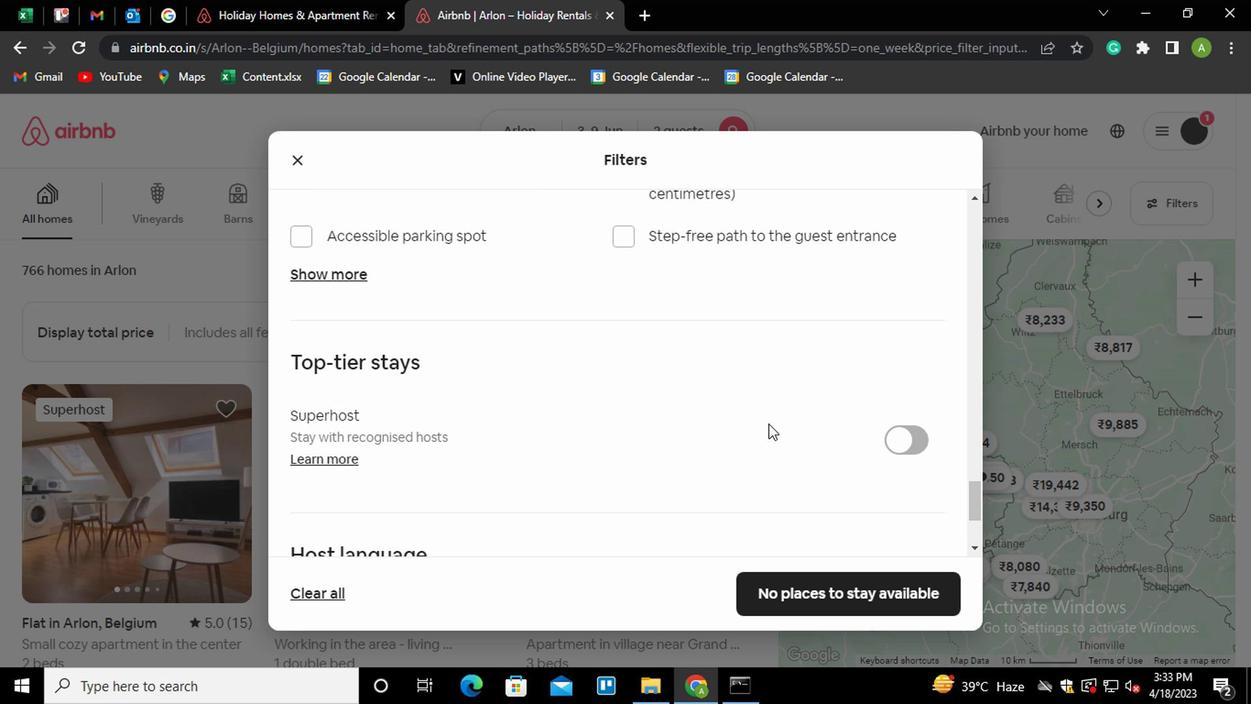 
Action: Mouse scrolled (765, 421) with delta (0, 0)
Screenshot: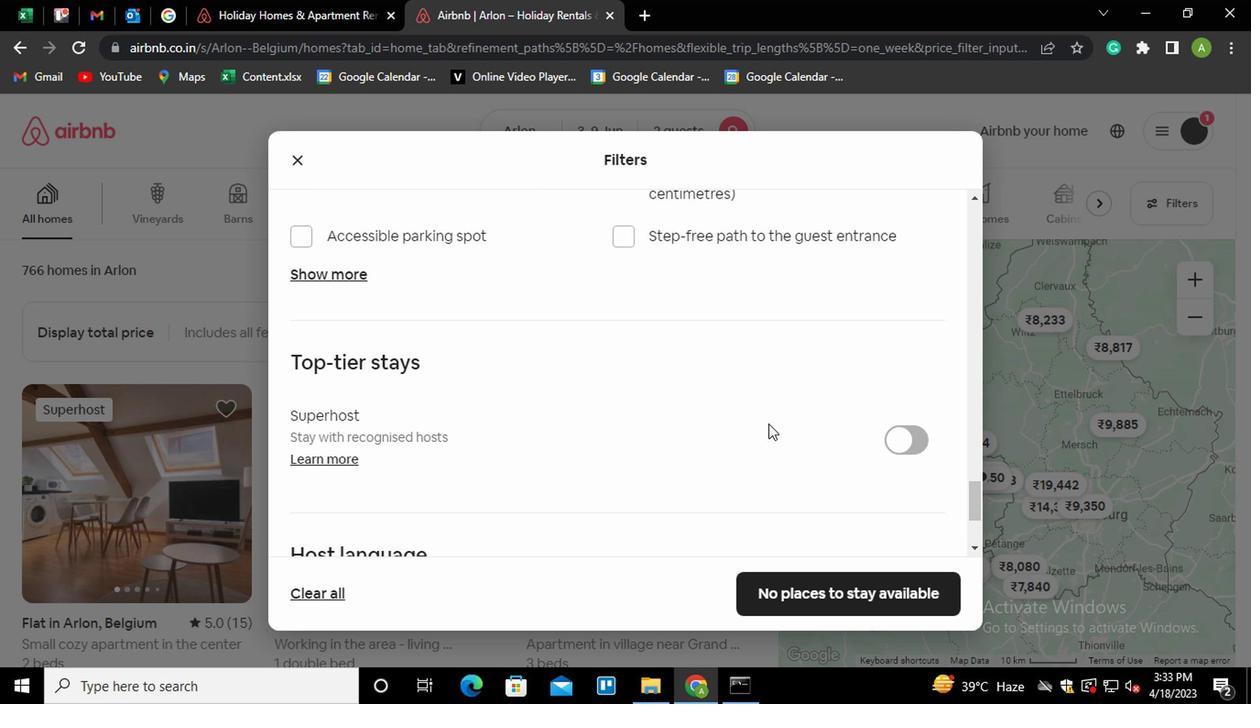 
Action: Mouse moved to (350, 428)
Screenshot: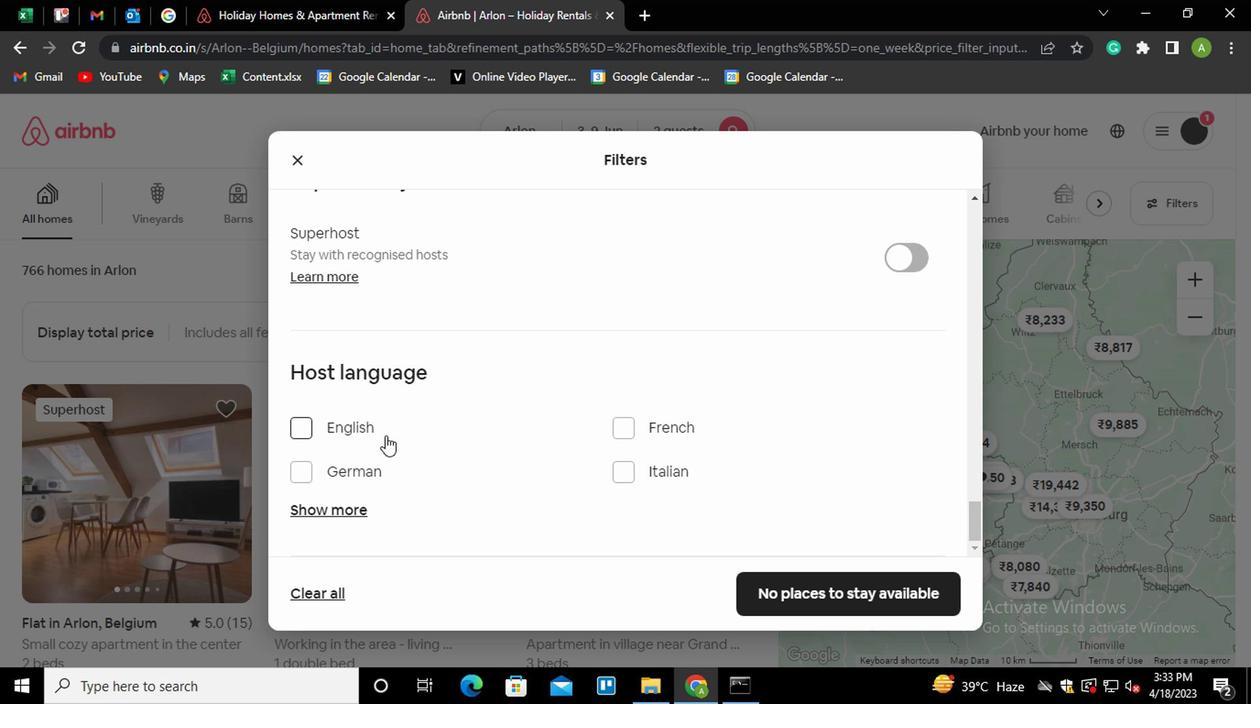 
Action: Mouse pressed left at (350, 428)
Screenshot: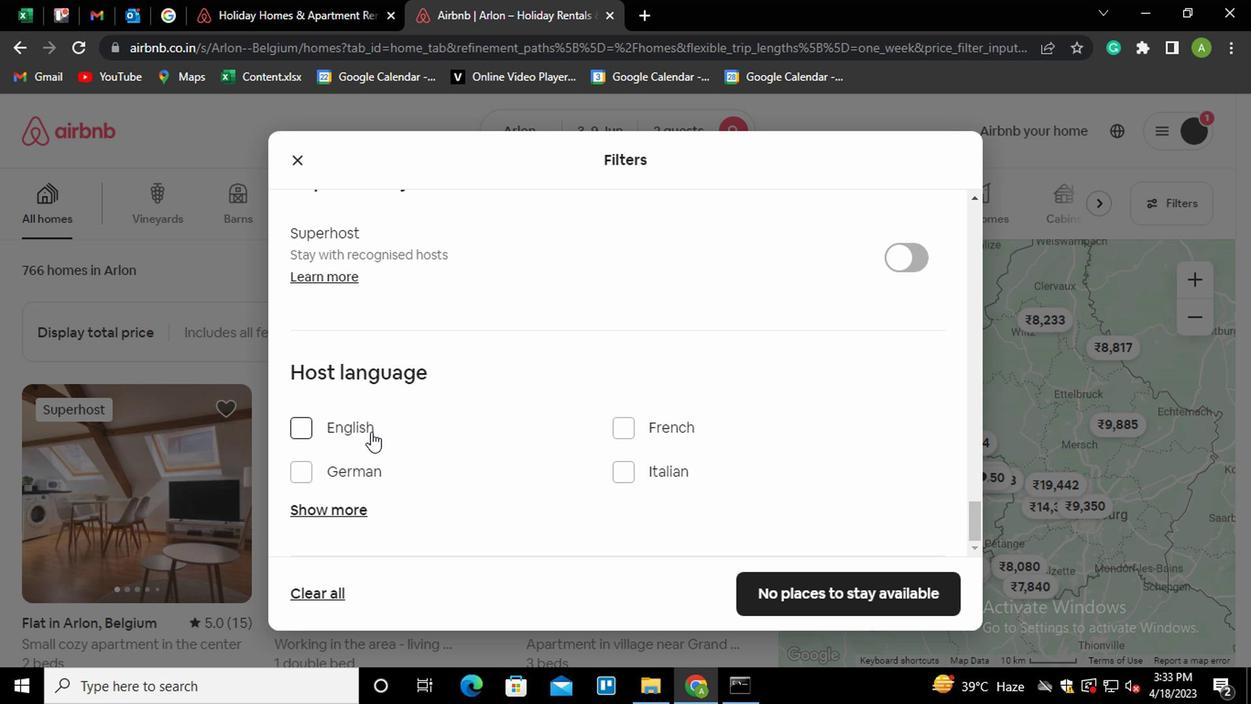
Action: Mouse moved to (781, 587)
Screenshot: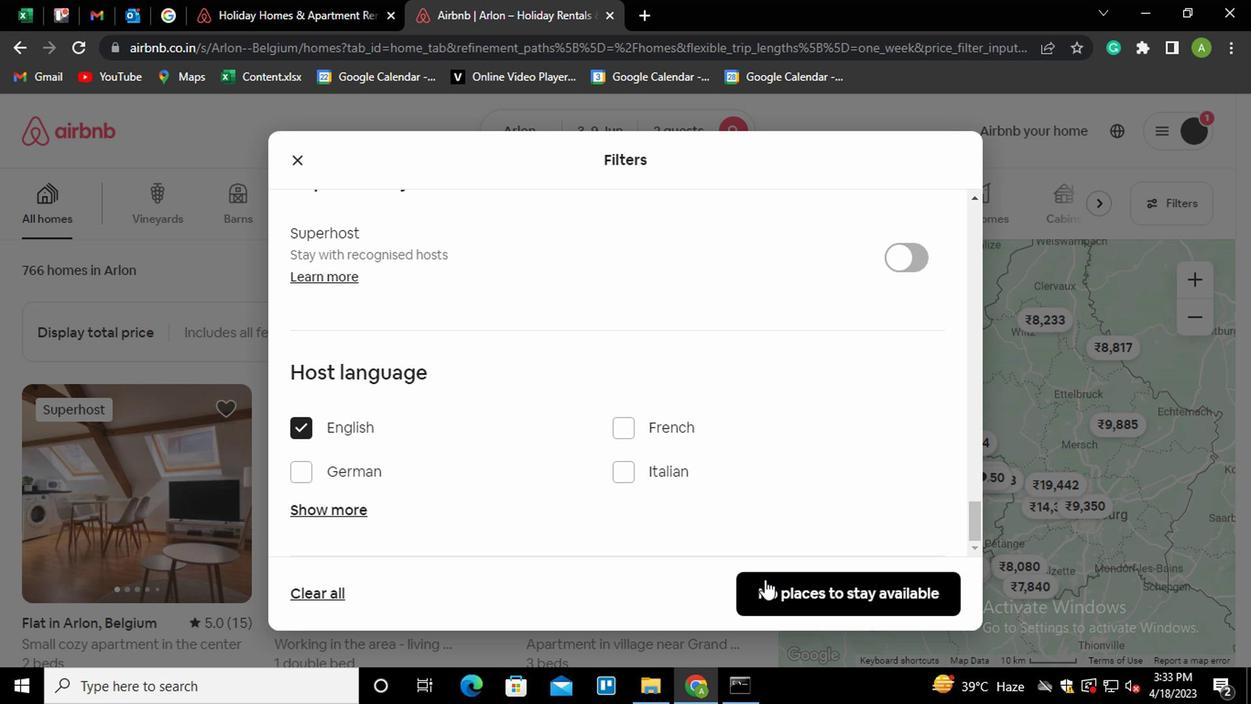 
Action: Mouse pressed left at (781, 587)
Screenshot: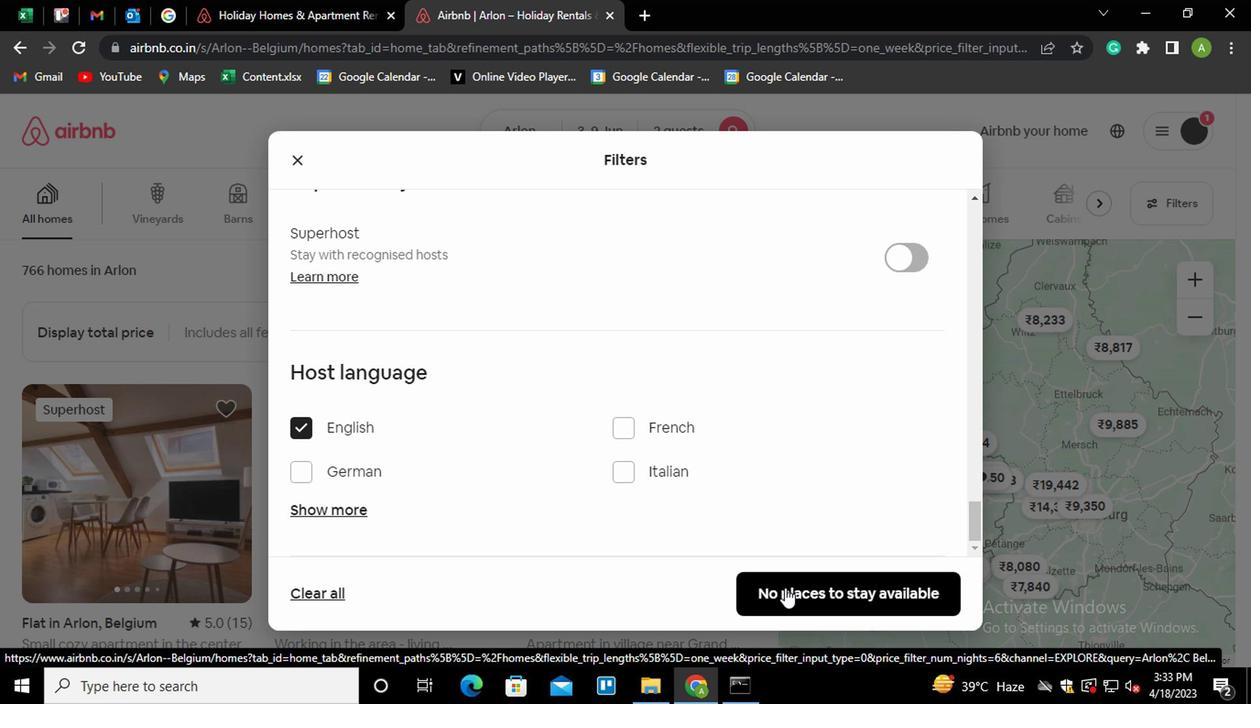 
Action: Mouse moved to (782, 587)
Screenshot: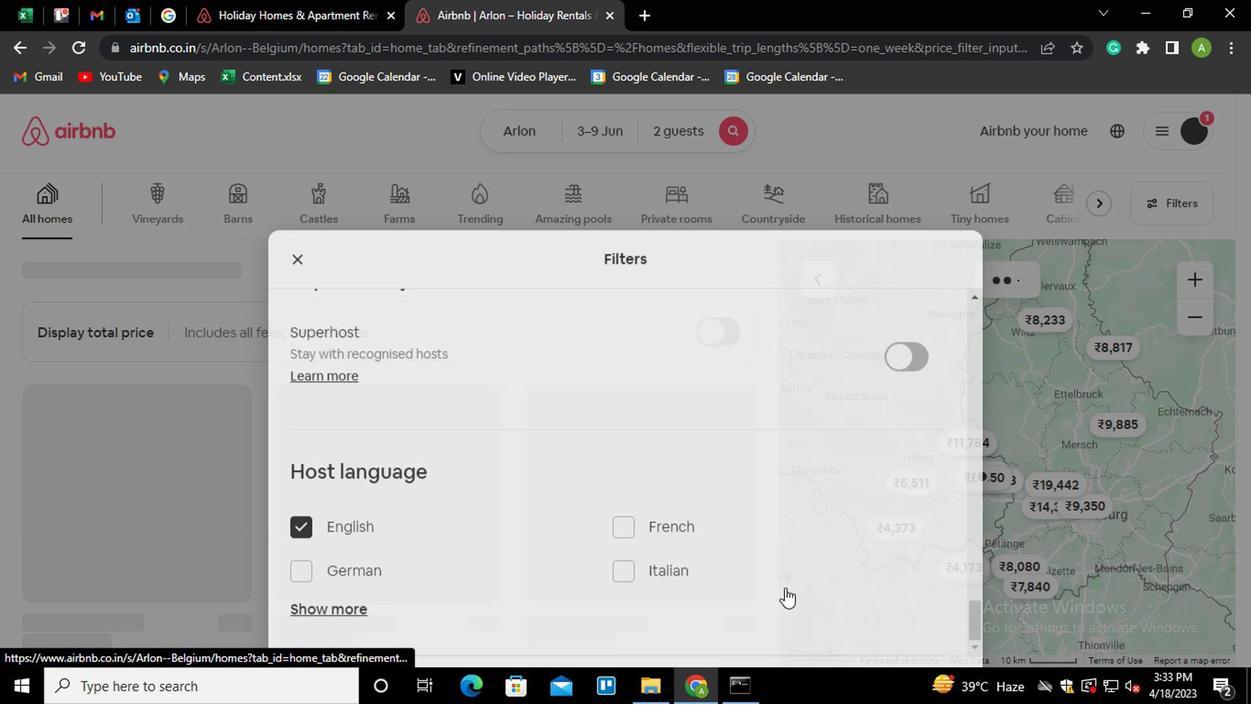 
